 Task: Compose an email with the signature Ellie Thompson with the subject Job offer and the message Could you please provide a breakdown of the pricing? from softage.1@softage.net to softage.9@softage.net with an attached document Risk_management_plan.pdf Undo the message and rewrite the message as I will need to consult with my team before making a decision. Send the email. Finally, move the email from Sent Items to the label Equipment
Action: Mouse moved to (353, 592)
Screenshot: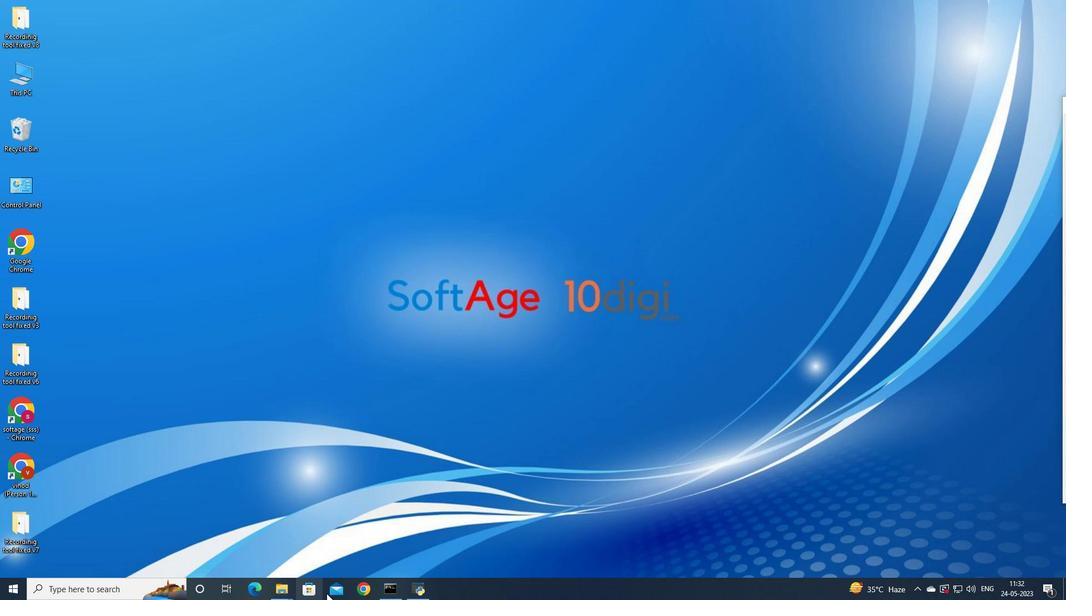 
Action: Mouse pressed left at (353, 592)
Screenshot: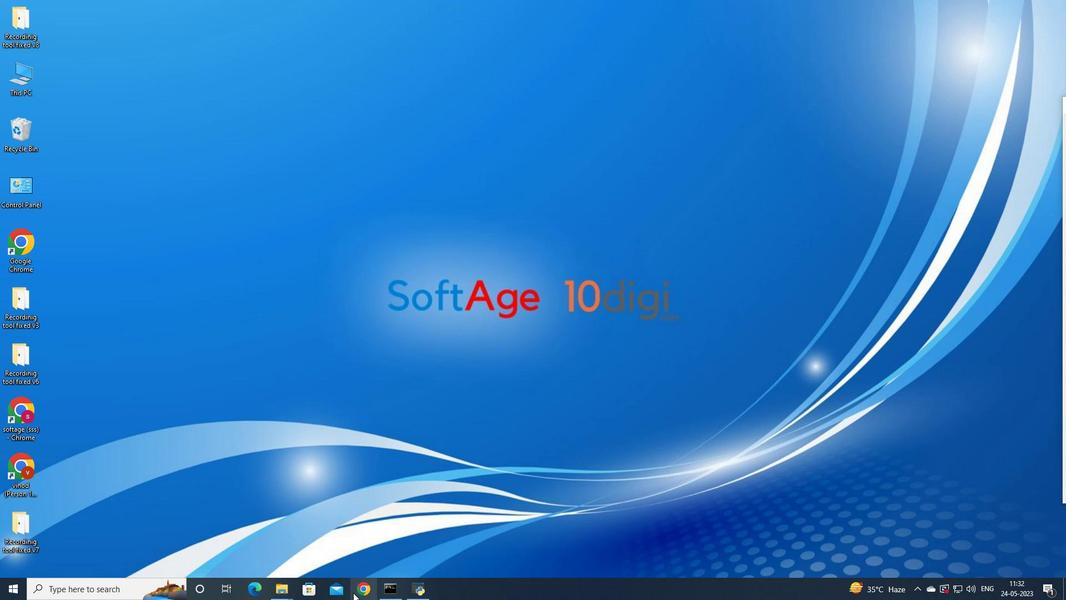 
Action: Mouse moved to (499, 358)
Screenshot: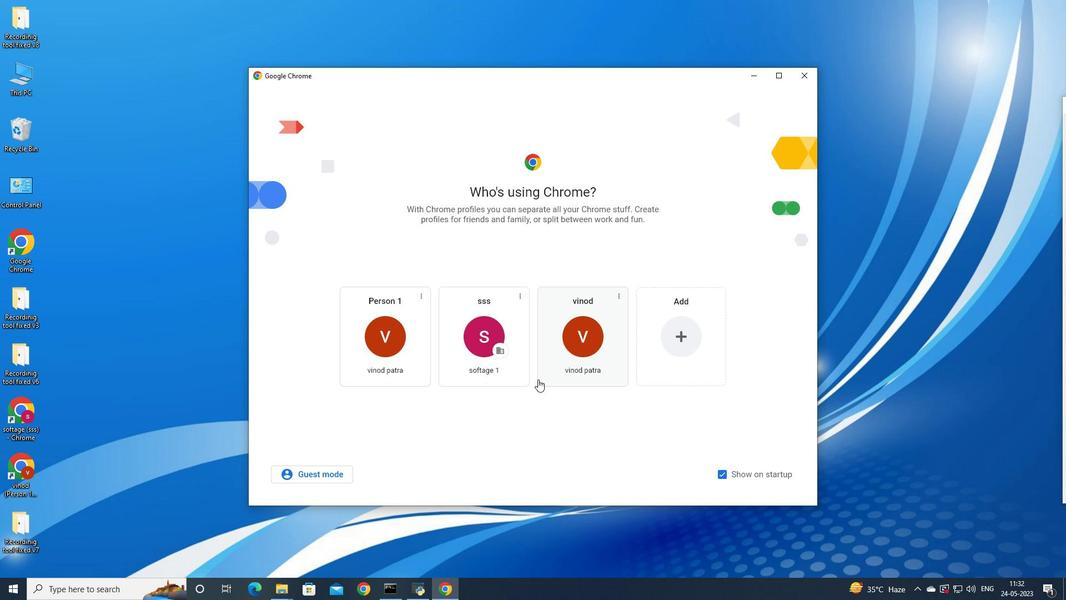 
Action: Mouse pressed left at (499, 358)
Screenshot: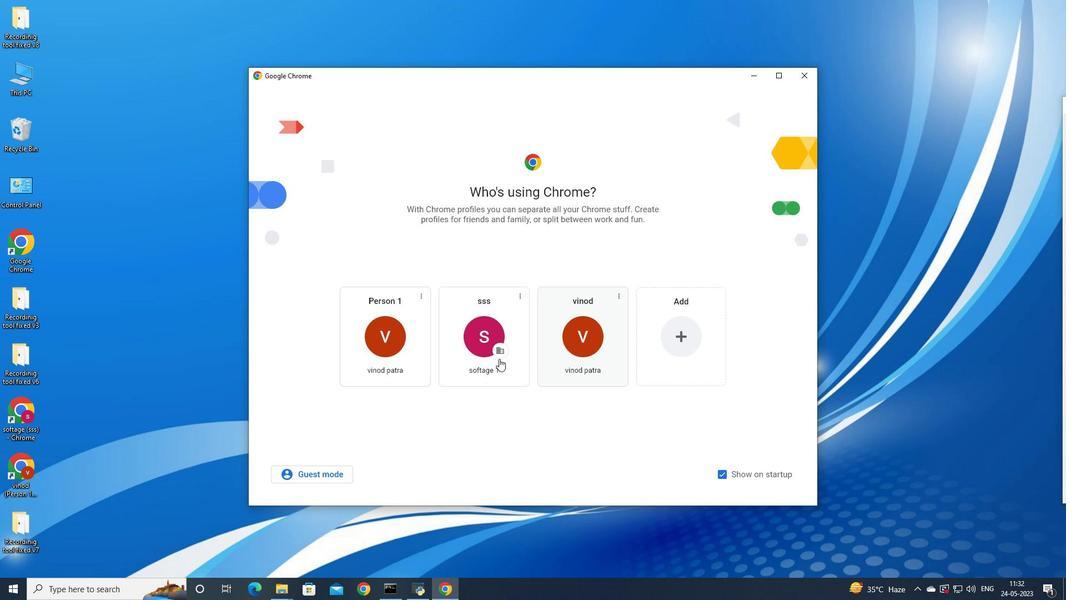 
Action: Mouse moved to (962, 60)
Screenshot: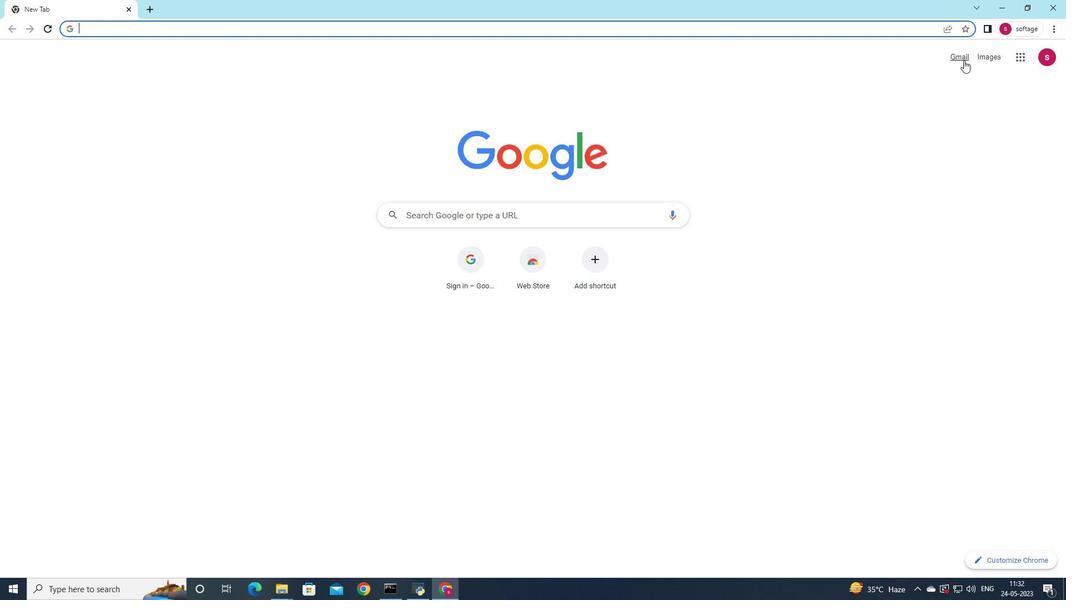 
Action: Mouse pressed left at (962, 60)
Screenshot: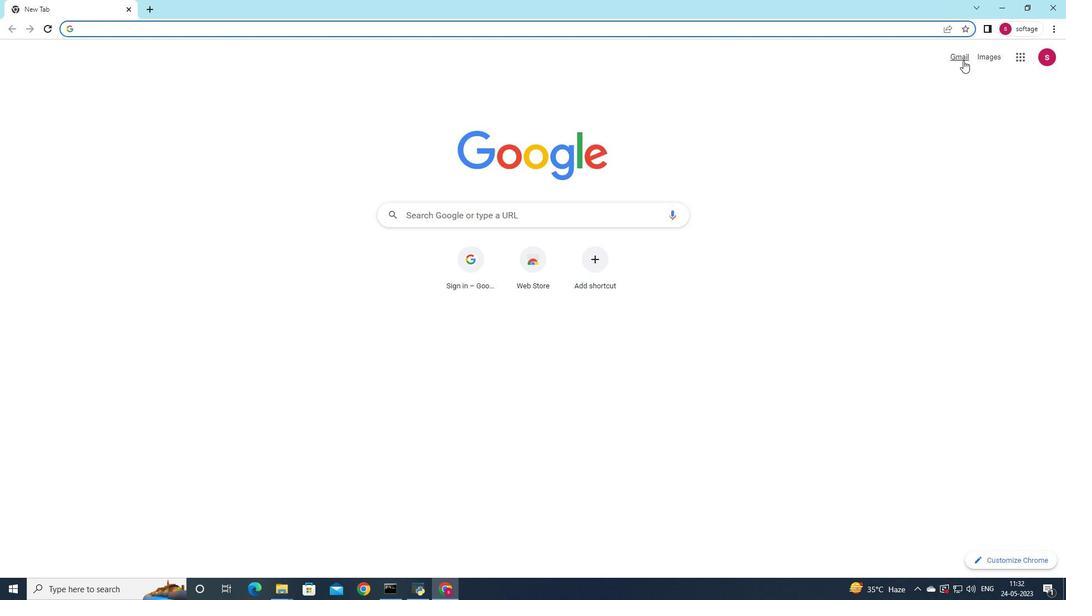 
Action: Mouse moved to (947, 80)
Screenshot: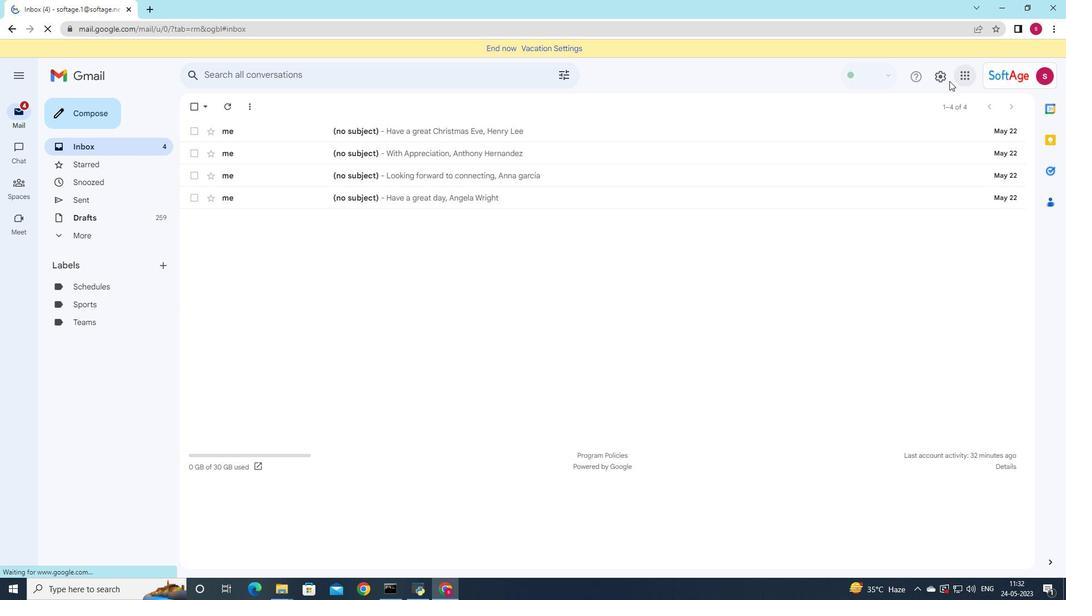 
Action: Mouse pressed left at (947, 80)
Screenshot: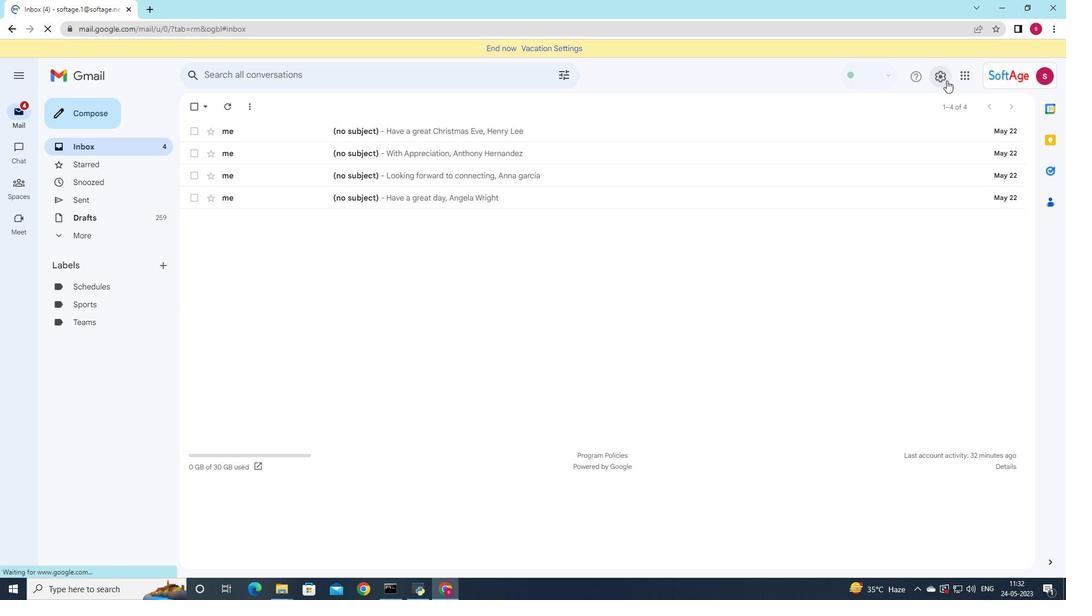 
Action: Mouse moved to (951, 132)
Screenshot: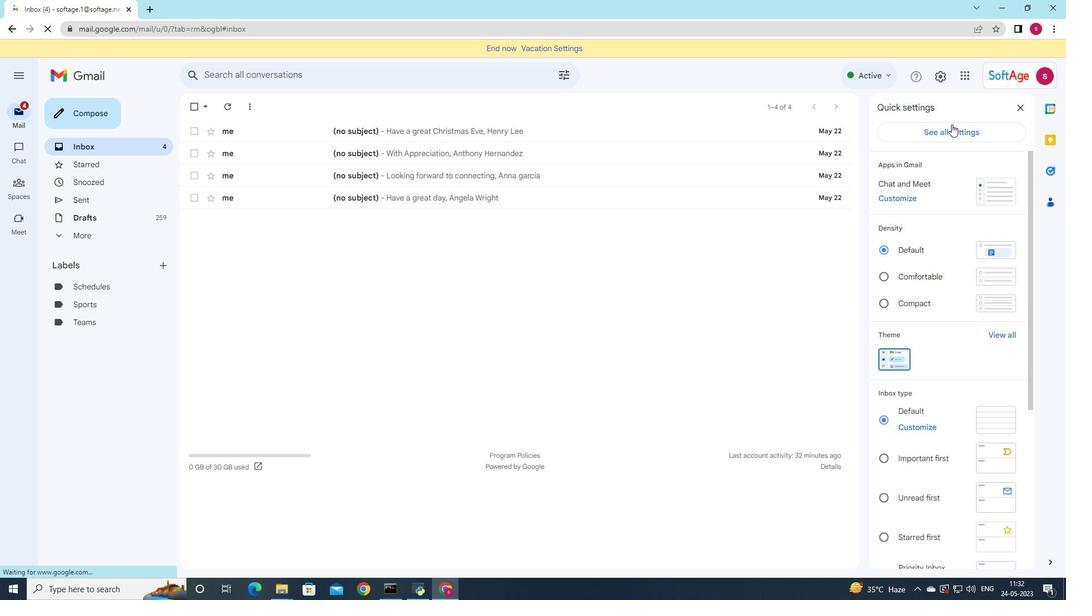 
Action: Mouse pressed left at (951, 132)
Screenshot: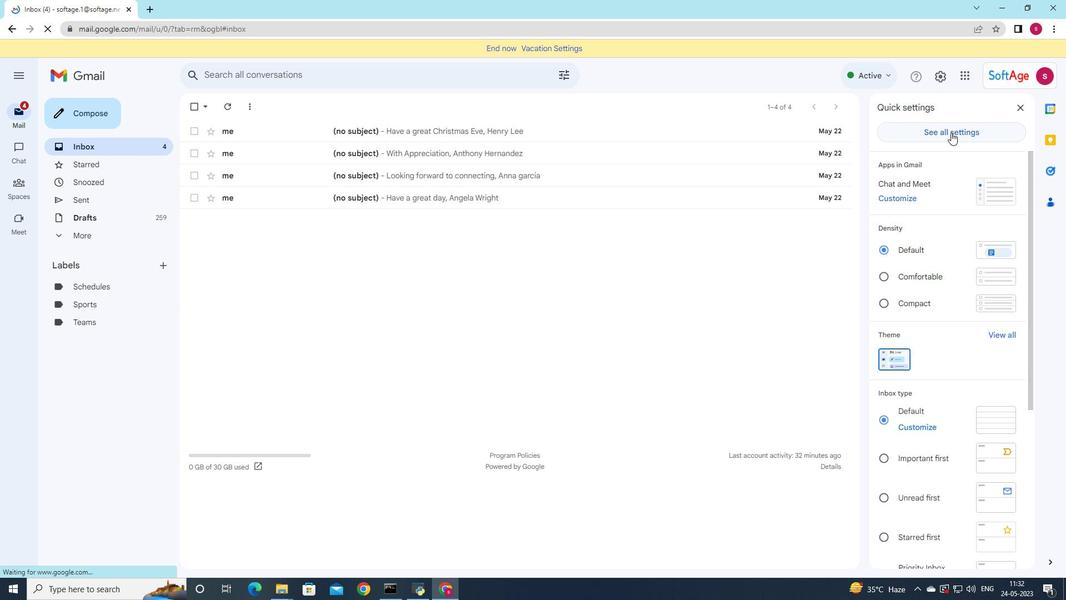 
Action: Mouse pressed left at (951, 132)
Screenshot: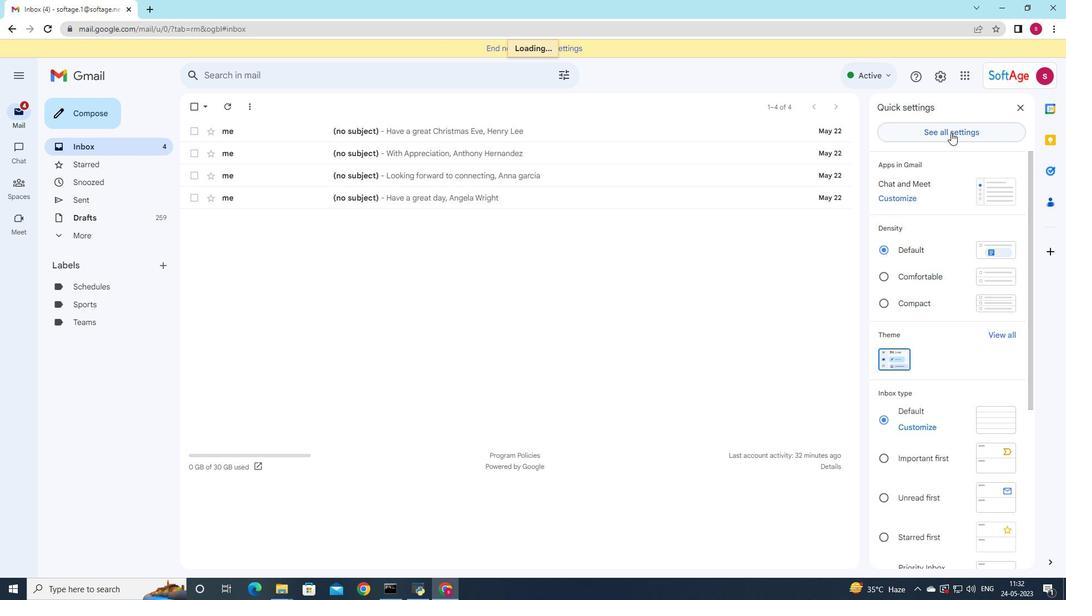 
Action: Mouse moved to (492, 277)
Screenshot: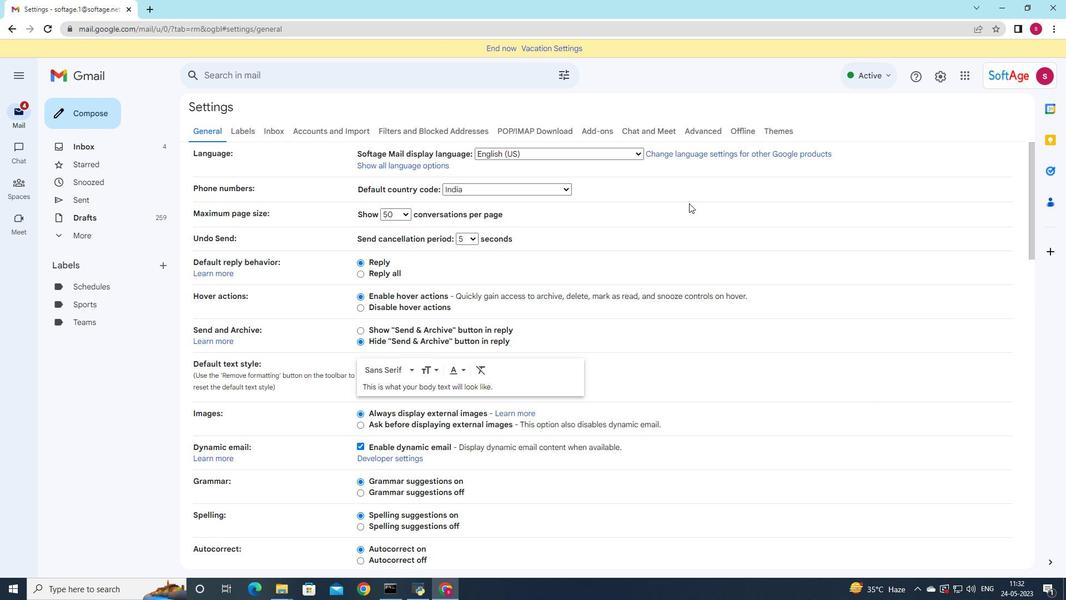 
Action: Mouse scrolled (492, 276) with delta (0, 0)
Screenshot: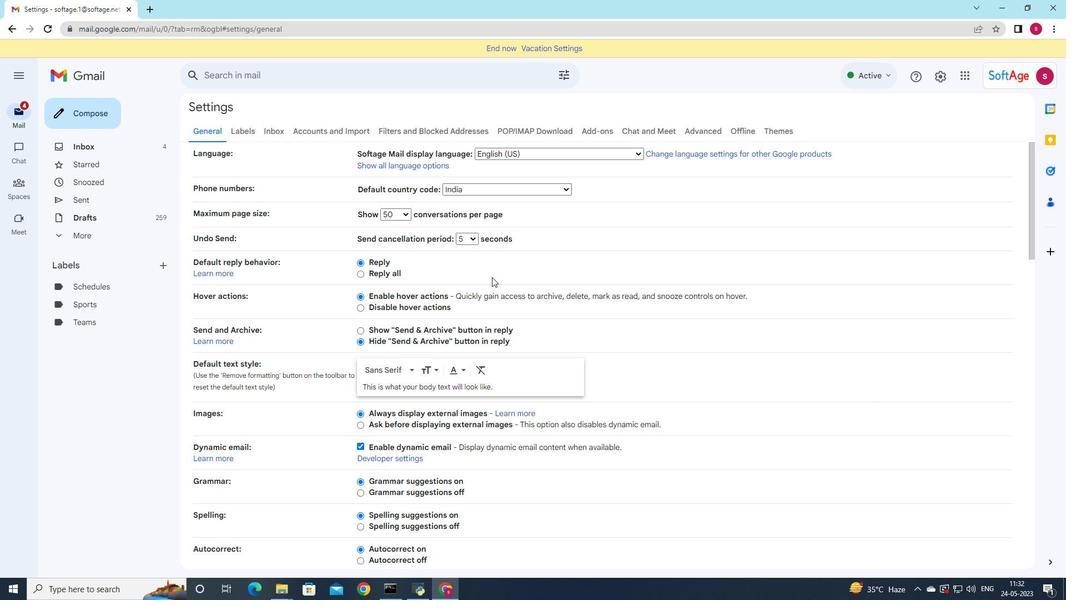 
Action: Mouse scrolled (492, 276) with delta (0, 0)
Screenshot: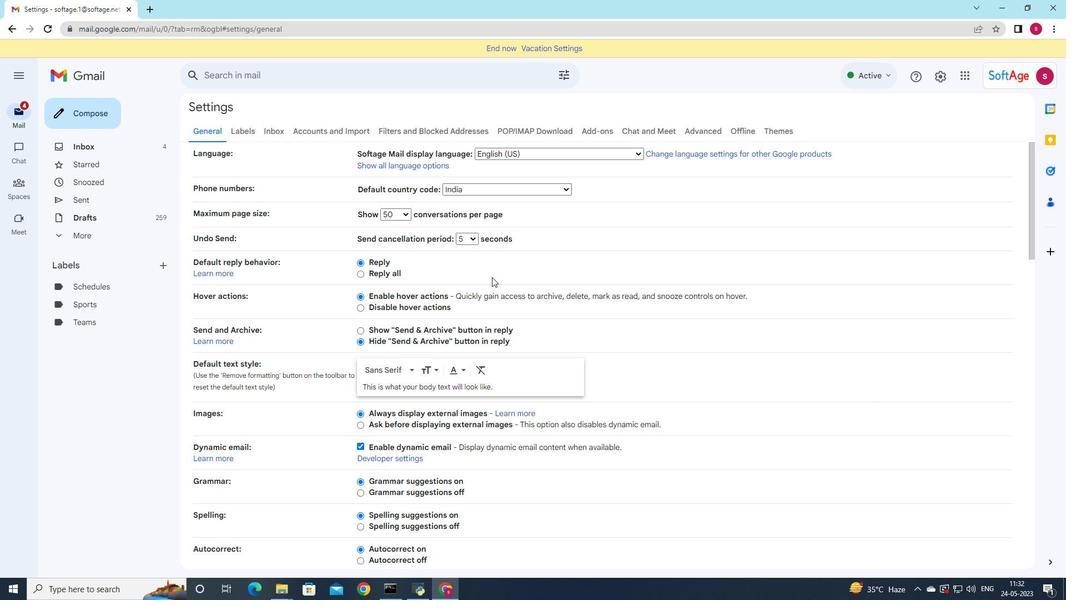 
Action: Mouse scrolled (492, 276) with delta (0, 0)
Screenshot: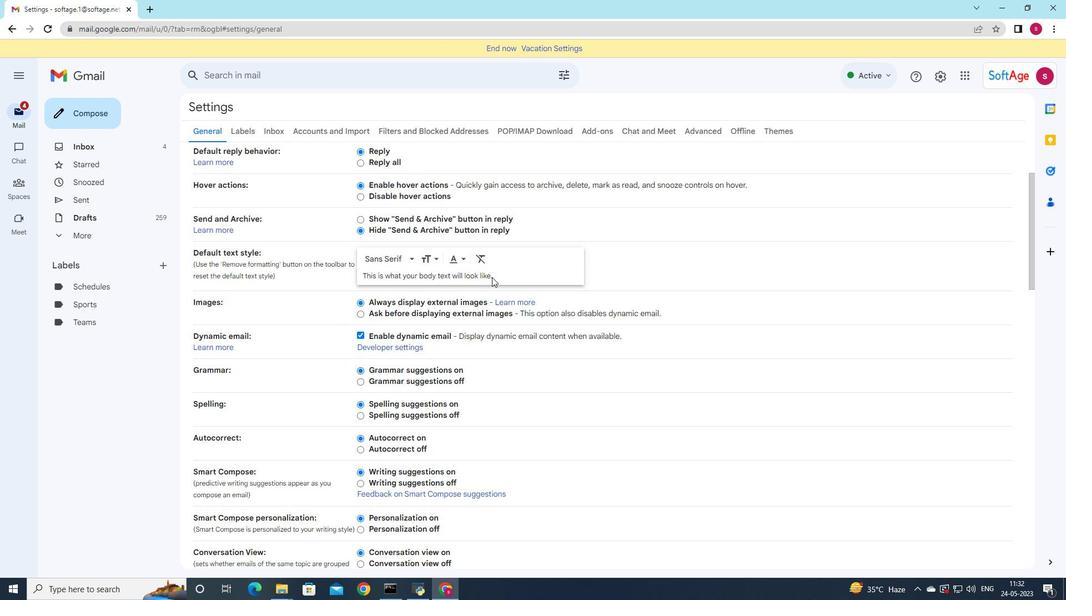 
Action: Mouse scrolled (492, 276) with delta (0, 0)
Screenshot: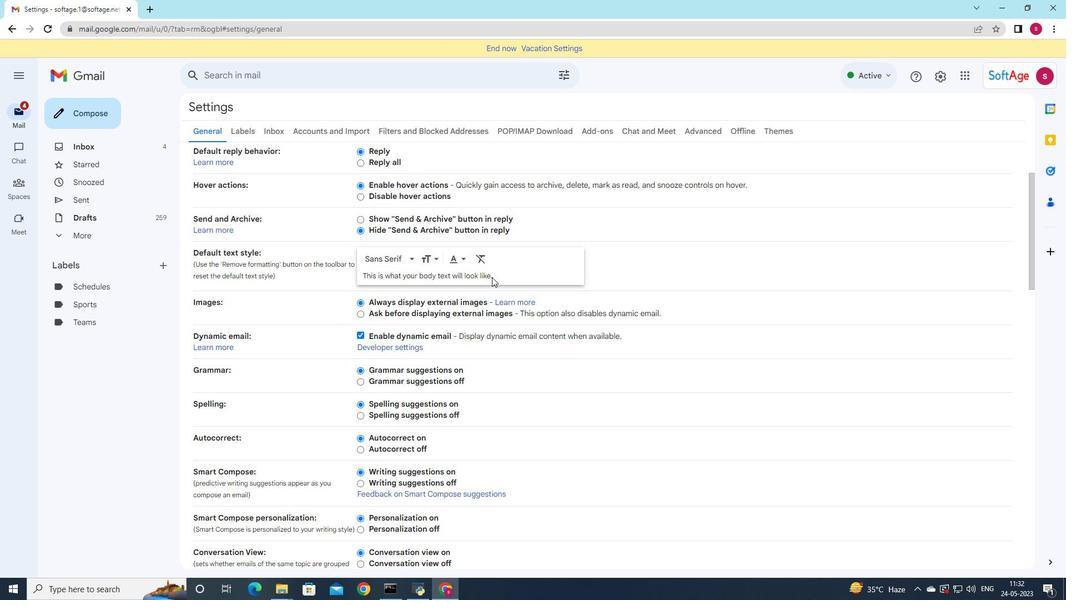 
Action: Mouse scrolled (492, 276) with delta (0, 0)
Screenshot: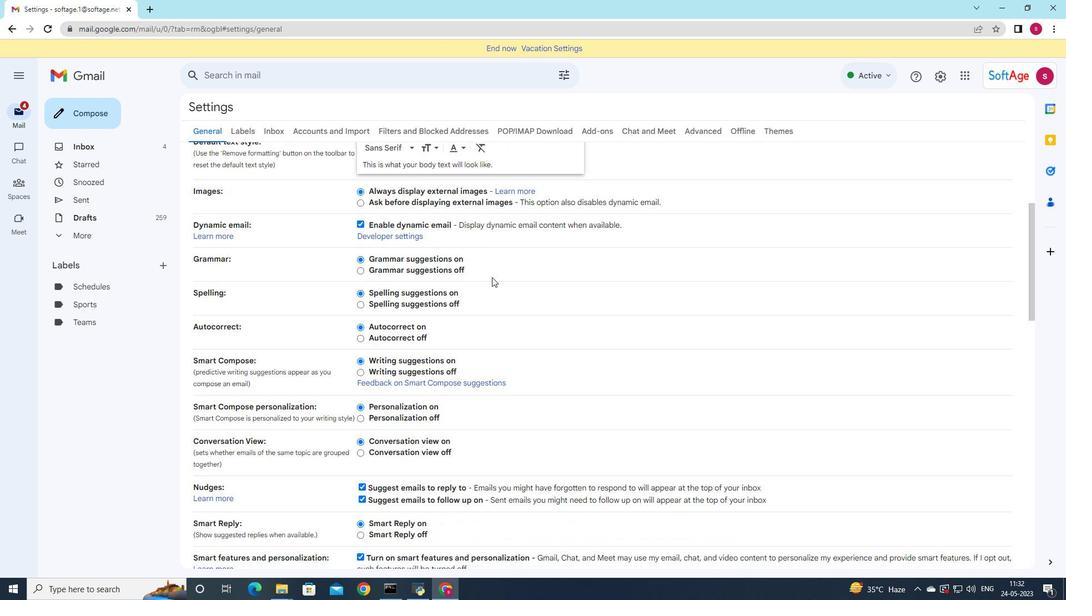 
Action: Mouse scrolled (492, 276) with delta (0, 0)
Screenshot: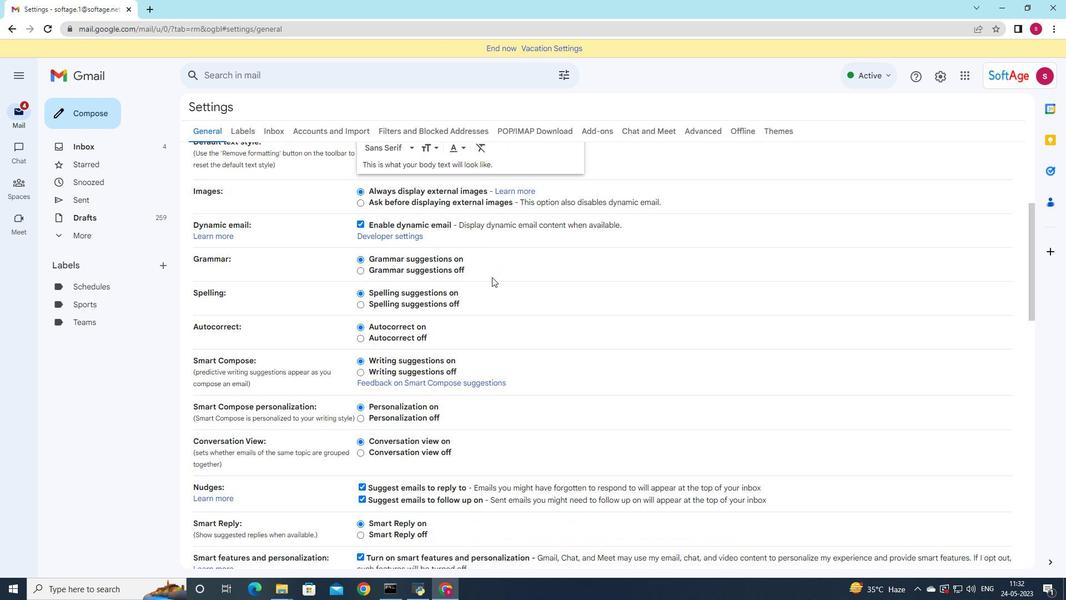
Action: Mouse scrolled (492, 276) with delta (0, 0)
Screenshot: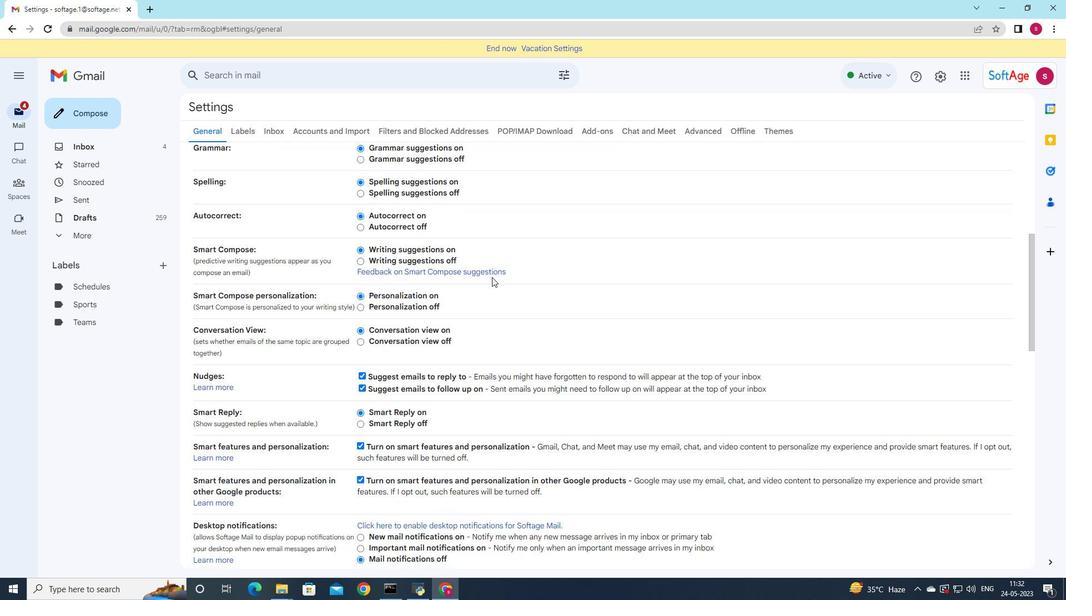 
Action: Mouse scrolled (492, 276) with delta (0, 0)
Screenshot: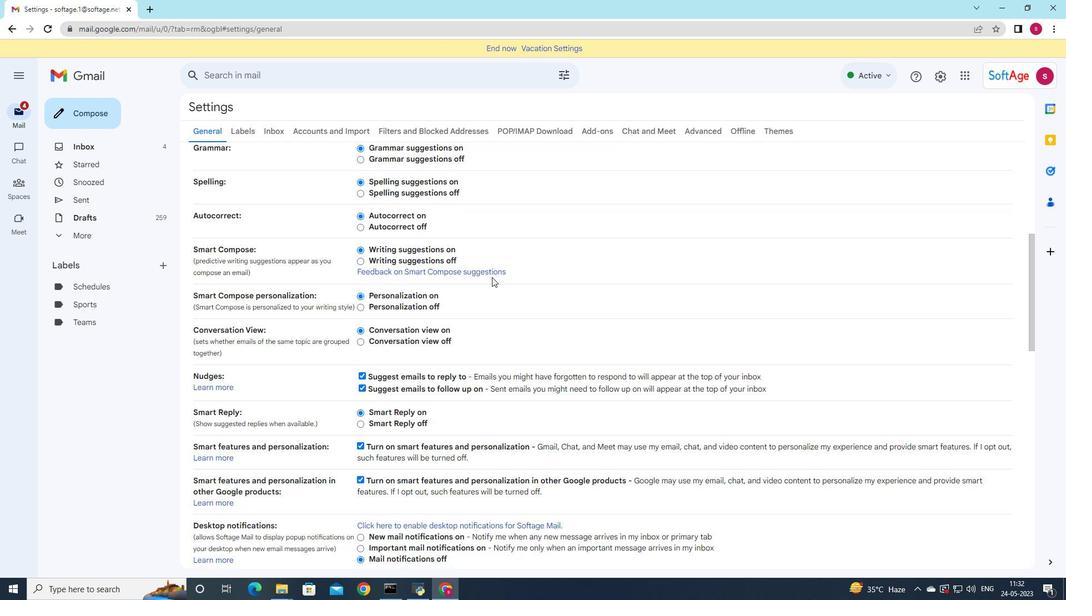 
Action: Mouse scrolled (492, 276) with delta (0, 0)
Screenshot: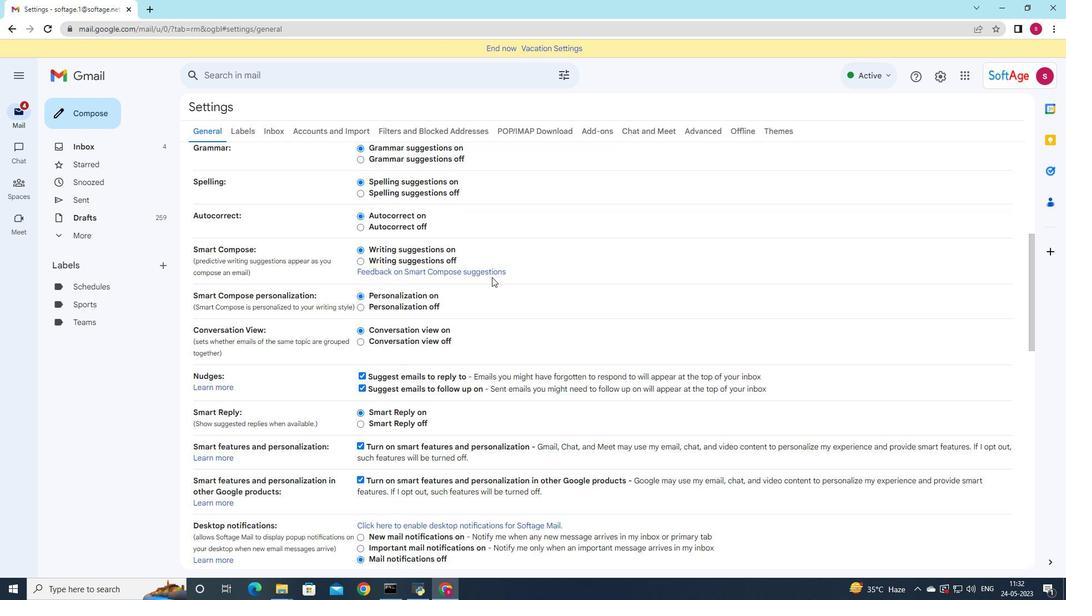 
Action: Mouse scrolled (492, 276) with delta (0, 0)
Screenshot: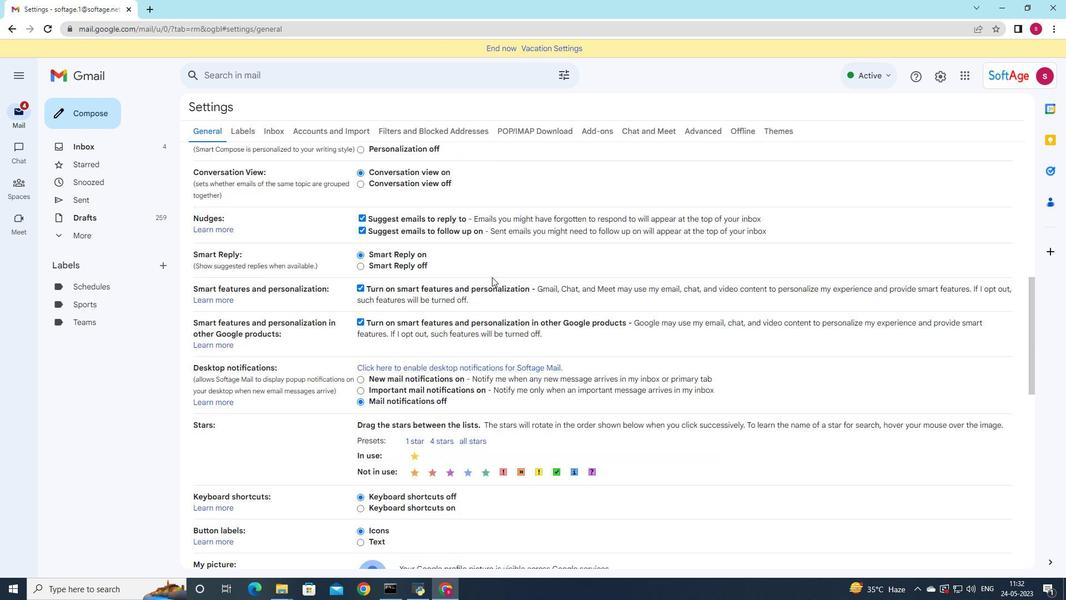 
Action: Mouse scrolled (492, 276) with delta (0, 0)
Screenshot: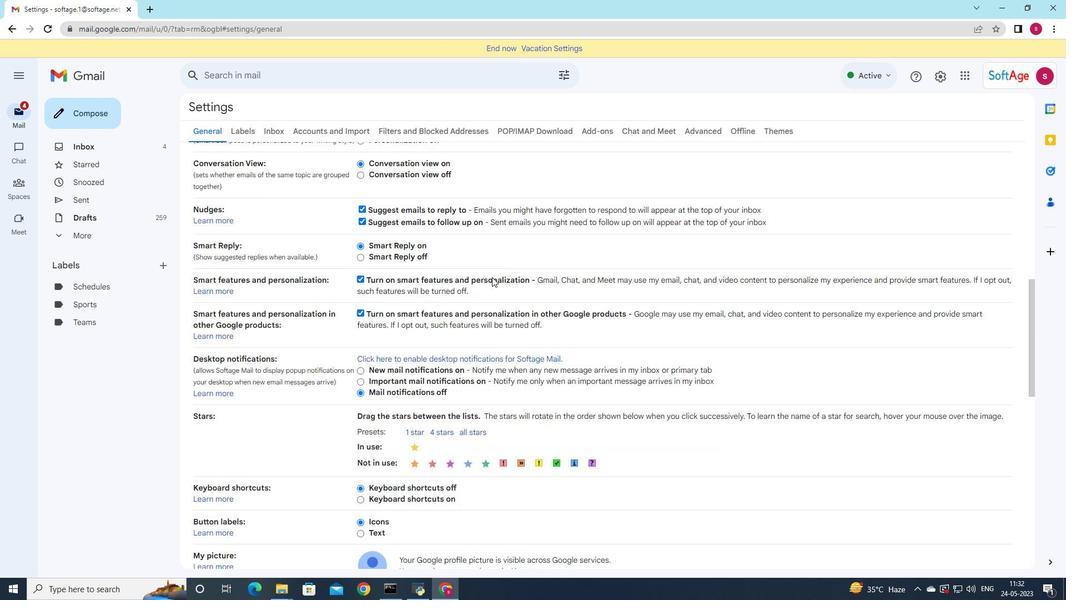 
Action: Mouse scrolled (492, 276) with delta (0, 0)
Screenshot: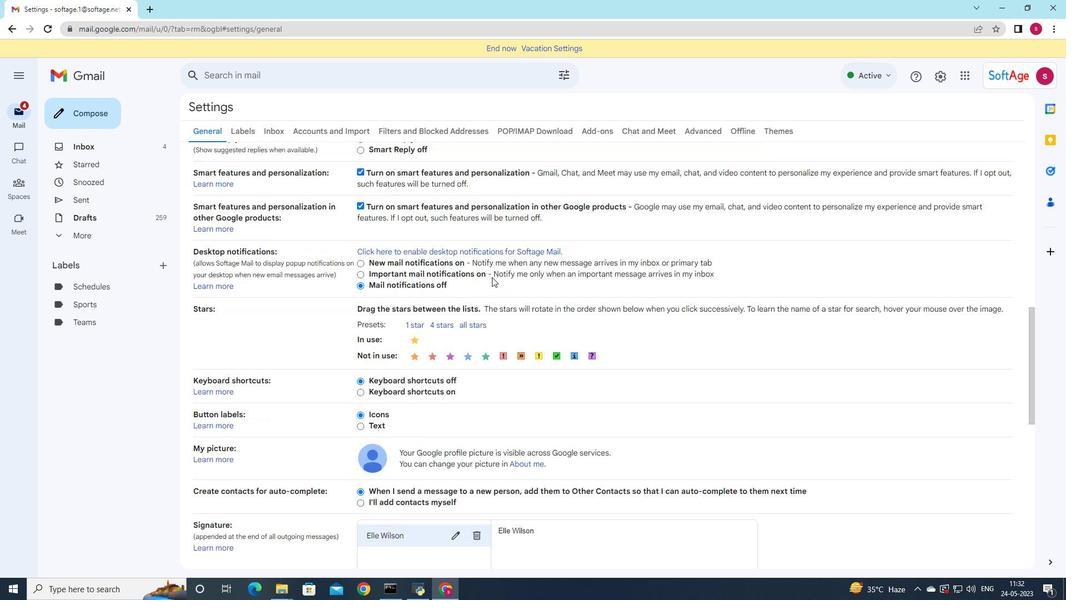 
Action: Mouse scrolled (492, 276) with delta (0, 0)
Screenshot: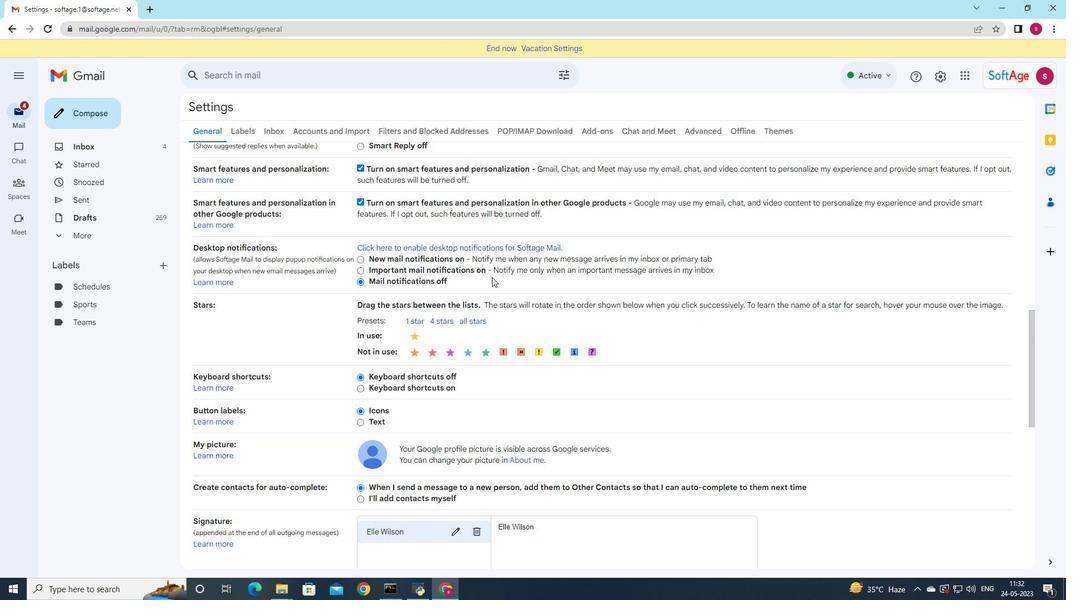 
Action: Mouse scrolled (492, 276) with delta (0, 0)
Screenshot: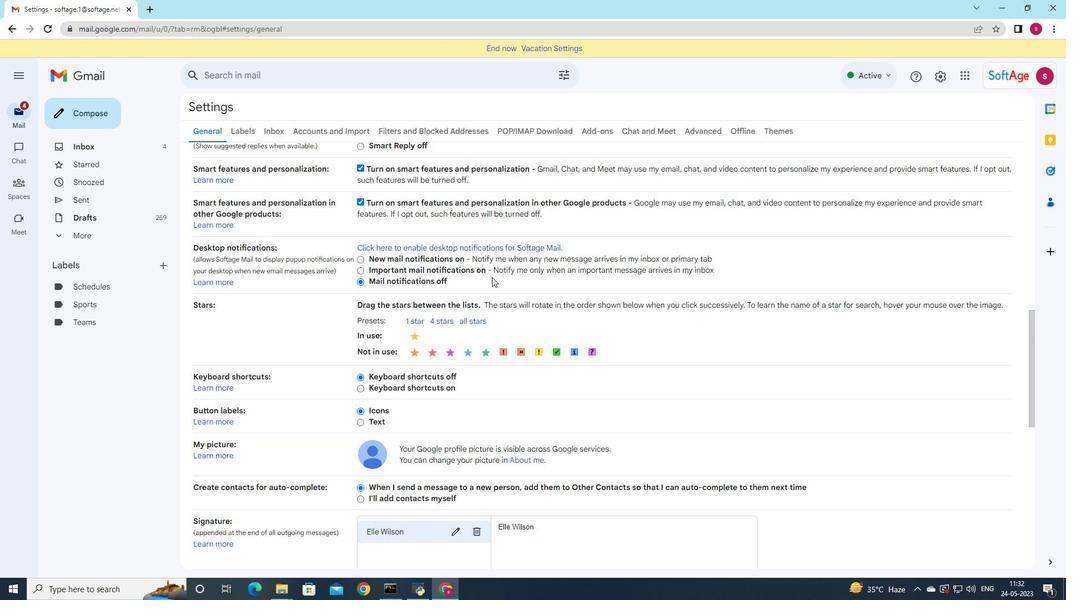 
Action: Mouse moved to (496, 279)
Screenshot: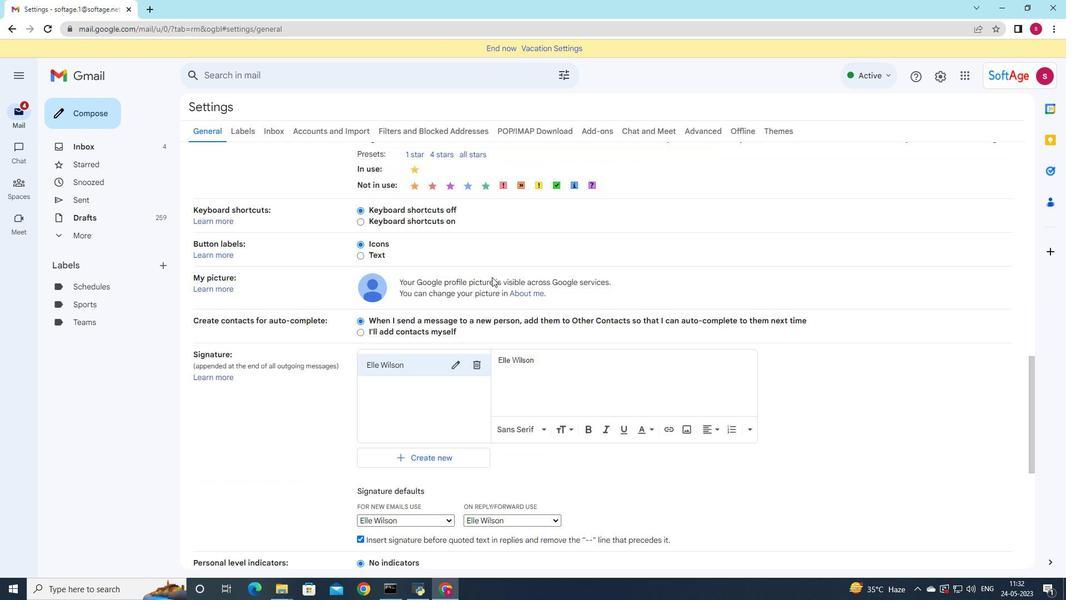 
Action: Mouse scrolled (496, 278) with delta (0, 0)
Screenshot: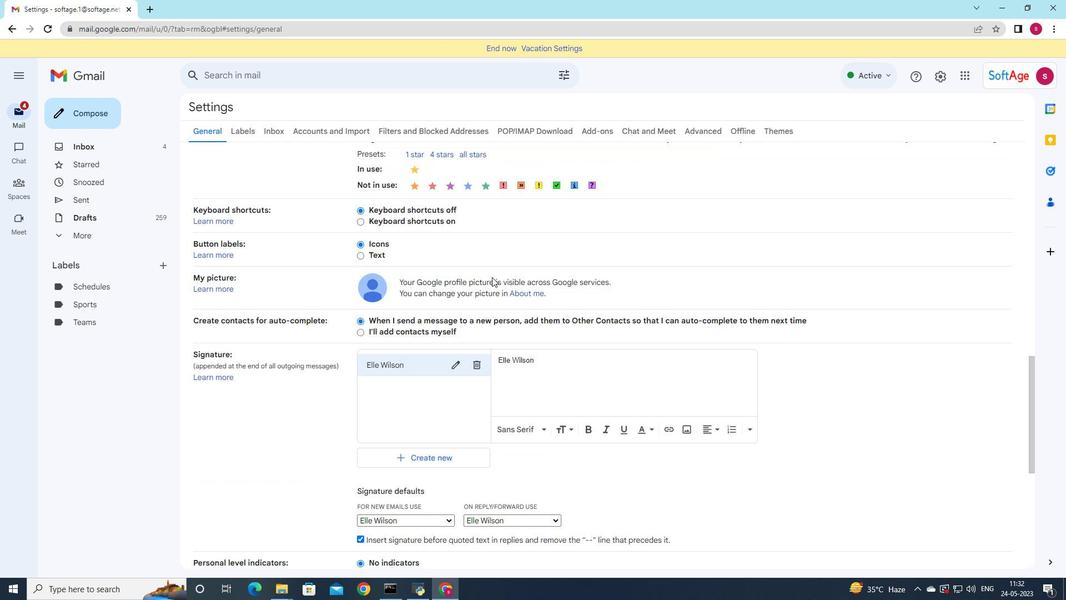 
Action: Mouse moved to (480, 308)
Screenshot: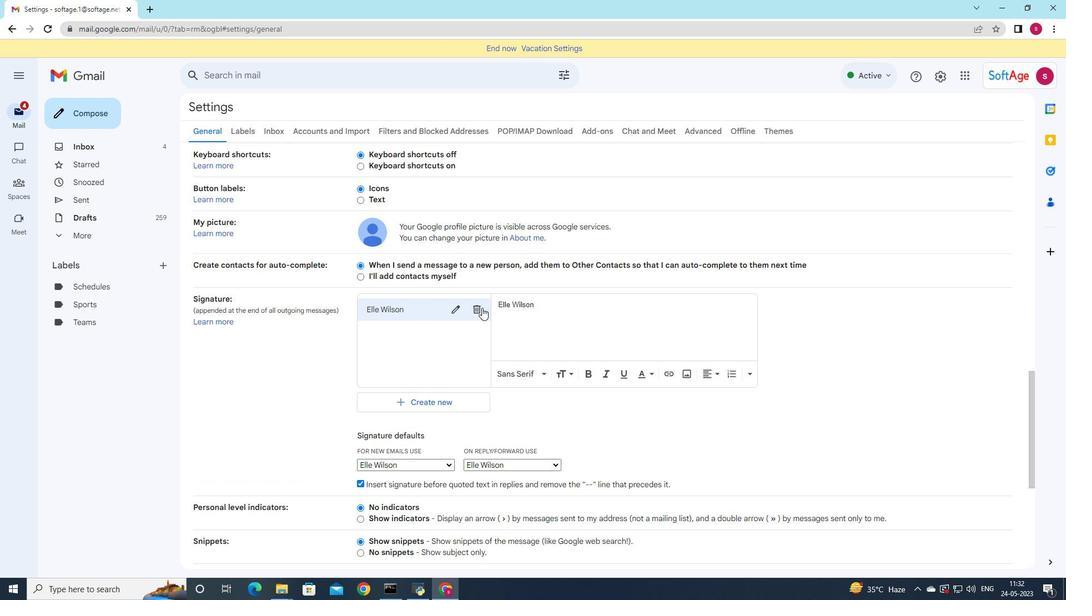
Action: Mouse pressed left at (480, 308)
Screenshot: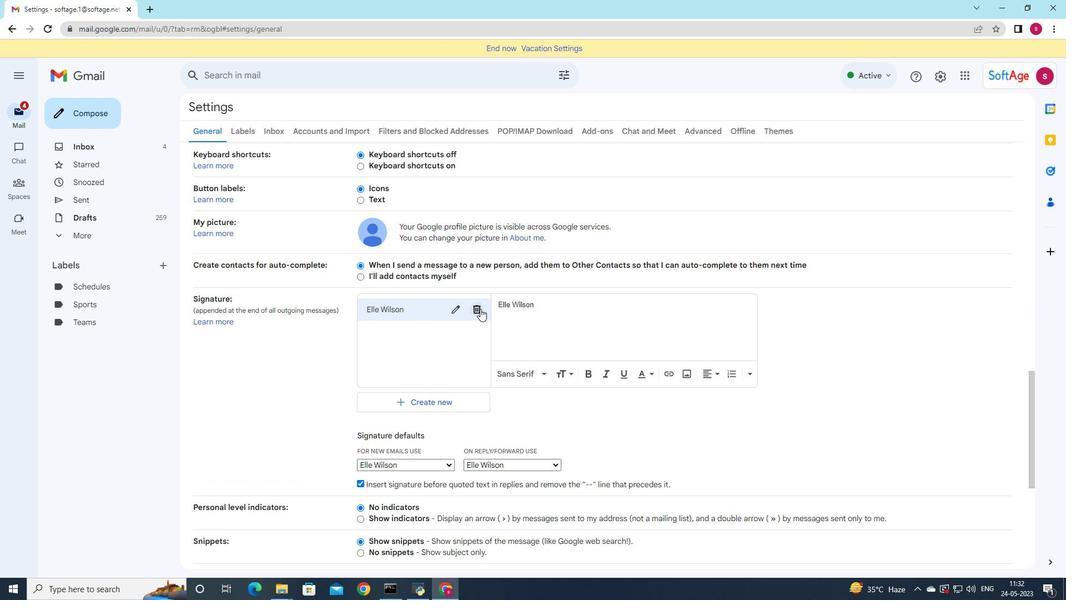 
Action: Mouse moved to (615, 335)
Screenshot: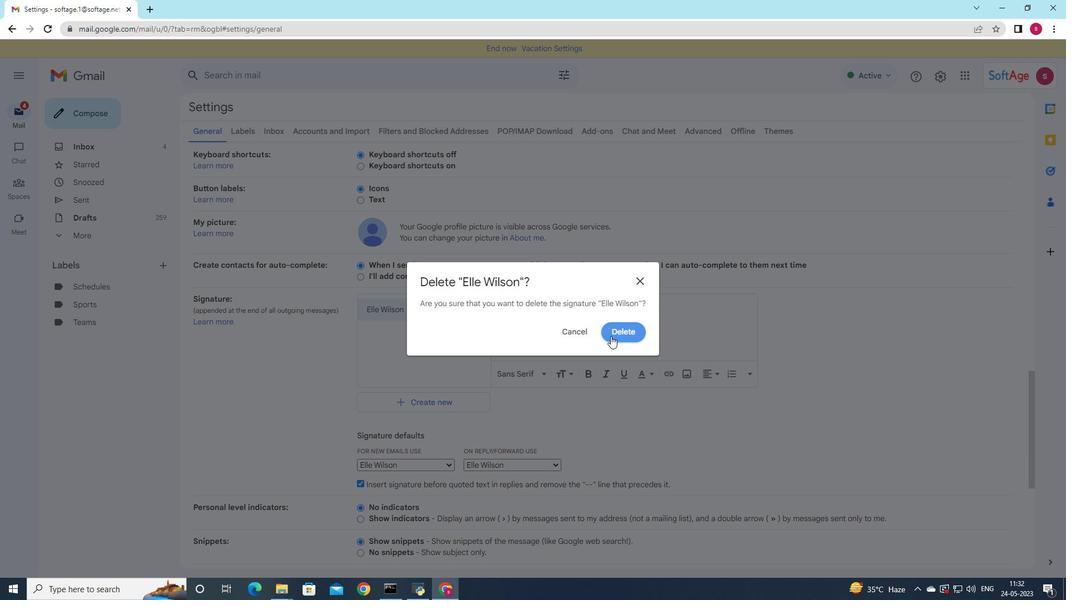 
Action: Mouse pressed left at (615, 335)
Screenshot: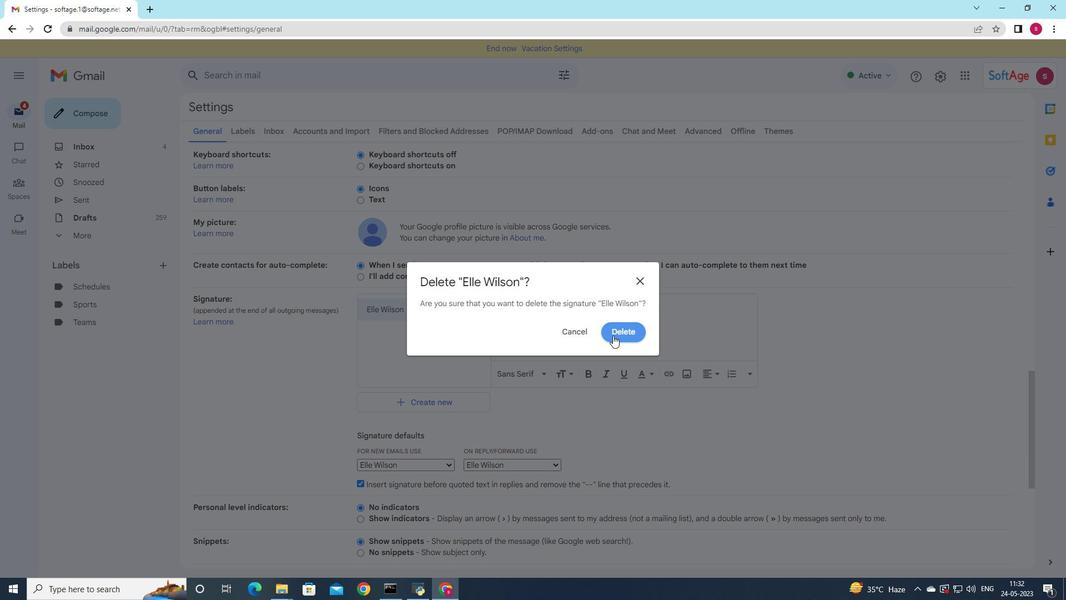 
Action: Mouse moved to (411, 322)
Screenshot: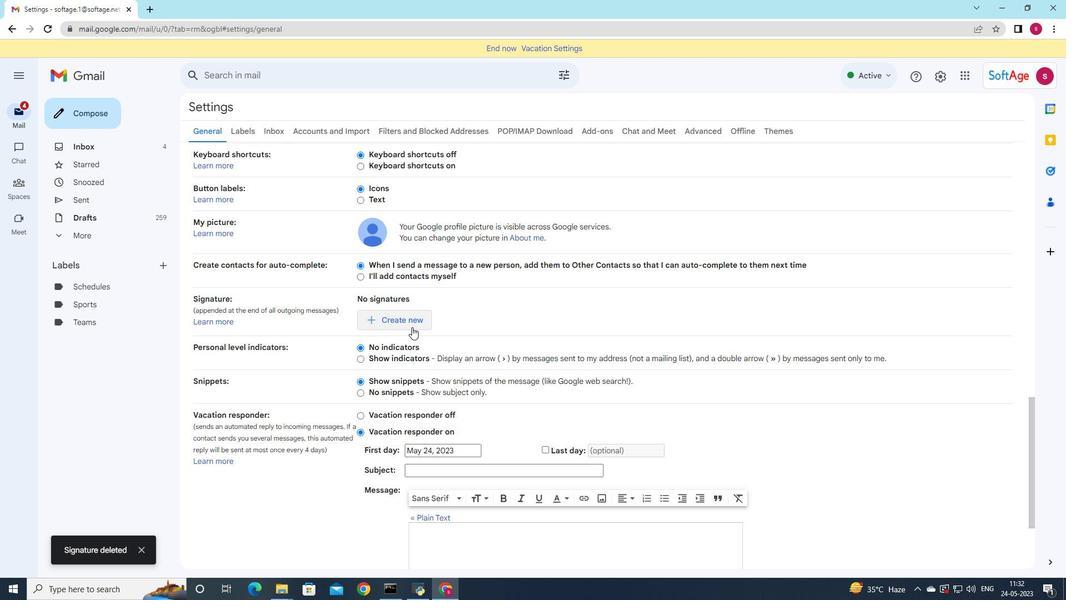
Action: Mouse pressed left at (411, 322)
Screenshot: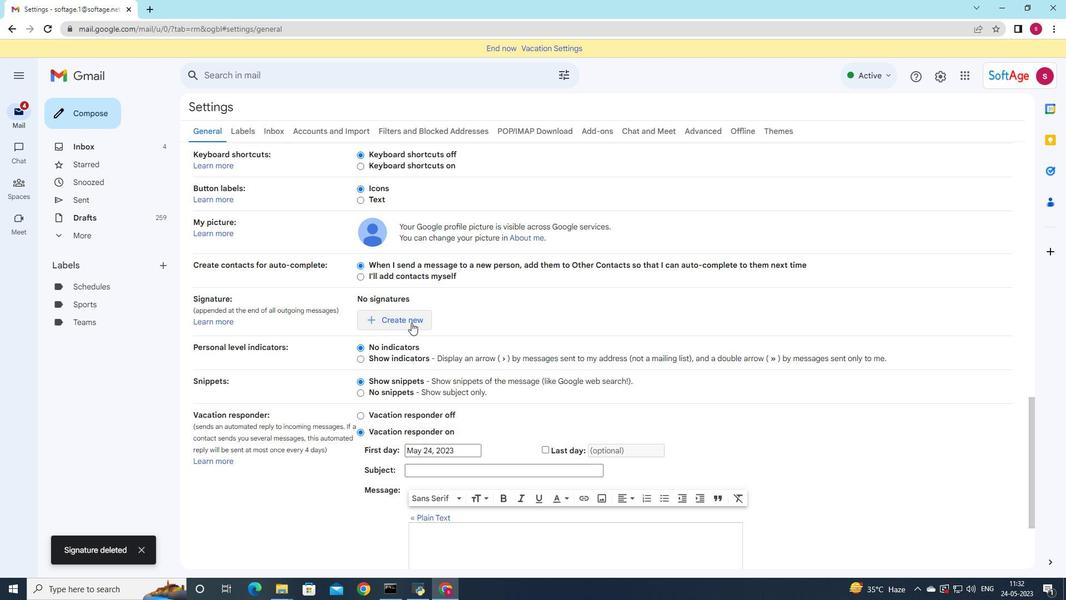 
Action: Mouse moved to (577, 315)
Screenshot: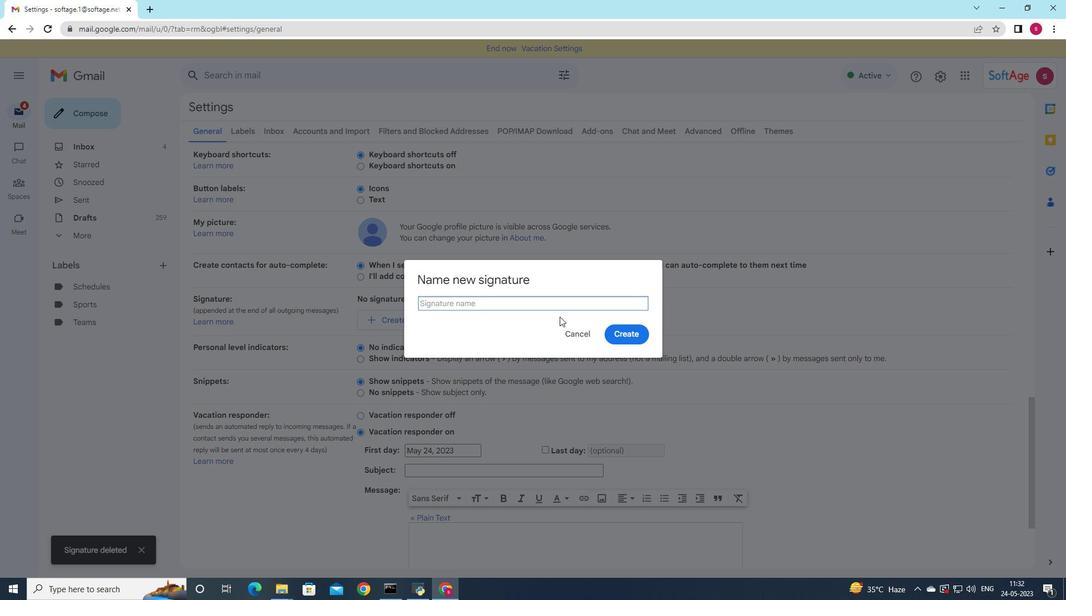 
Action: Key pressed <Key.shift>Elle<Key.space><Key.shift>Thompson
Screenshot: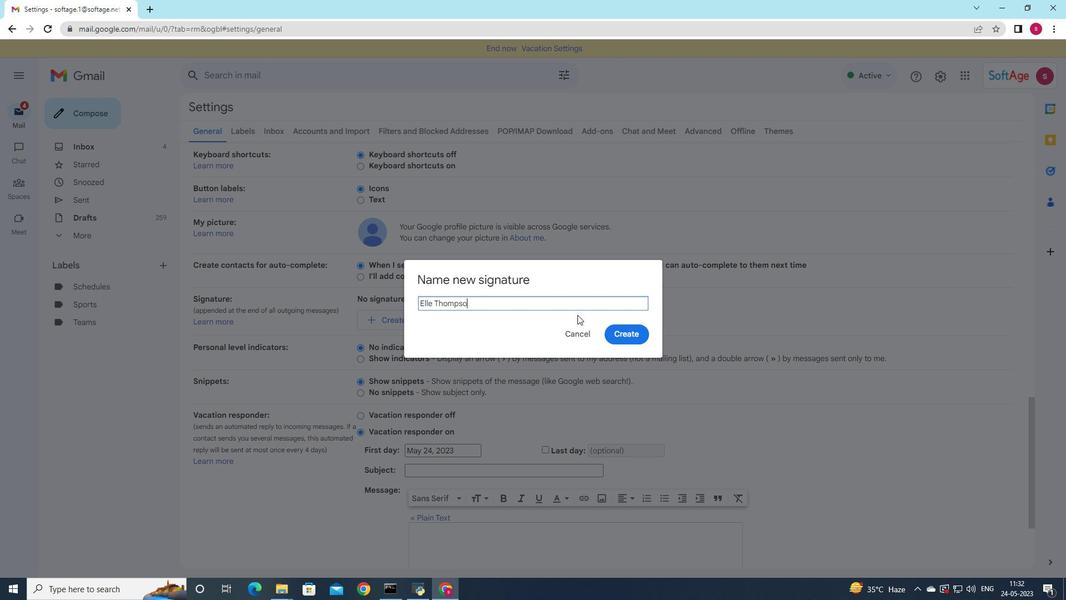 
Action: Mouse moved to (618, 318)
Screenshot: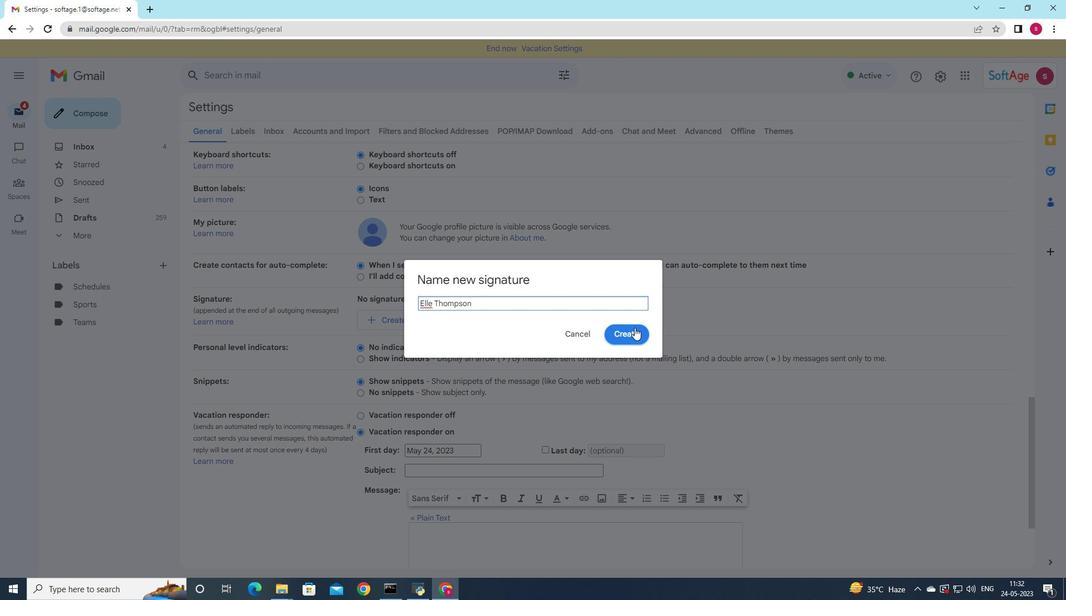 
Action: Mouse pressed left at (618, 318)
Screenshot: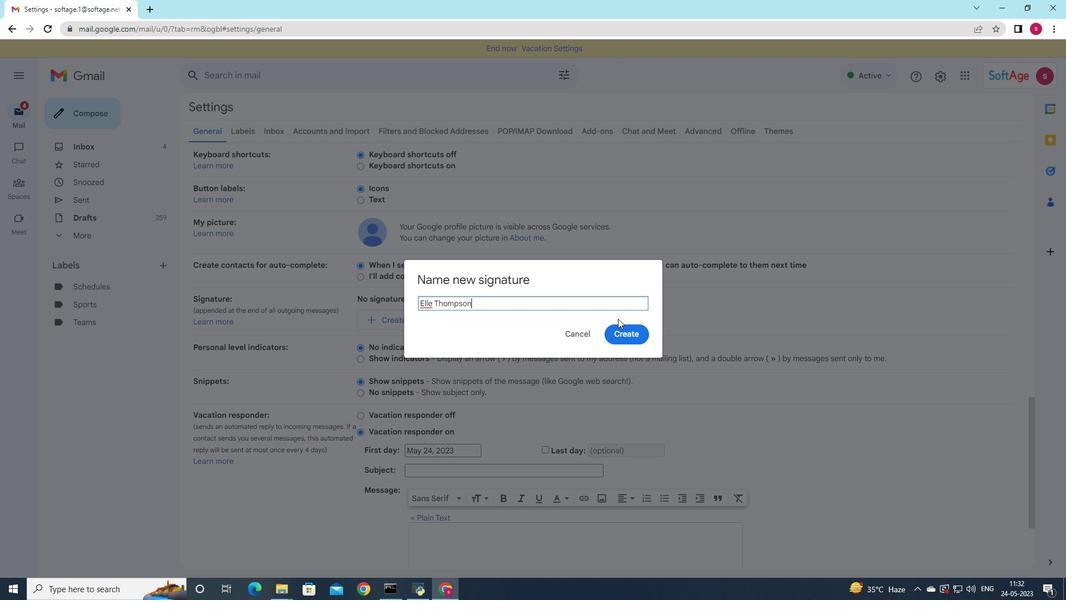 
Action: Mouse moved to (622, 333)
Screenshot: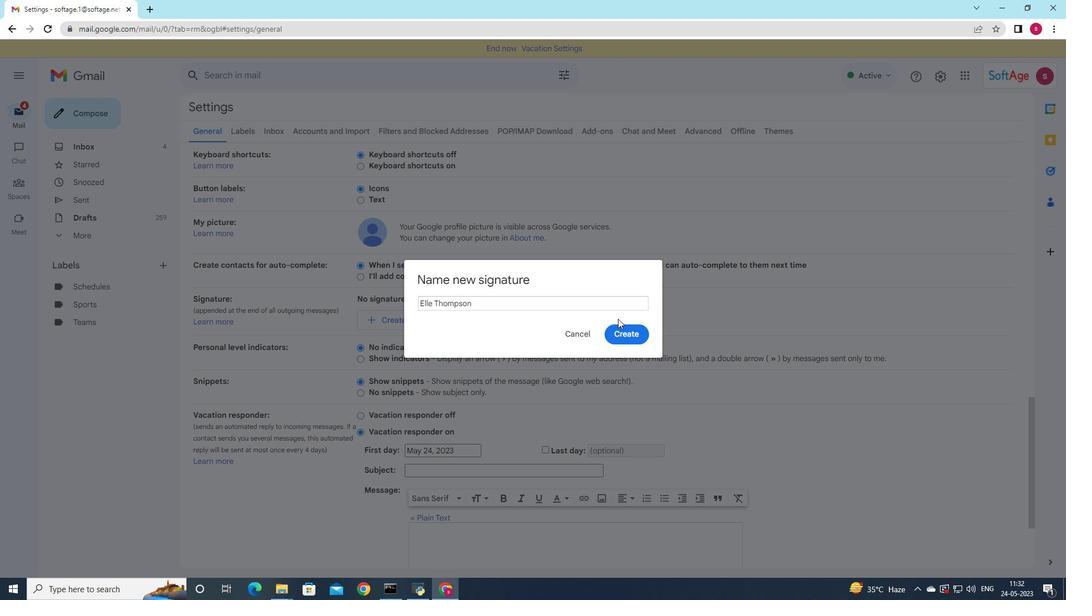
Action: Mouse pressed left at (622, 333)
Screenshot: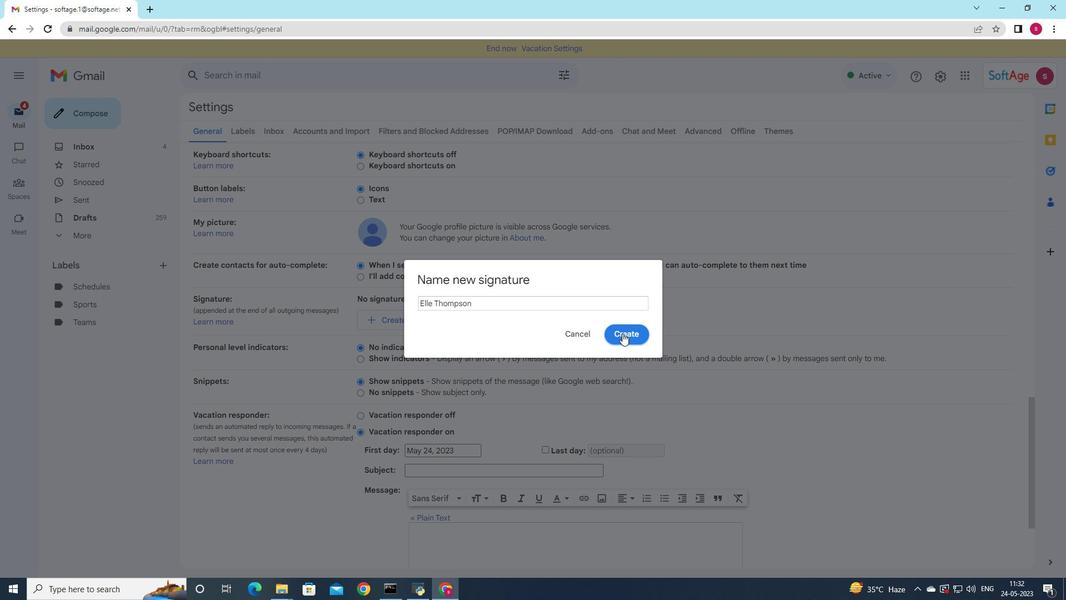 
Action: Mouse moved to (574, 326)
Screenshot: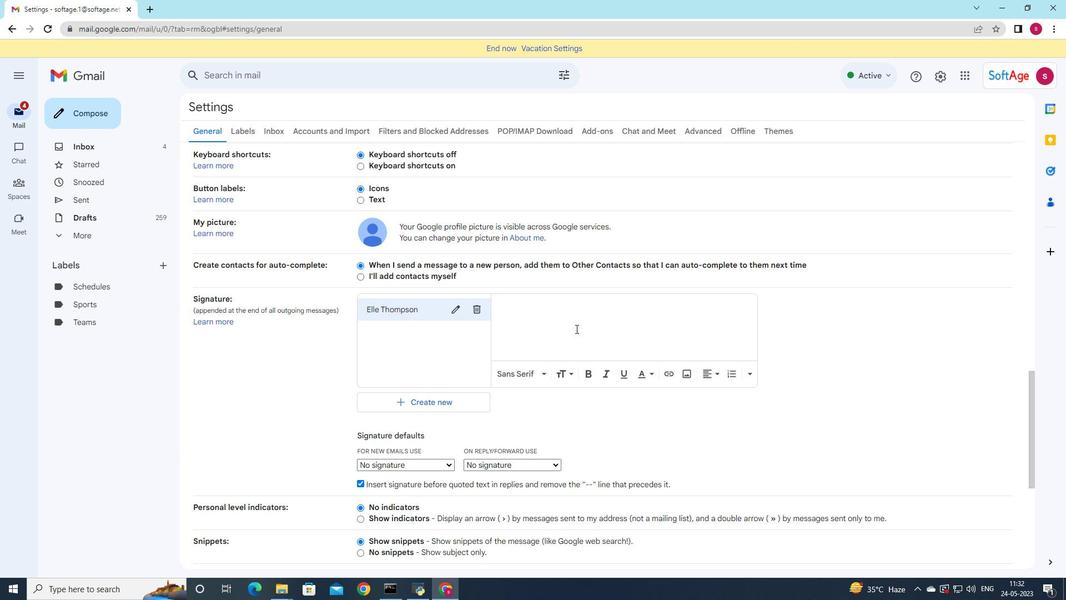 
Action: Mouse pressed left at (574, 326)
Screenshot: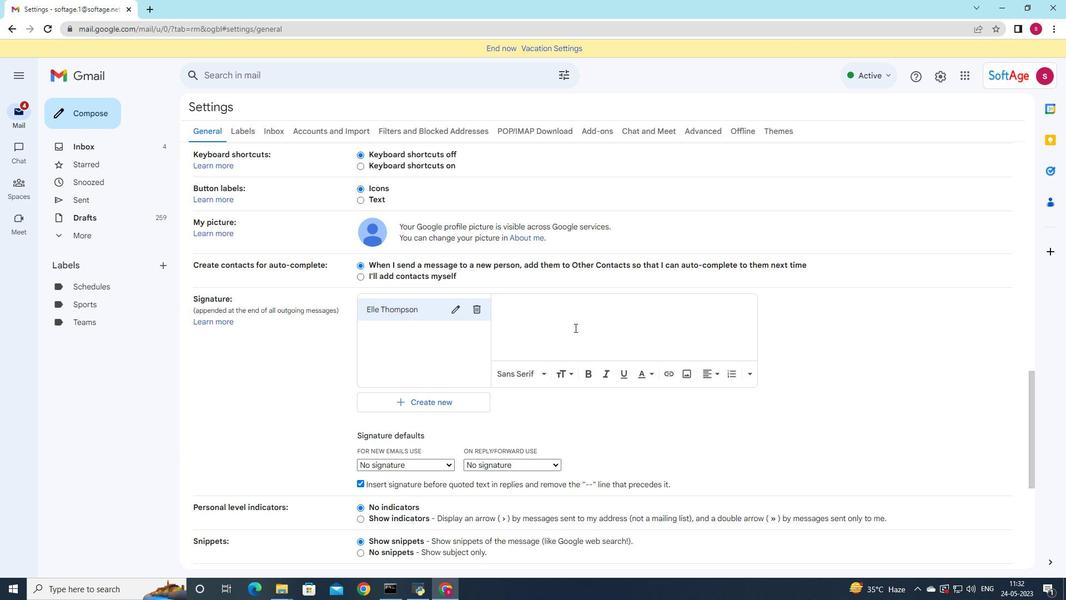 
Action: Key pressed <Key.shift>Elle<Key.space>thompson
Screenshot: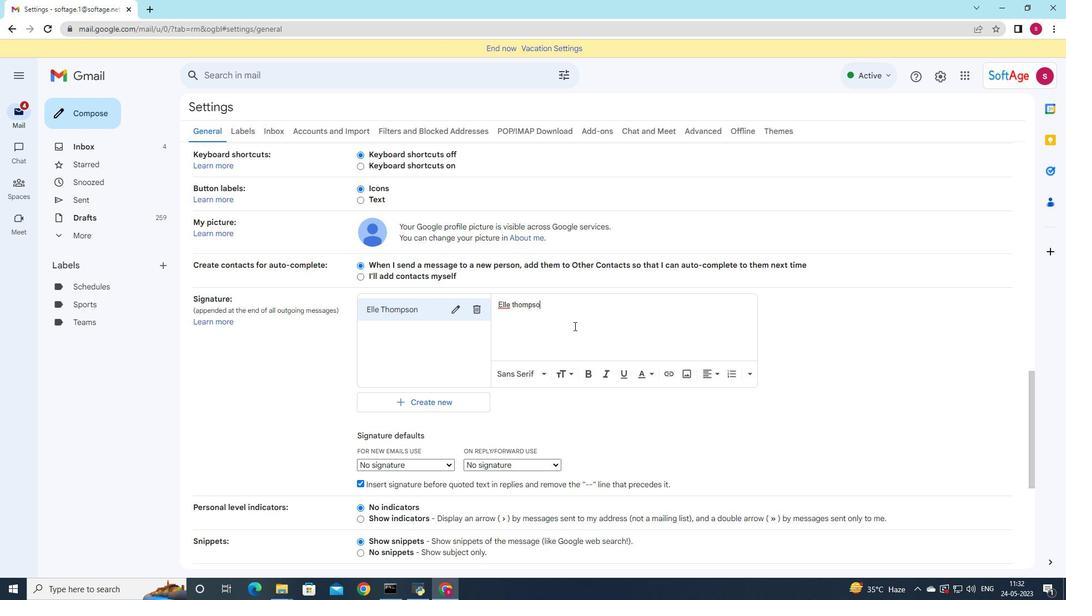 
Action: Mouse moved to (437, 459)
Screenshot: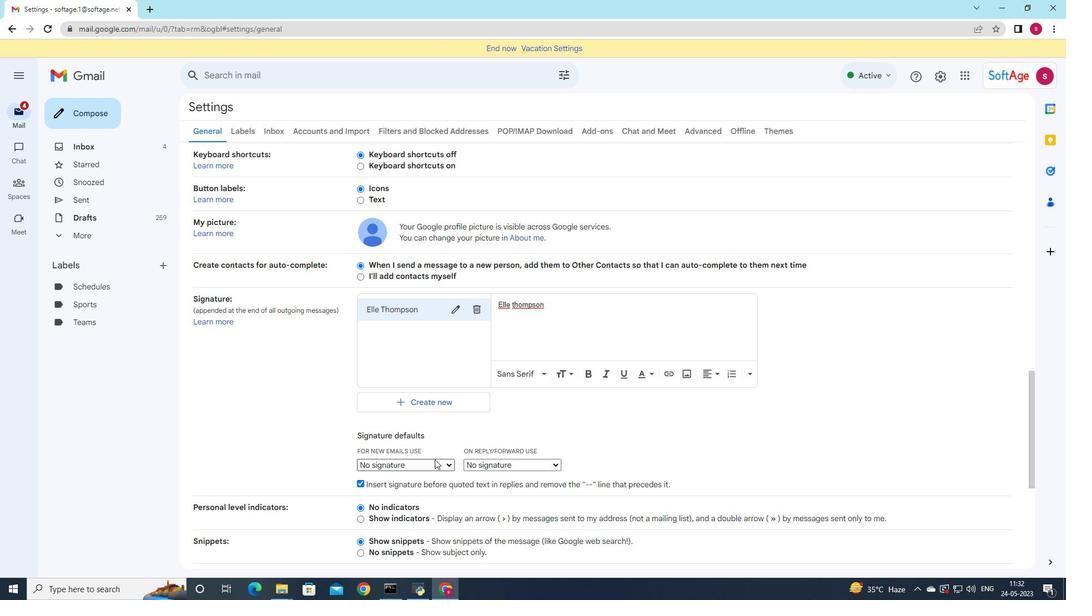 
Action: Mouse pressed left at (437, 459)
Screenshot: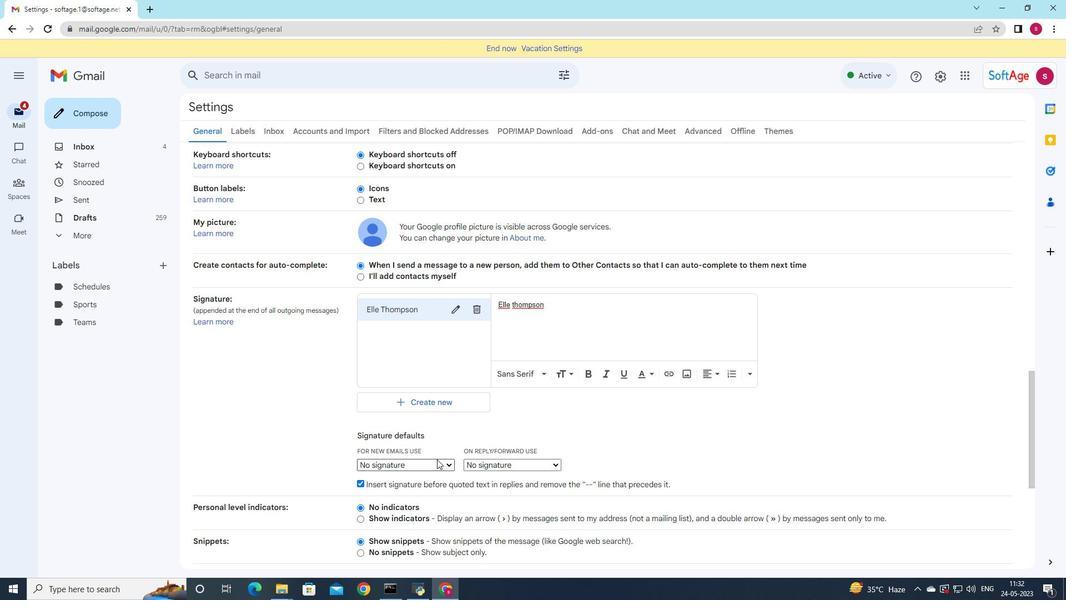 
Action: Mouse moved to (435, 485)
Screenshot: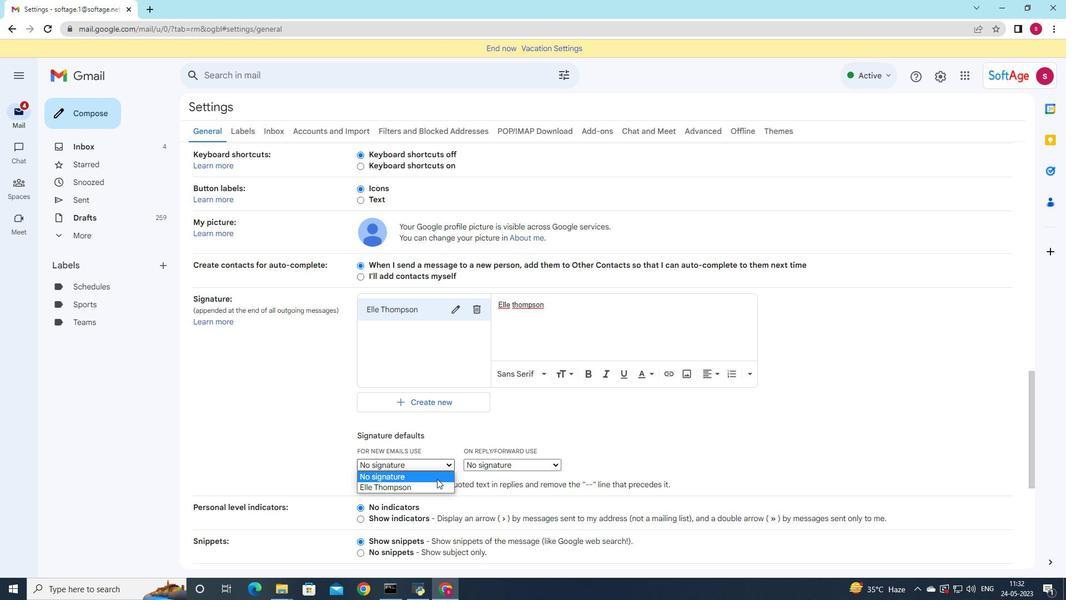
Action: Mouse pressed left at (435, 485)
Screenshot: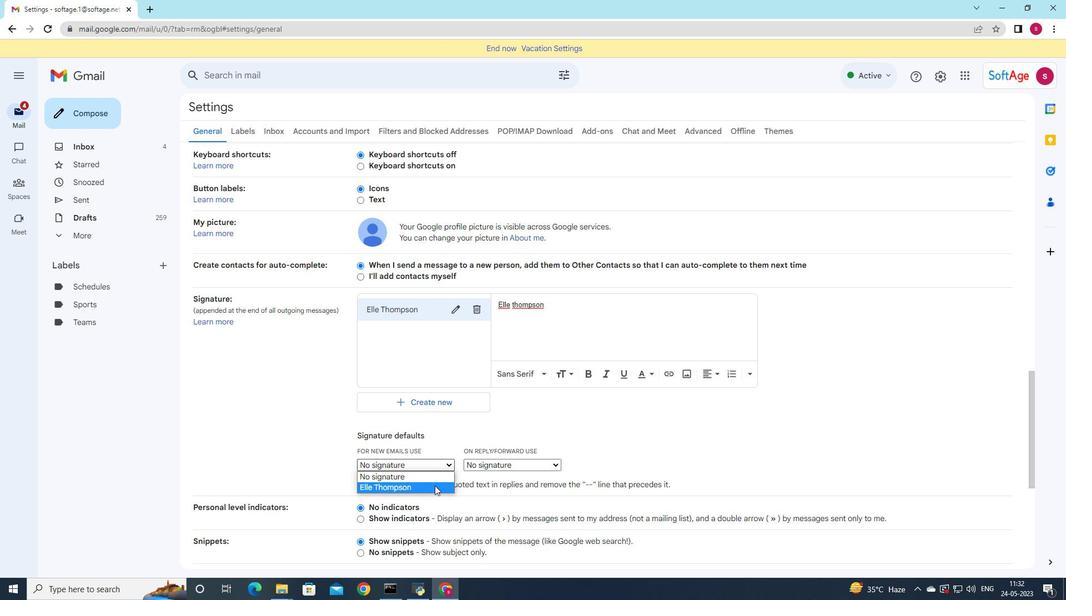 
Action: Mouse moved to (540, 468)
Screenshot: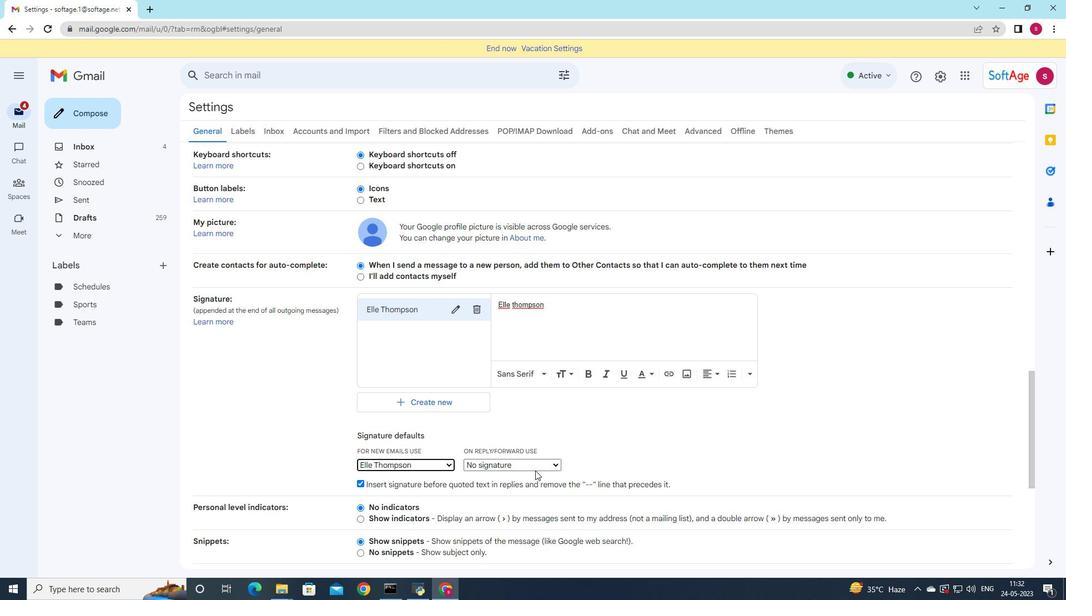 
Action: Mouse pressed left at (540, 468)
Screenshot: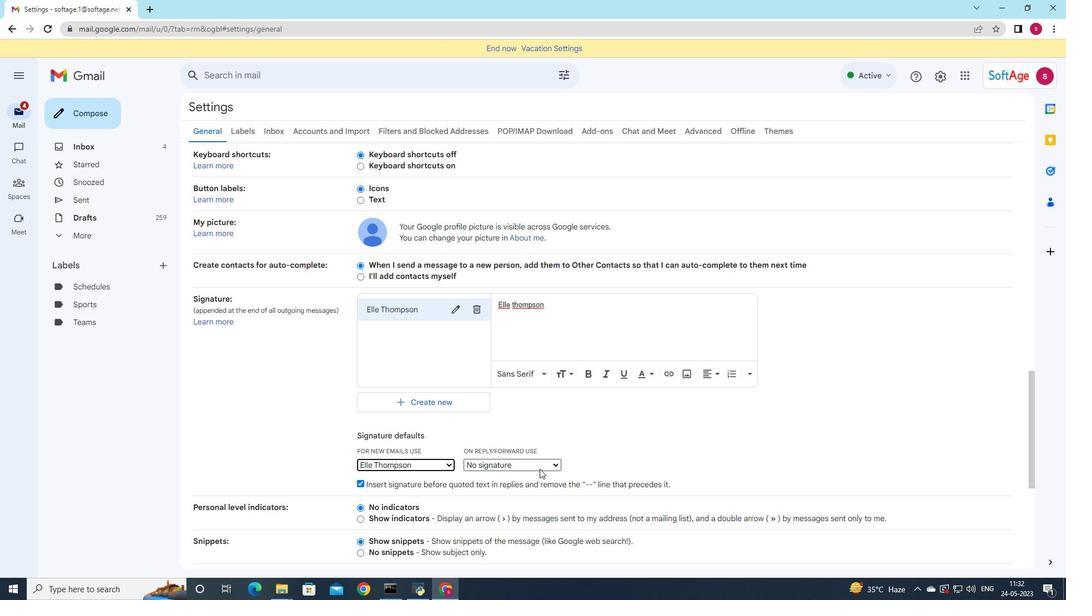 
Action: Mouse moved to (542, 487)
Screenshot: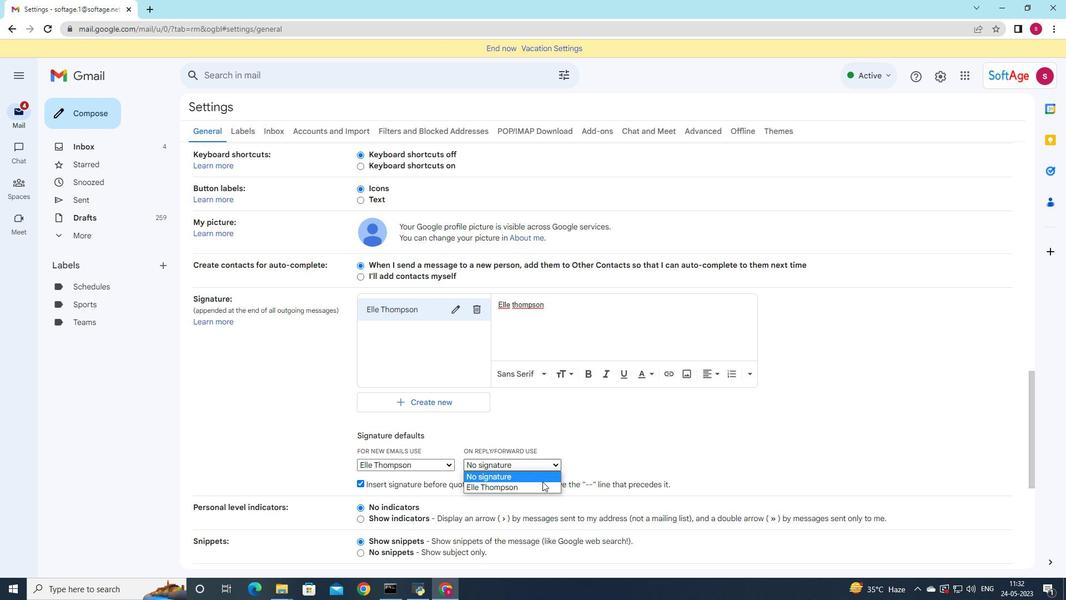 
Action: Mouse pressed left at (542, 487)
Screenshot: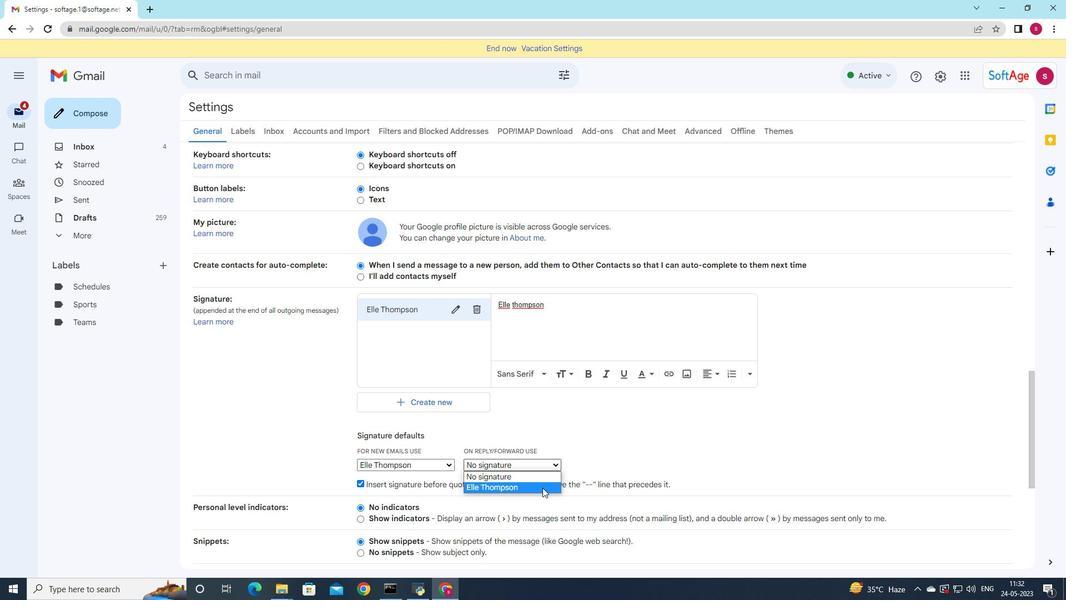
Action: Mouse moved to (529, 477)
Screenshot: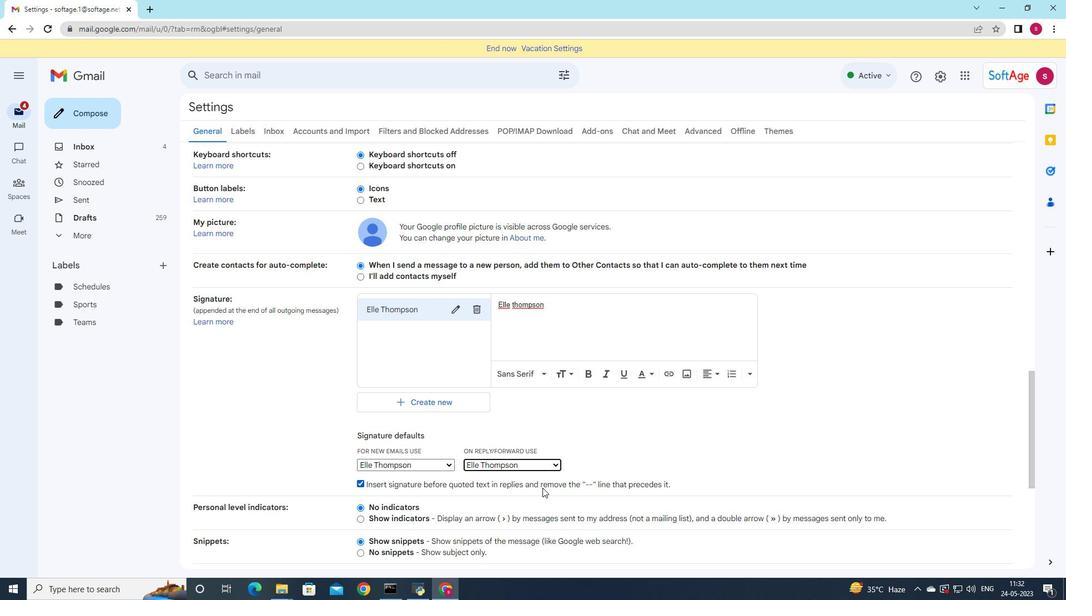 
Action: Mouse scrolled (529, 476) with delta (0, 0)
Screenshot: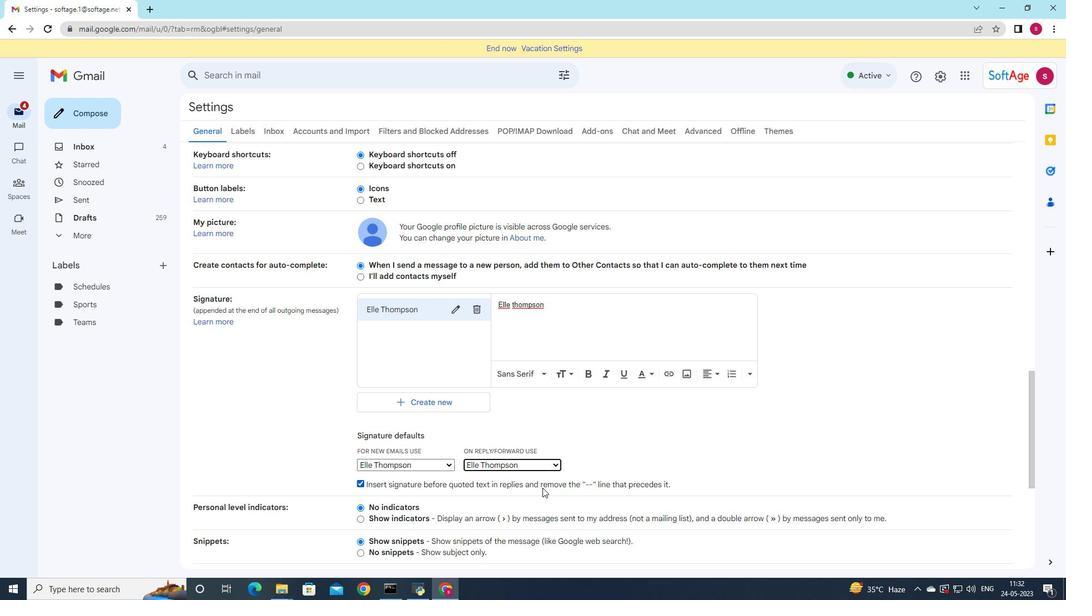 
Action: Mouse scrolled (529, 476) with delta (0, 0)
Screenshot: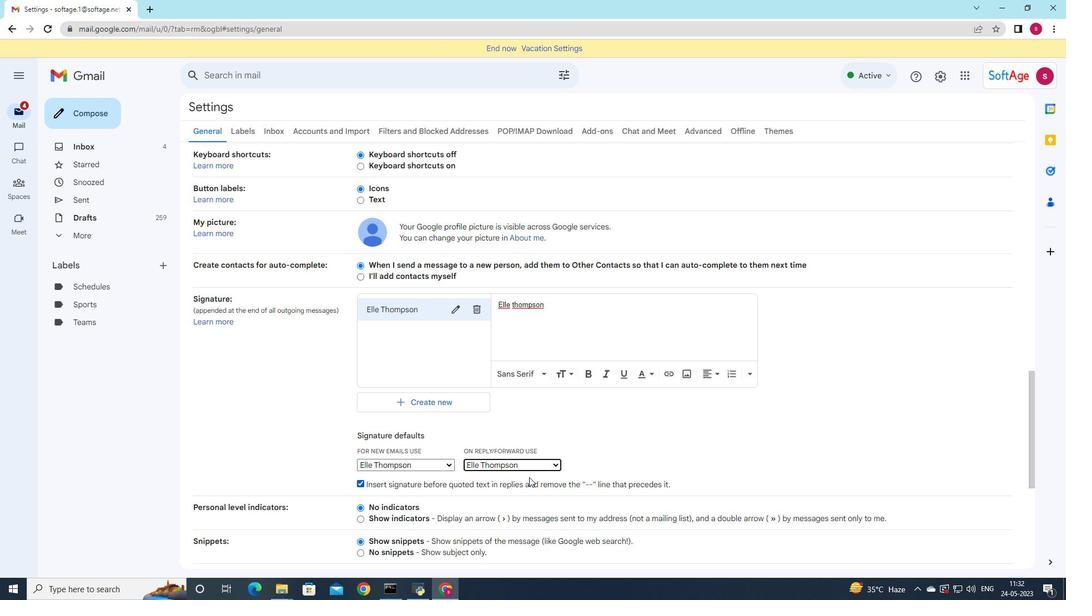 
Action: Mouse scrolled (529, 476) with delta (0, 0)
Screenshot: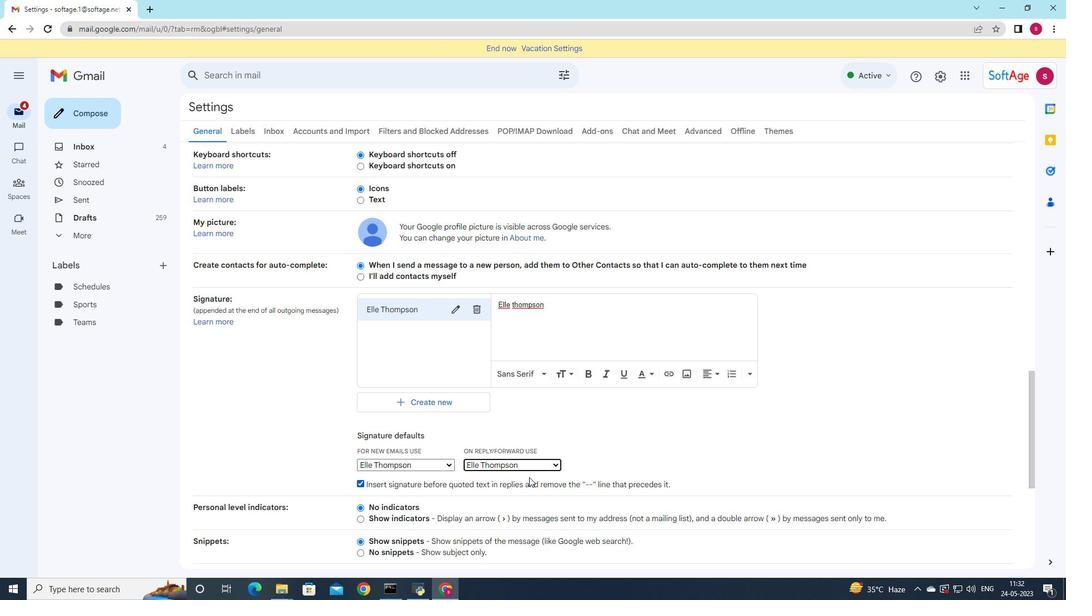
Action: Mouse scrolled (529, 476) with delta (0, 0)
Screenshot: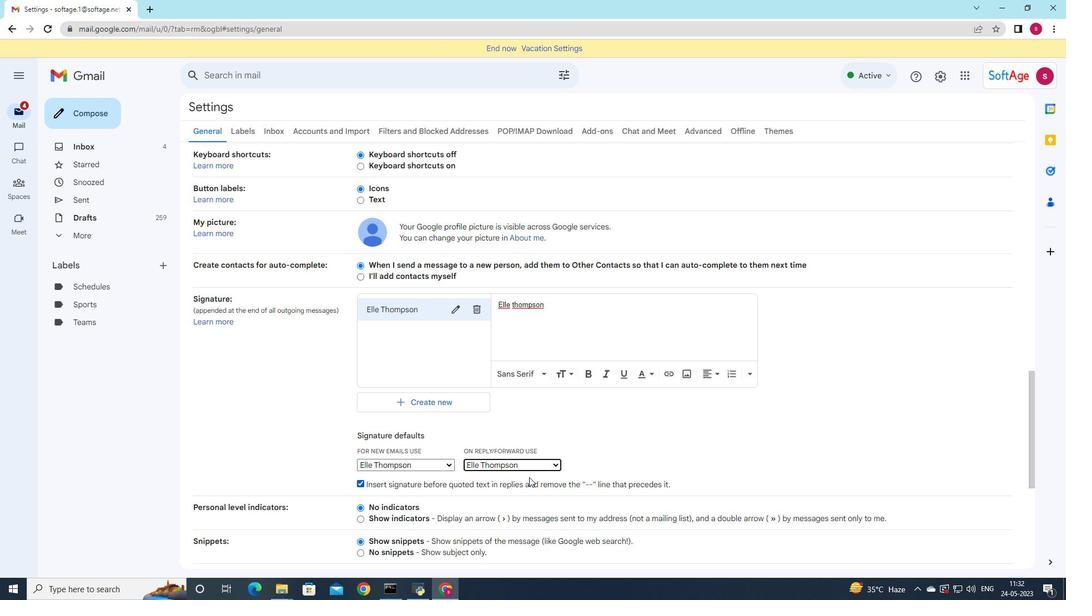 
Action: Mouse moved to (526, 471)
Screenshot: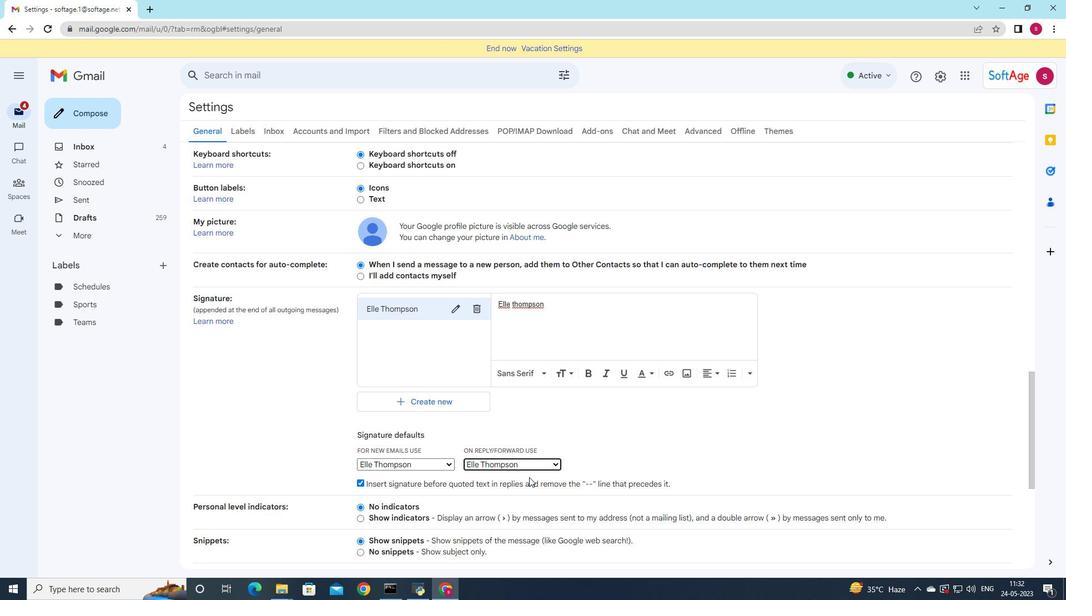 
Action: Mouse scrolled (526, 470) with delta (0, 0)
Screenshot: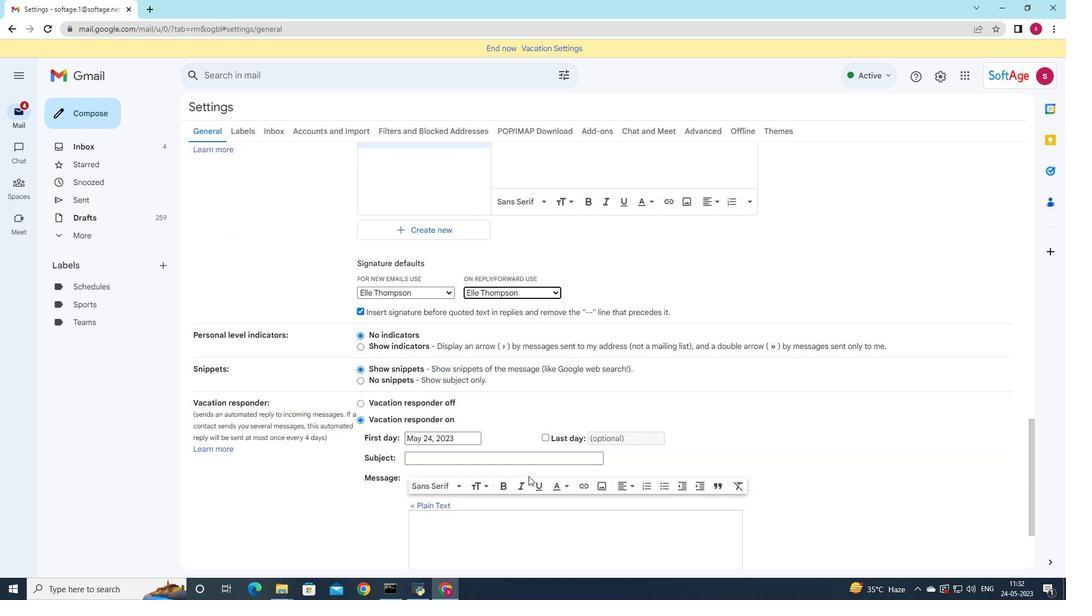 
Action: Mouse scrolled (526, 470) with delta (0, 0)
Screenshot: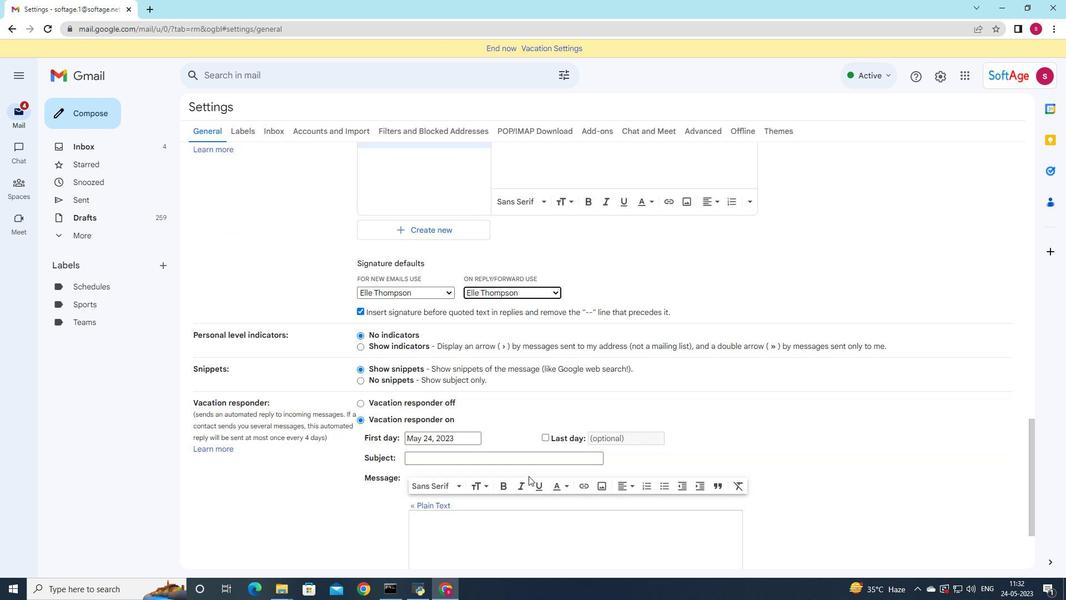 
Action: Mouse scrolled (526, 470) with delta (0, 0)
Screenshot: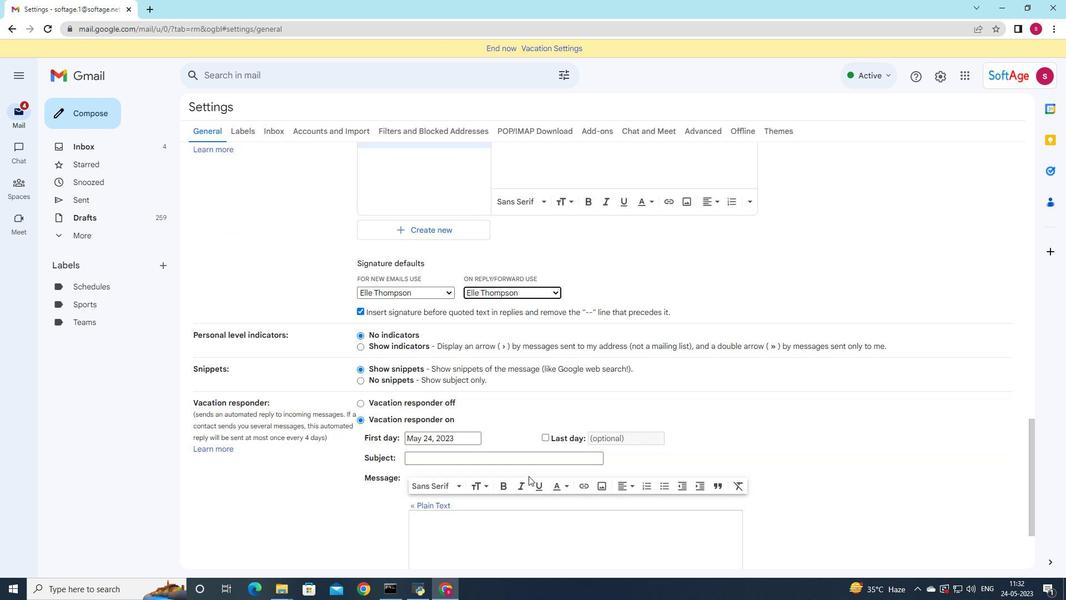 
Action: Mouse scrolled (526, 470) with delta (0, 0)
Screenshot: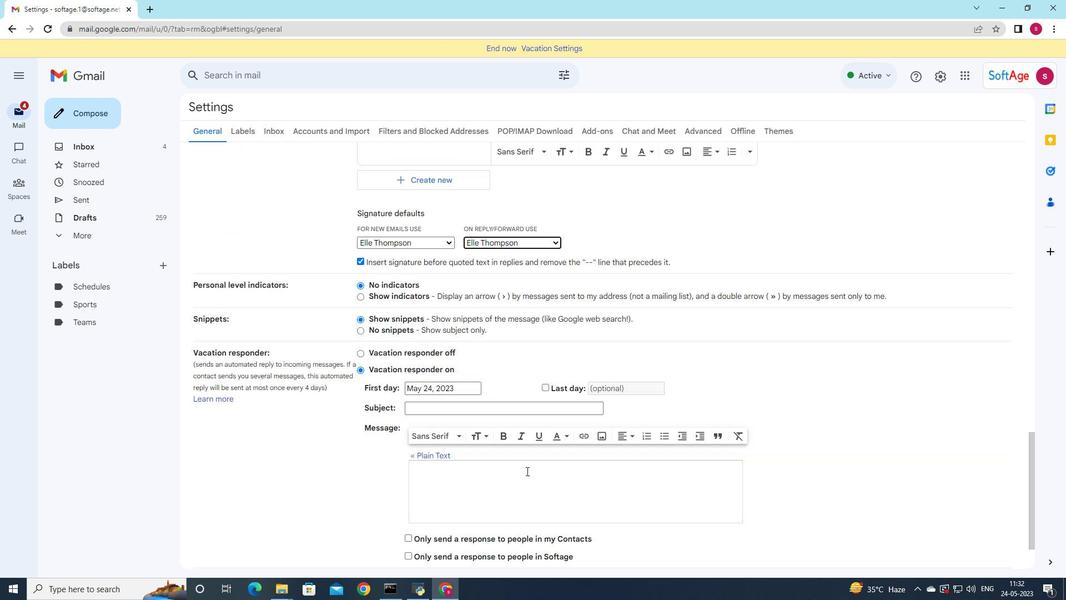 
Action: Mouse moved to (526, 471)
Screenshot: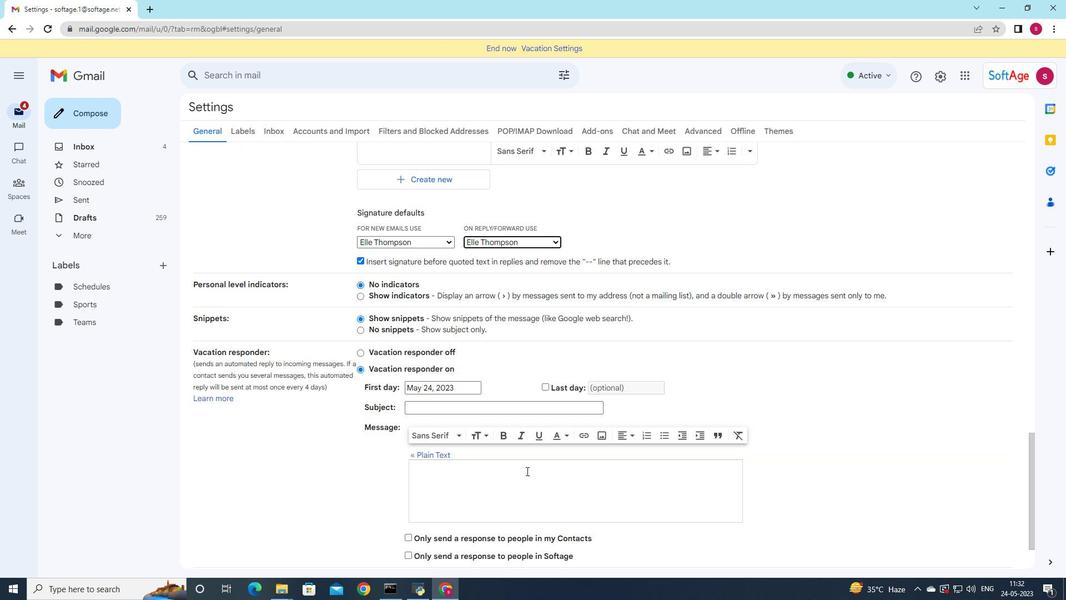 
Action: Mouse scrolled (526, 470) with delta (0, 0)
Screenshot: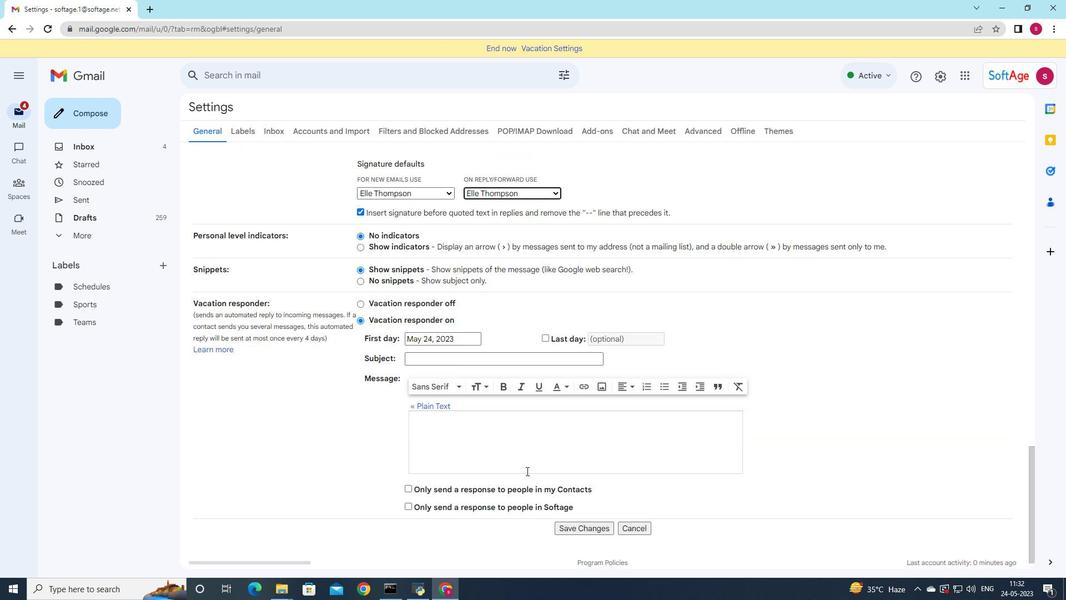 
Action: Mouse scrolled (526, 470) with delta (0, 0)
Screenshot: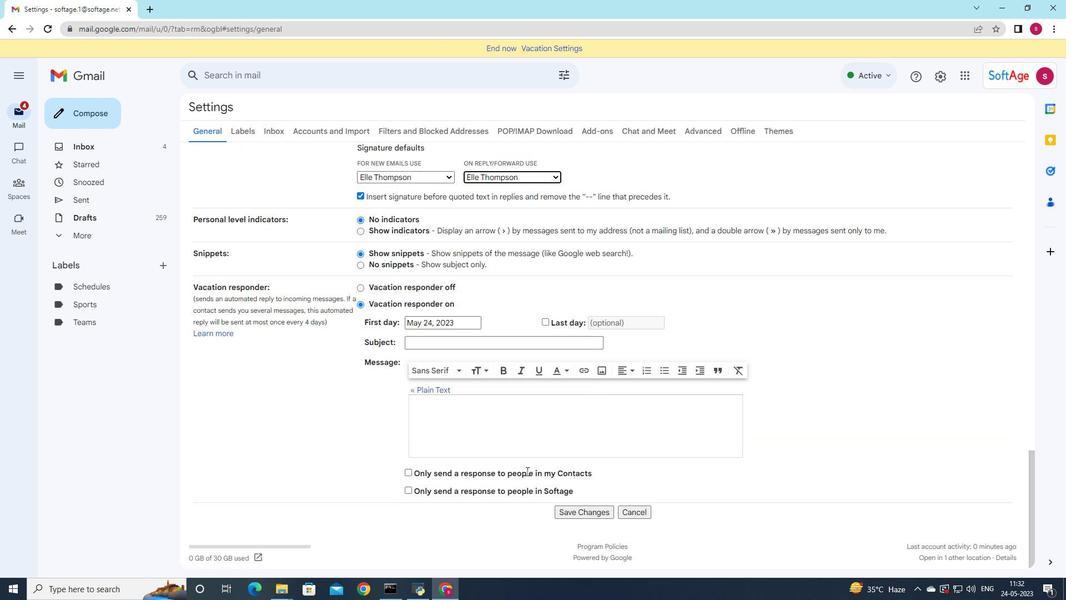
Action: Mouse scrolled (526, 470) with delta (0, 0)
Screenshot: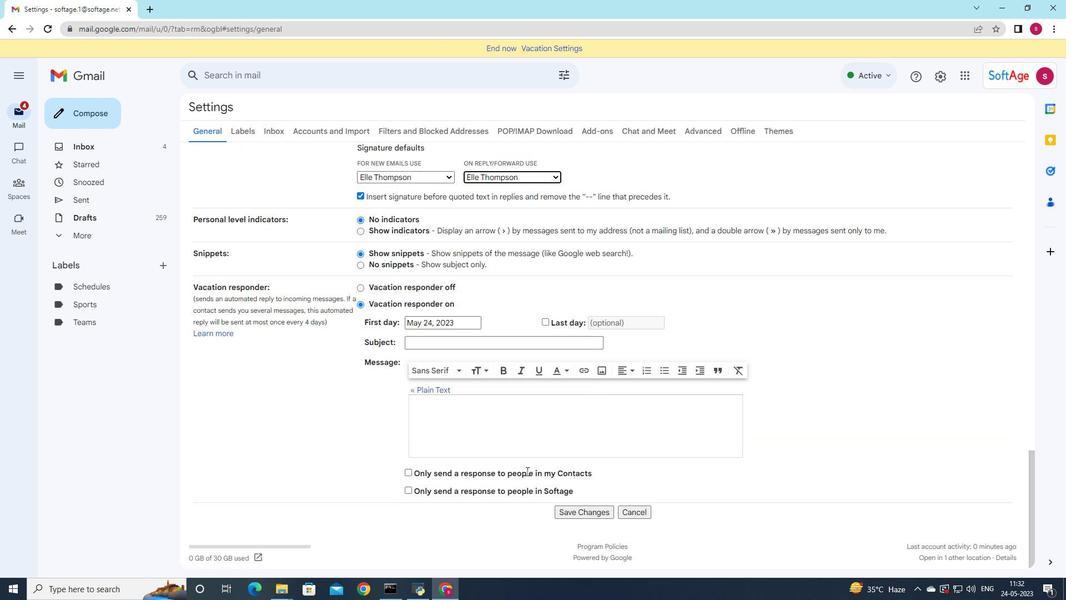 
Action: Mouse moved to (529, 473)
Screenshot: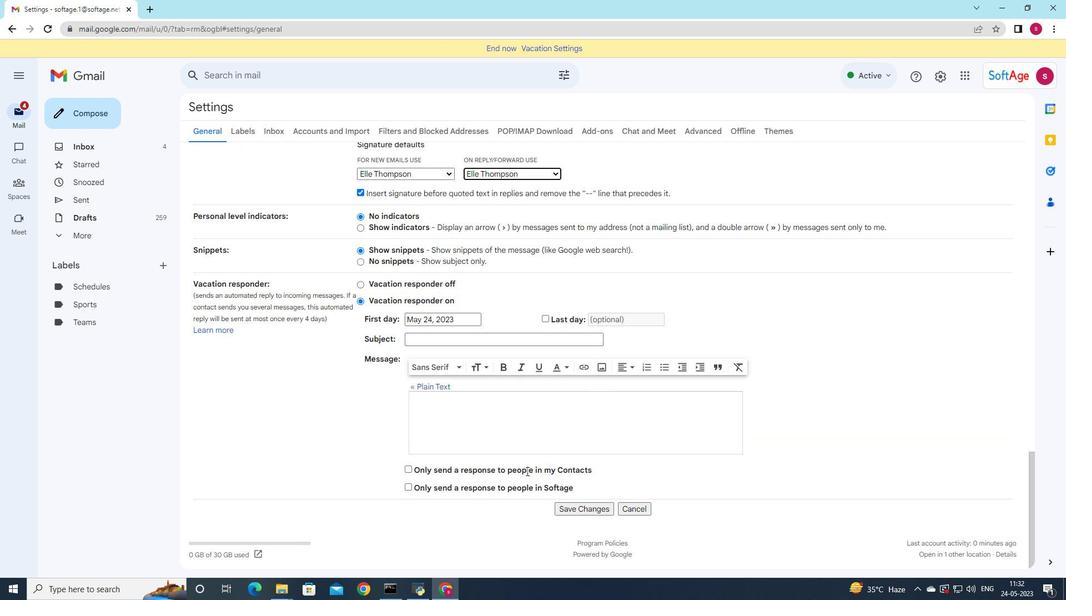 
Action: Mouse scrolled (527, 471) with delta (0, 0)
Screenshot: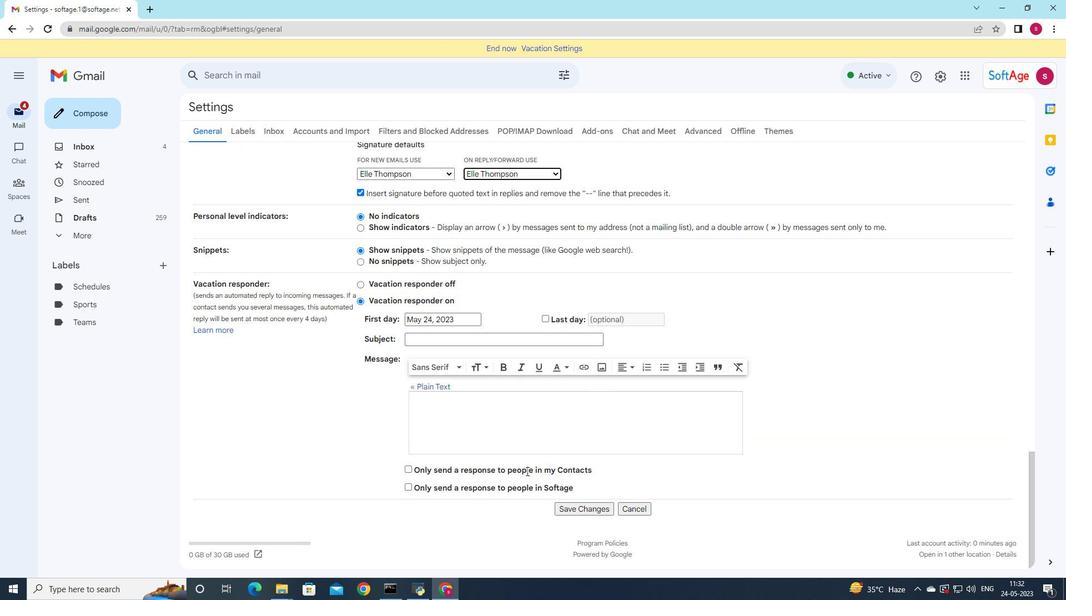 
Action: Mouse moved to (576, 509)
Screenshot: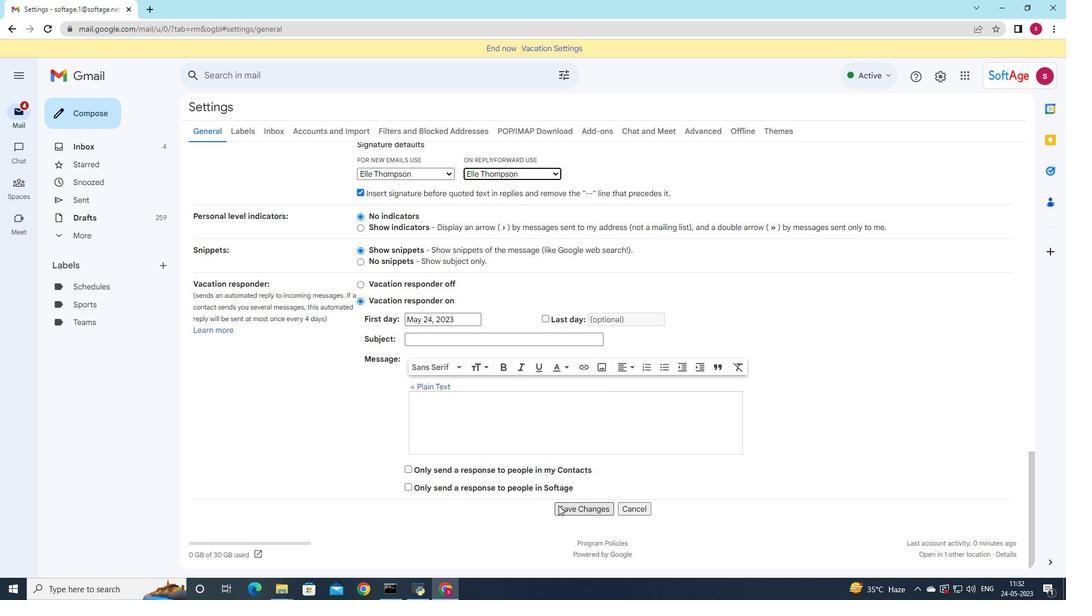 
Action: Mouse pressed left at (576, 509)
Screenshot: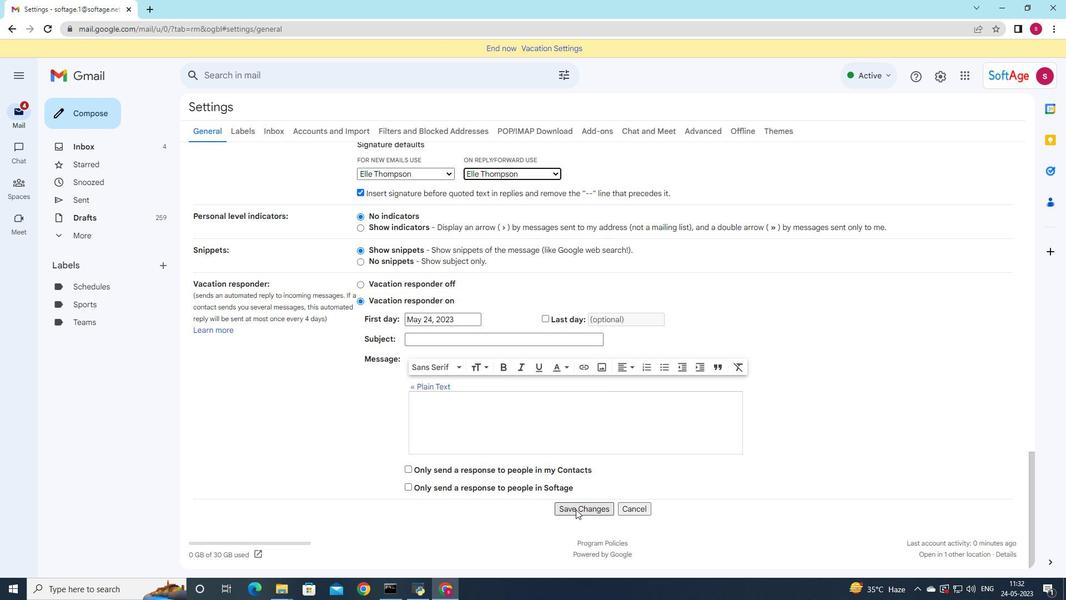 
Action: Mouse moved to (68, 115)
Screenshot: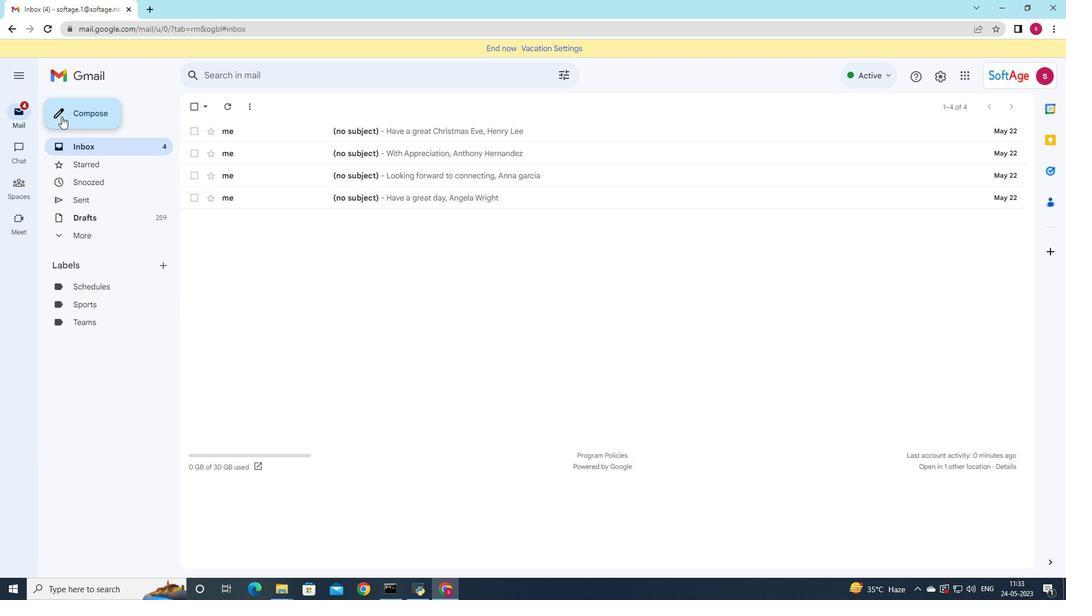 
Action: Mouse pressed left at (68, 115)
Screenshot: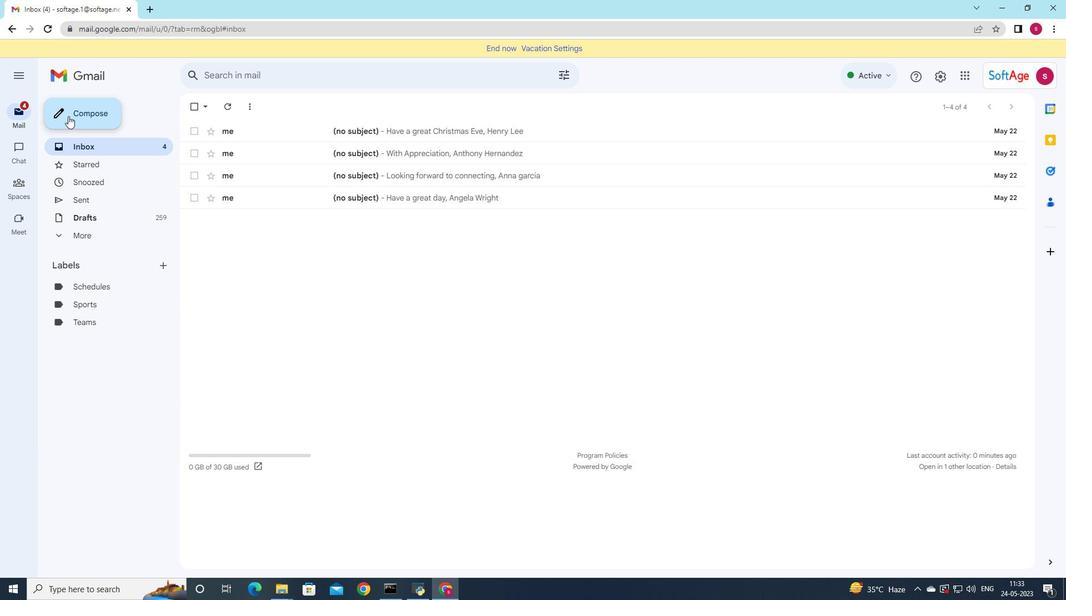 
Action: Mouse moved to (801, 256)
Screenshot: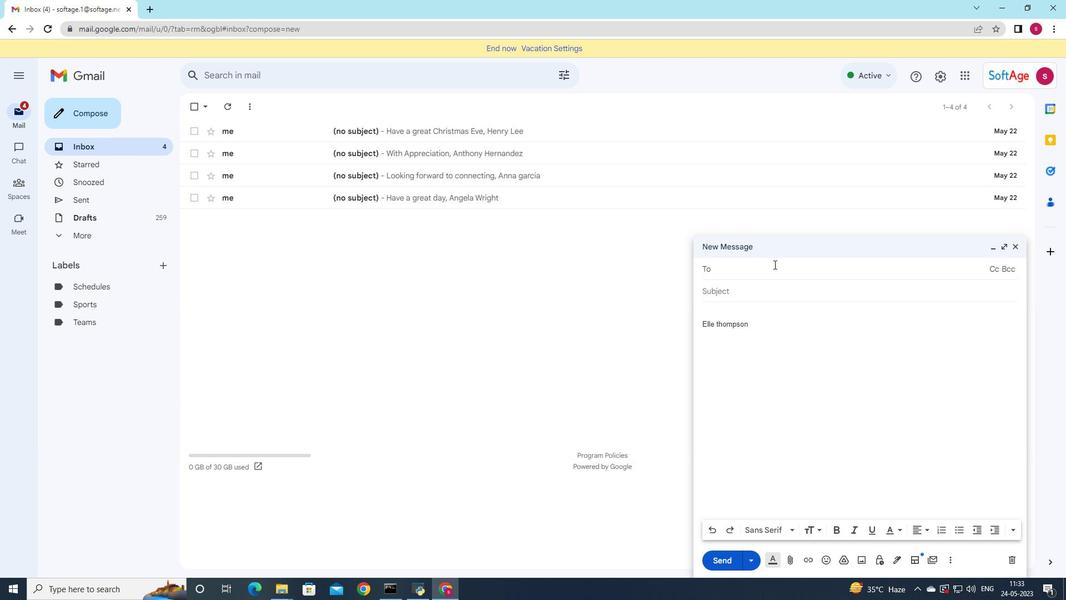 
Action: Key pressed softage.9
Screenshot: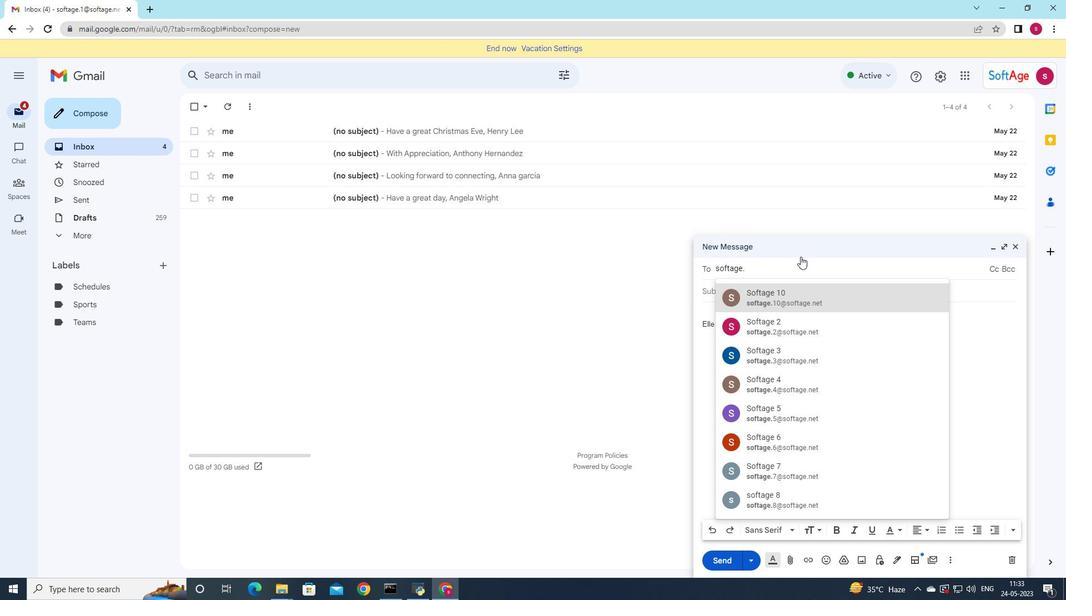 
Action: Mouse moved to (828, 305)
Screenshot: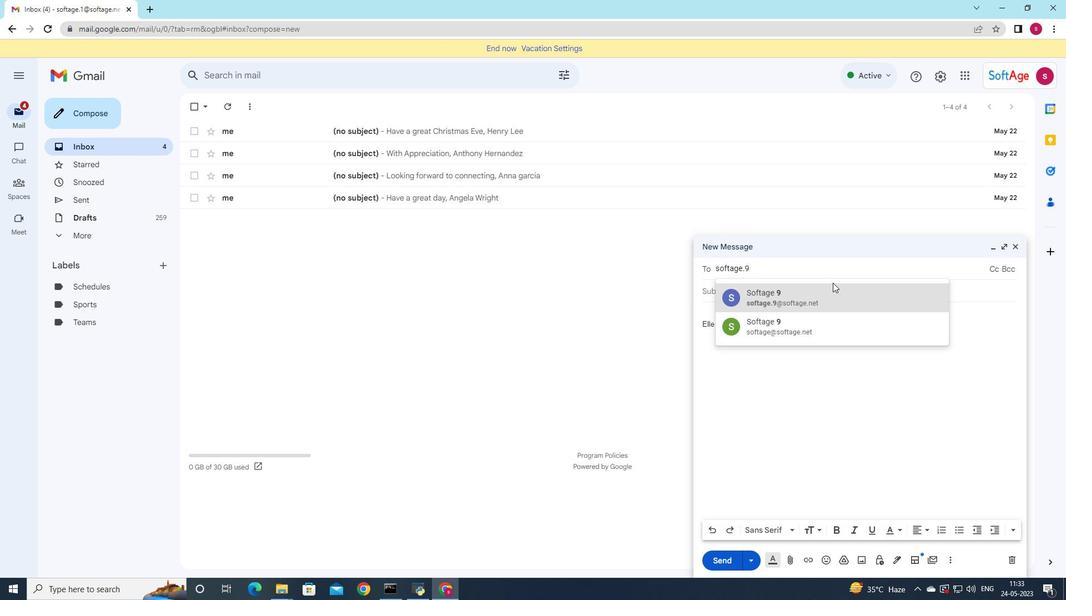 
Action: Mouse pressed left at (828, 305)
Screenshot: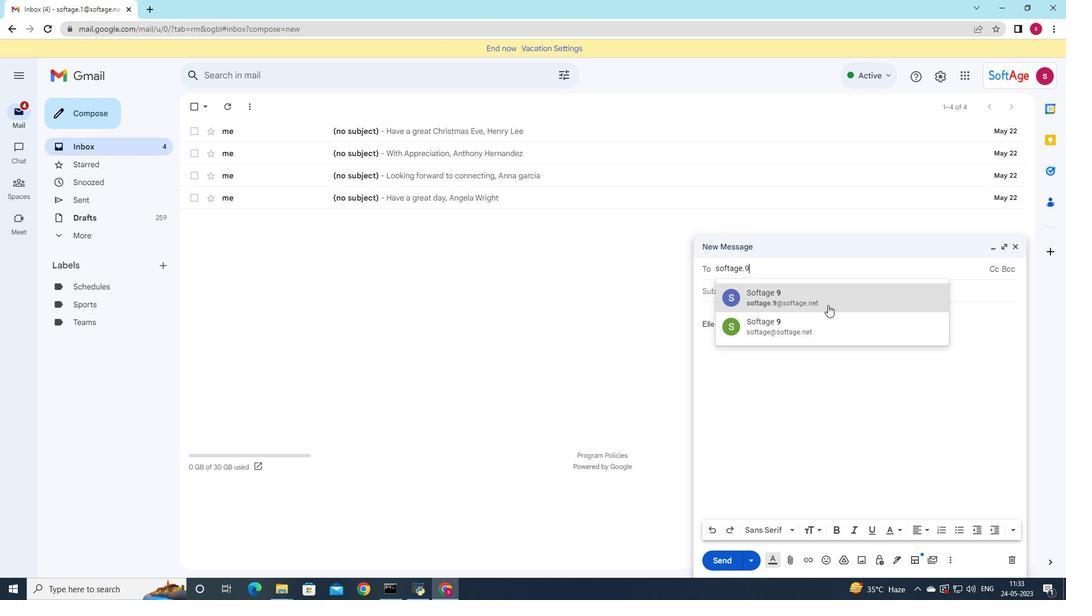 
Action: Mouse moved to (788, 561)
Screenshot: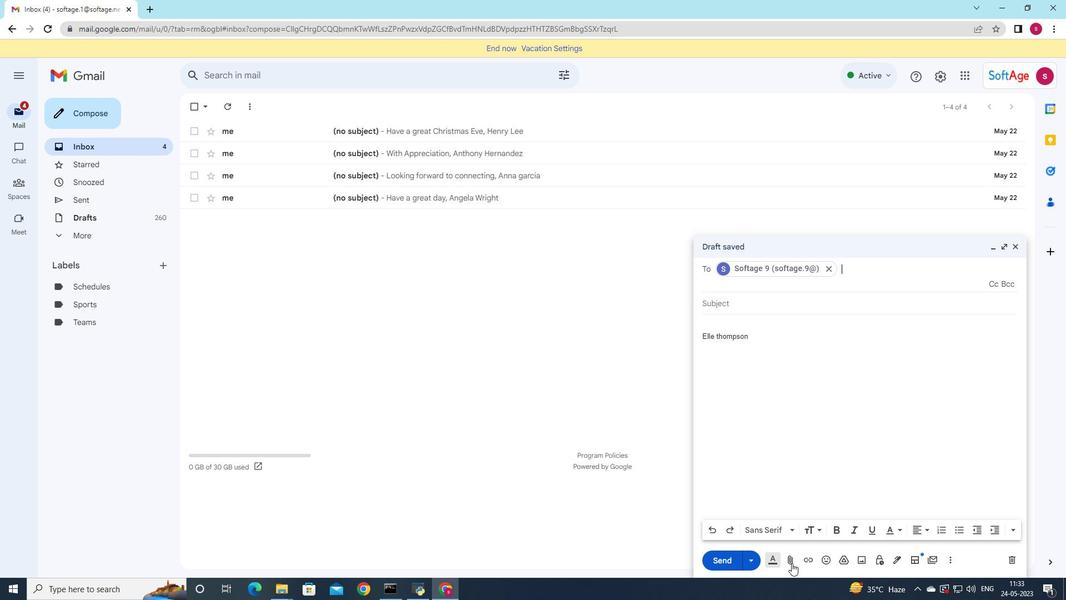 
Action: Mouse pressed left at (788, 561)
Screenshot: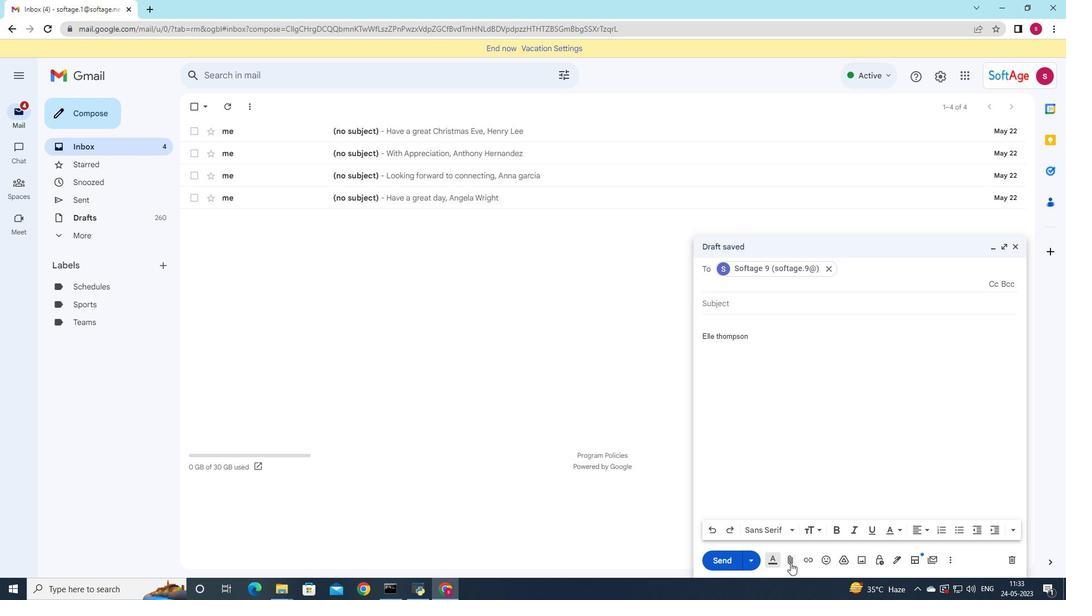 
Action: Mouse moved to (210, 81)
Screenshot: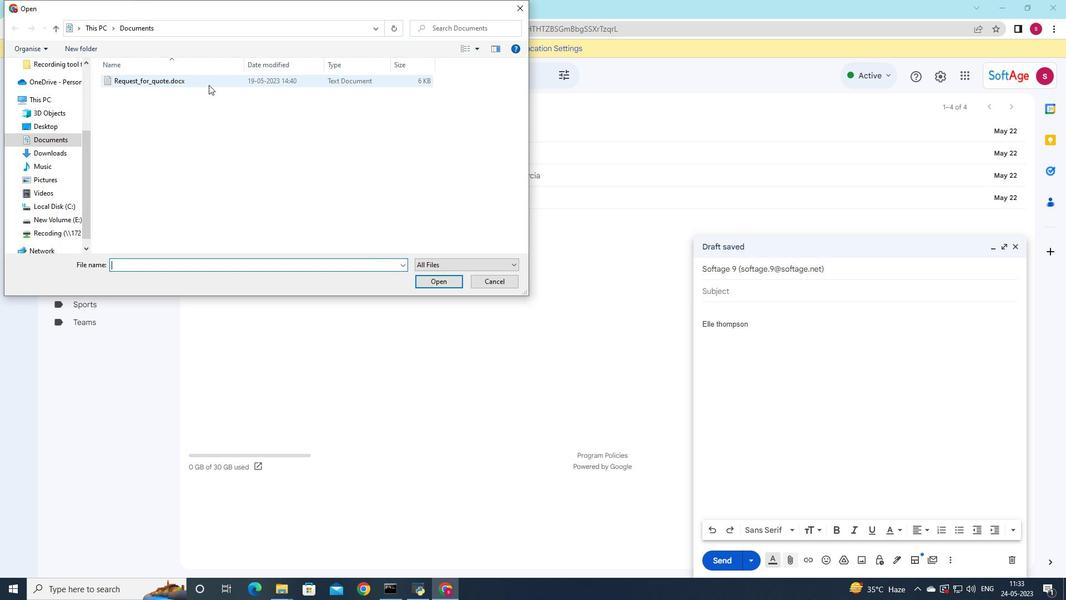 
Action: Mouse pressed left at (210, 81)
Screenshot: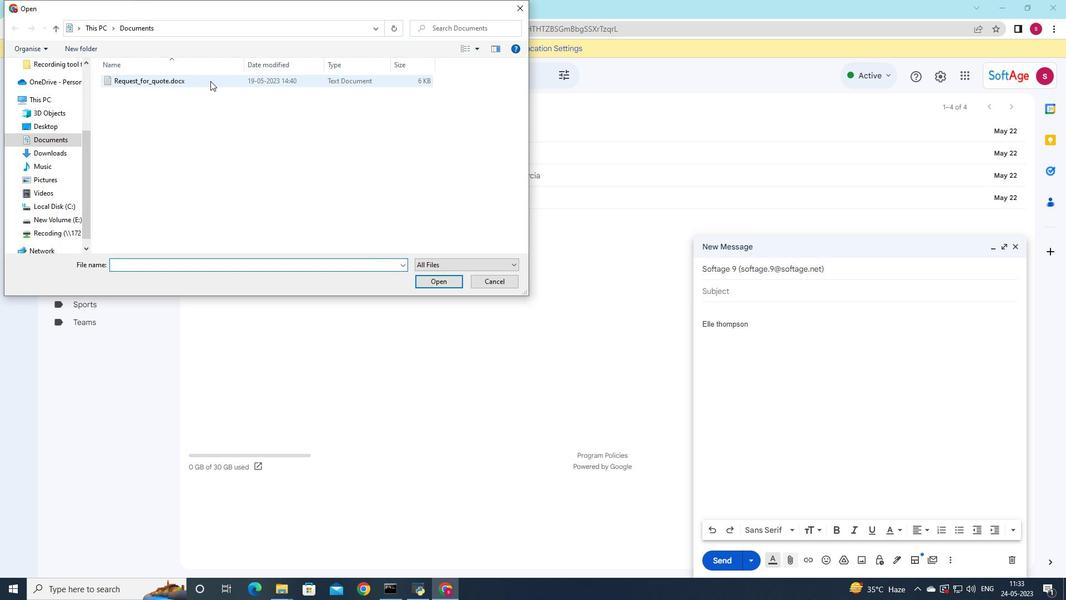 
Action: Mouse pressed left at (210, 81)
Screenshot: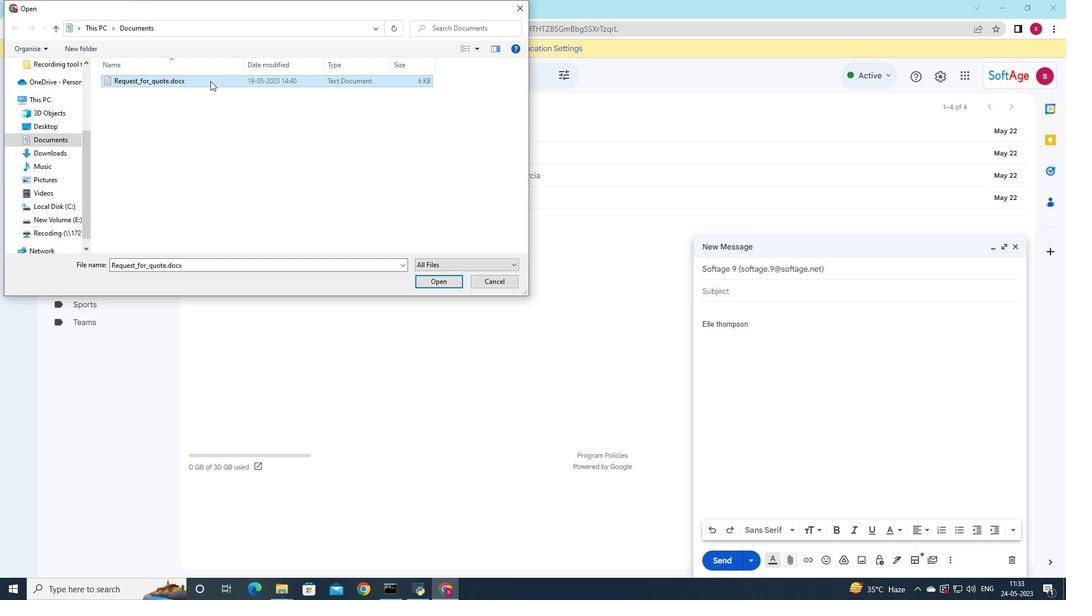 
Action: Mouse moved to (435, 114)
Screenshot: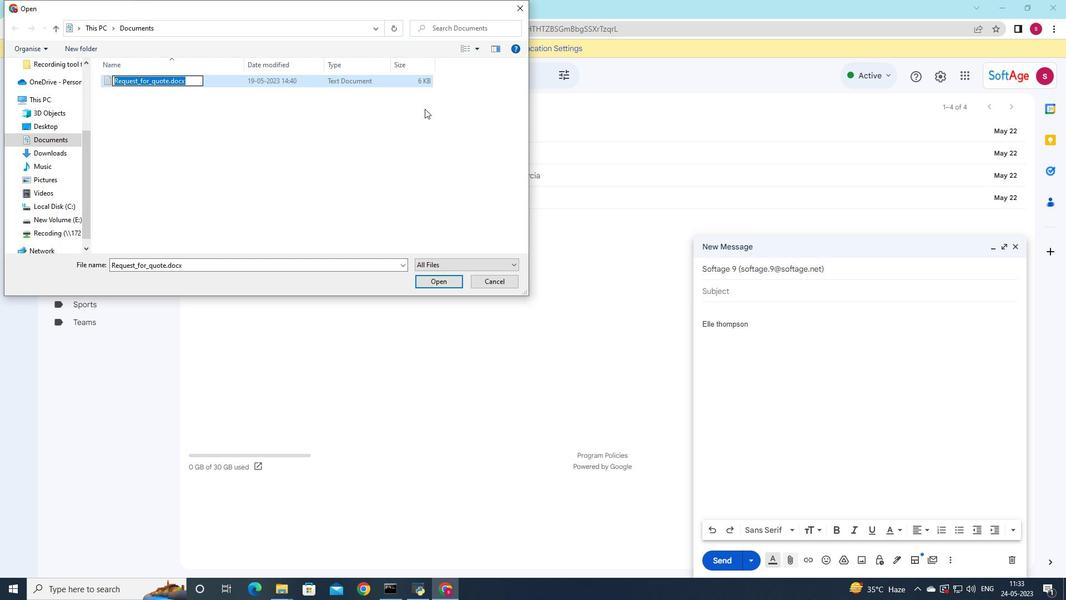 
Action: Key pressed <Key.shift>Risk<Key.shift>_management<Key.shift><Key.shift><Key.shift><Key.shift><Key.shift><Key.shift><Key.shift><Key.shift><Key.shift><Key.shift><Key.shift><Key.shift><Key.shift><Key.shift><Key.shift><Key.shift><Key.shift><Key.shift><Key.shift><Key.shift><Key.shift><Key.shift><Key.shift><Key.shift><Key.shift><Key.shift><Key.shift><Key.shift><Key.shift>_plan.pdf
Screenshot: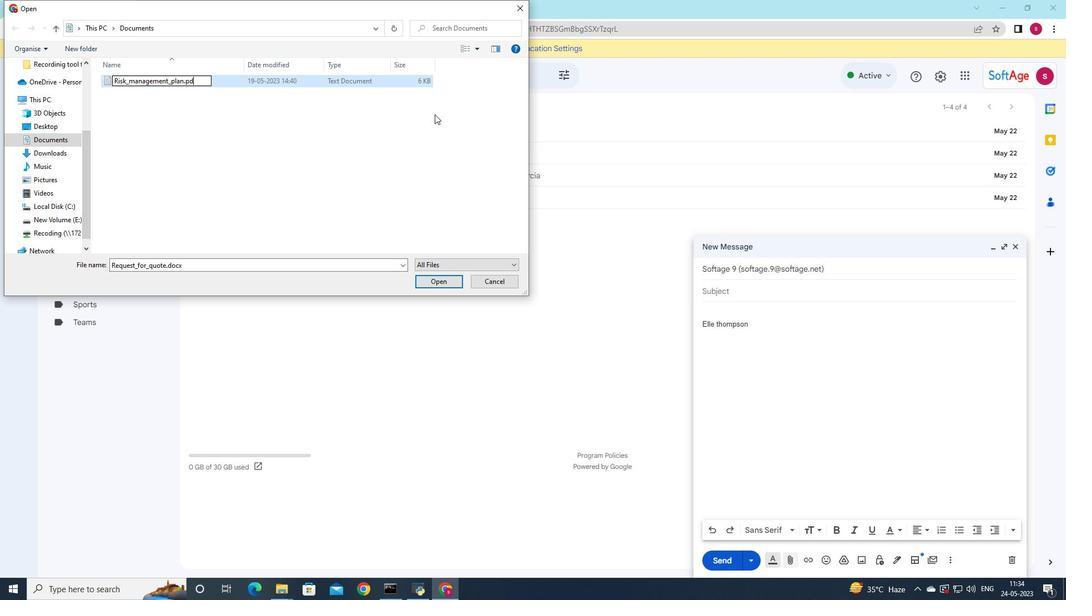 
Action: Mouse moved to (271, 85)
Screenshot: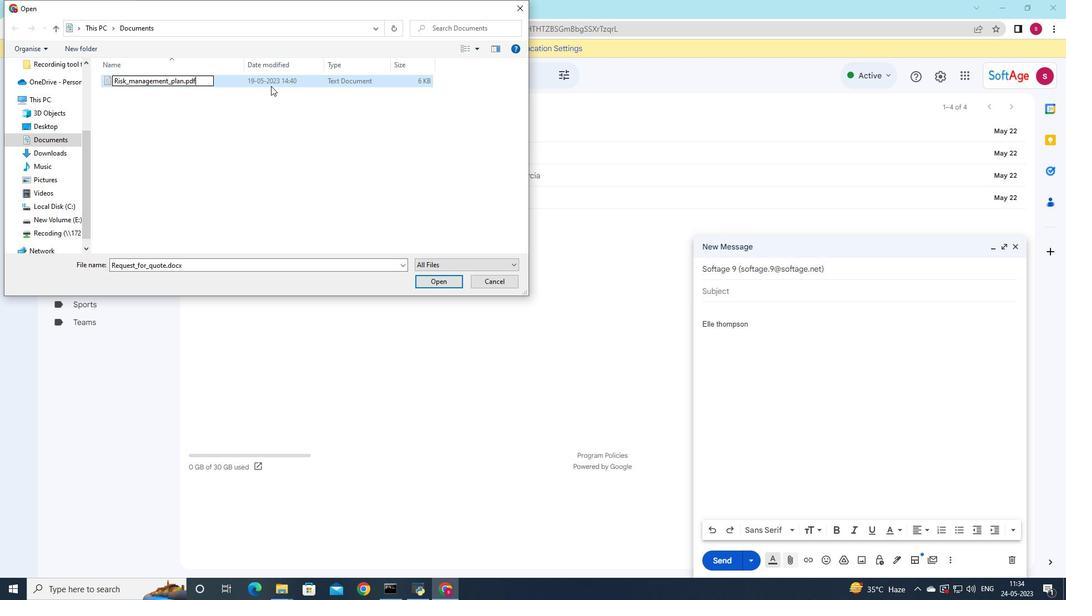 
Action: Mouse pressed left at (271, 85)
Screenshot: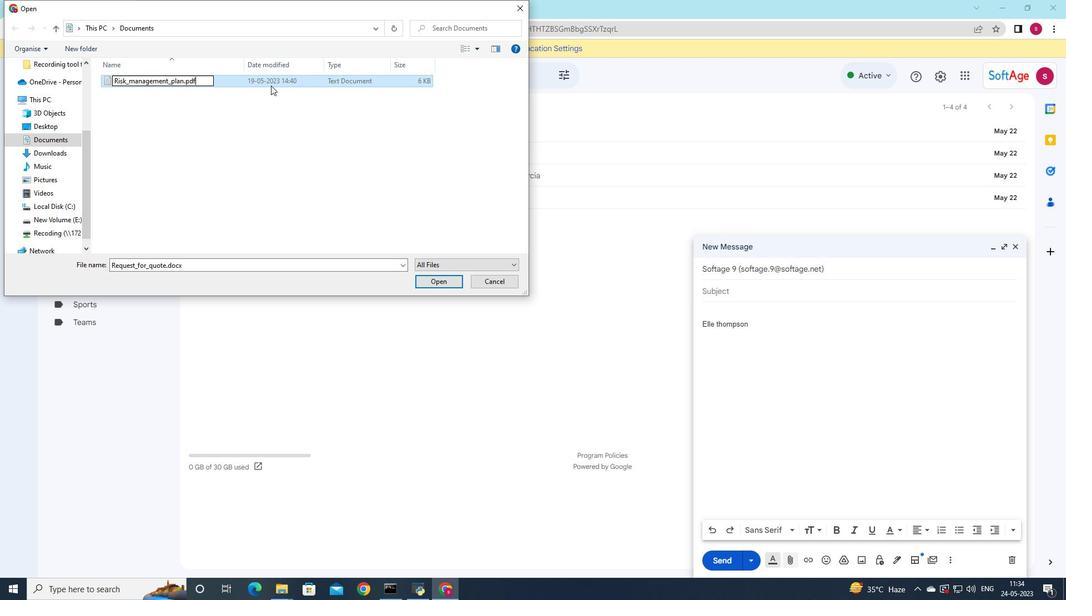 
Action: Mouse moved to (452, 289)
Screenshot: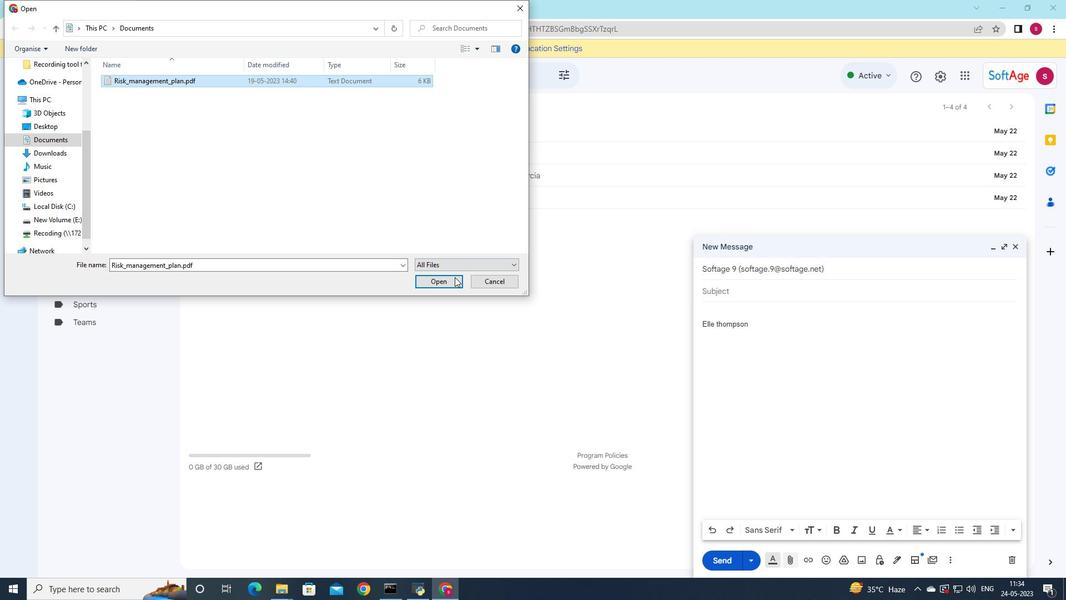 
Action: Mouse pressed left at (452, 289)
Screenshot: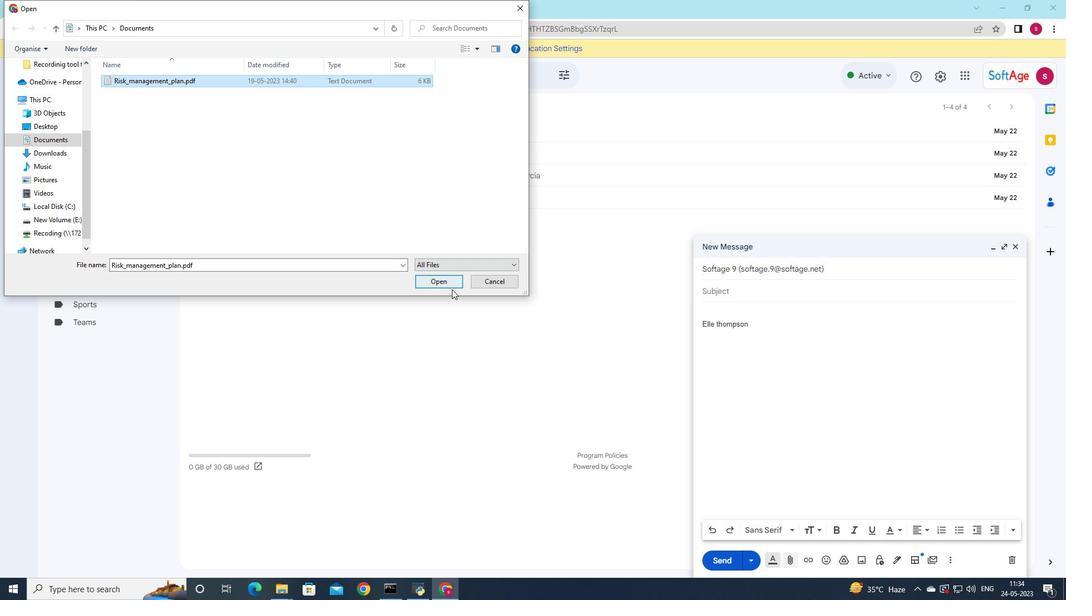 
Action: Mouse moved to (438, 278)
Screenshot: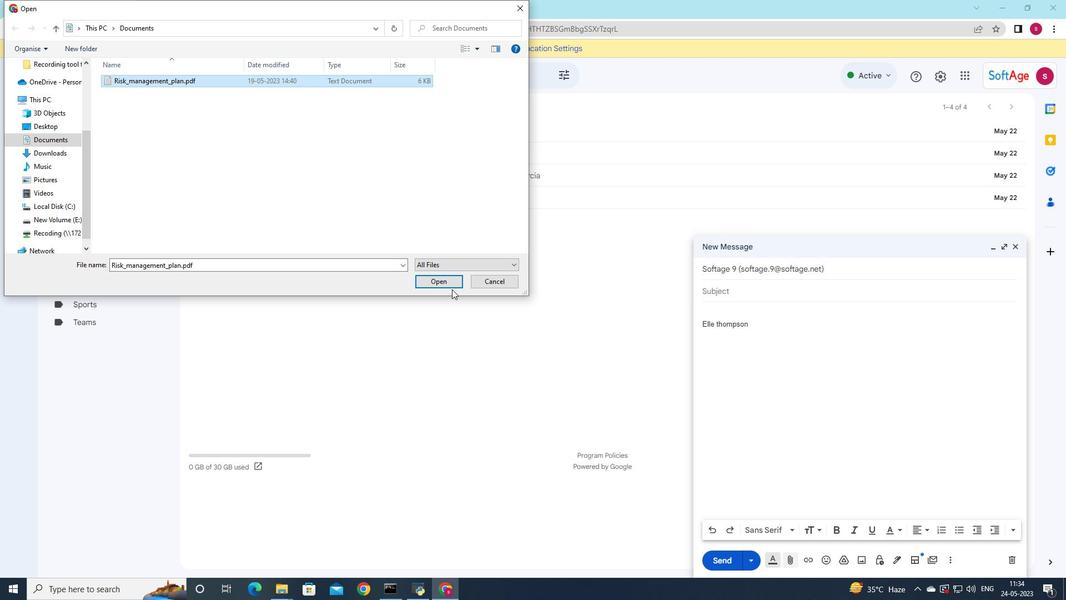
Action: Mouse pressed left at (438, 278)
Screenshot: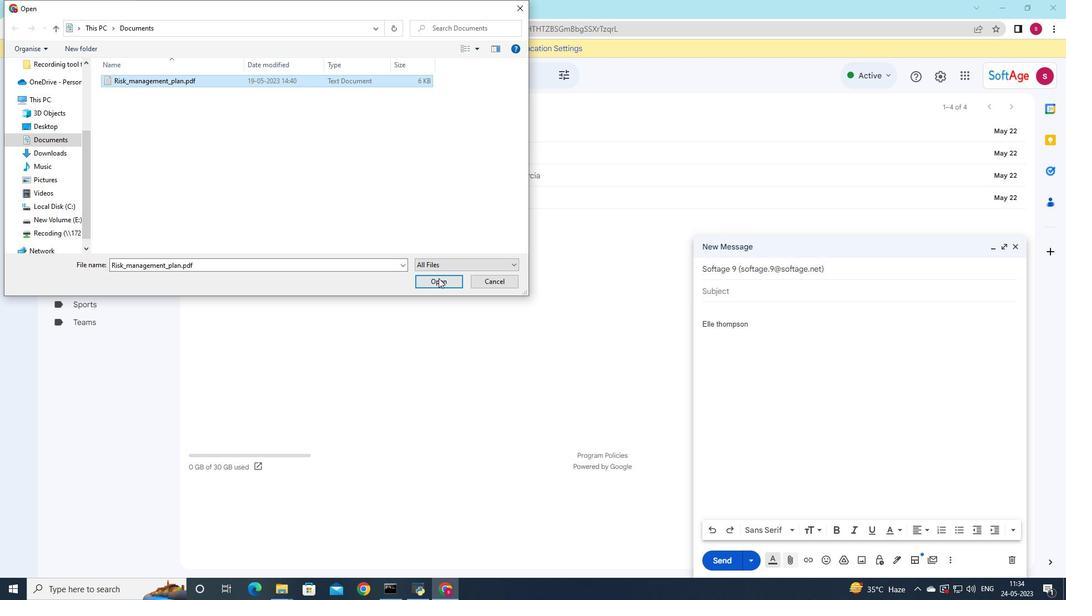 
Action: Mouse moved to (722, 288)
Screenshot: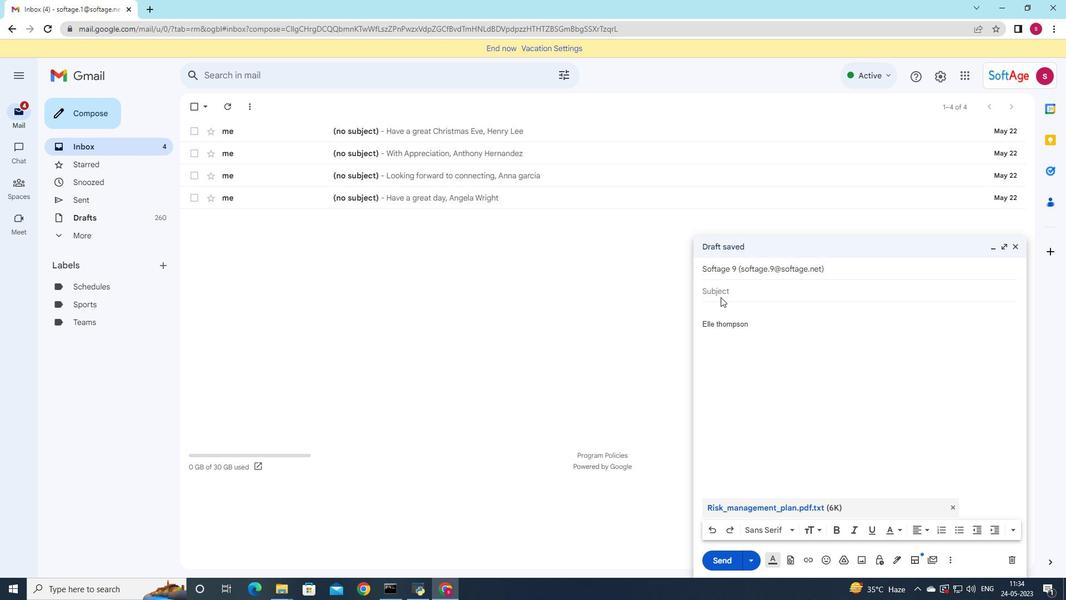 
Action: Mouse pressed left at (722, 288)
Screenshot: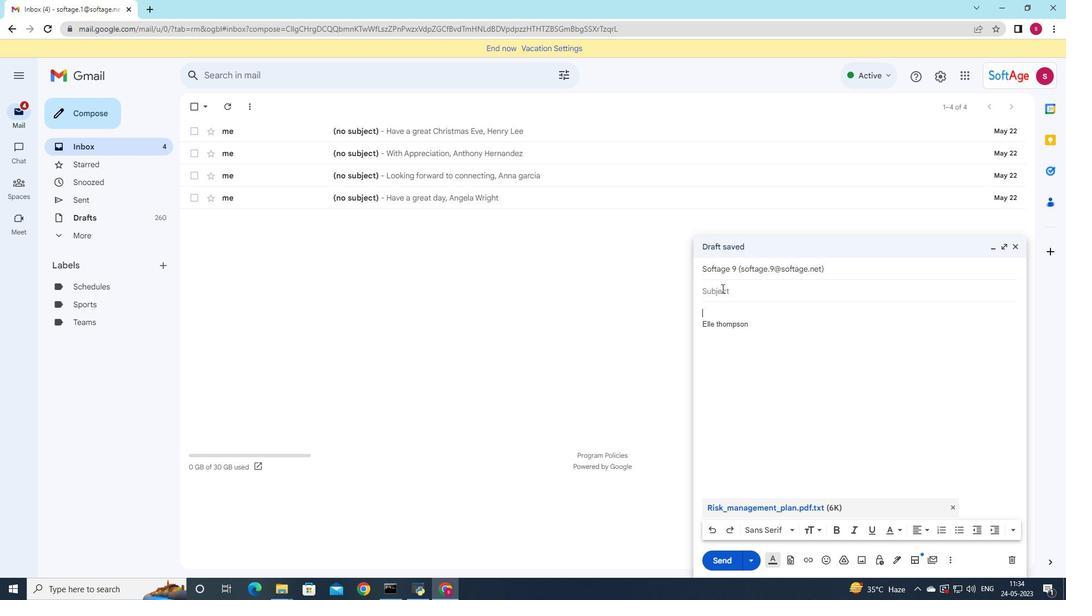 
Action: Key pressed <Key.shift><Key.shift><Key.shift><Key.shift><Key.shift><Key.shift><Key.shift><Key.shift>Job<Key.space><Key.shift><Key.shift>offer
Screenshot: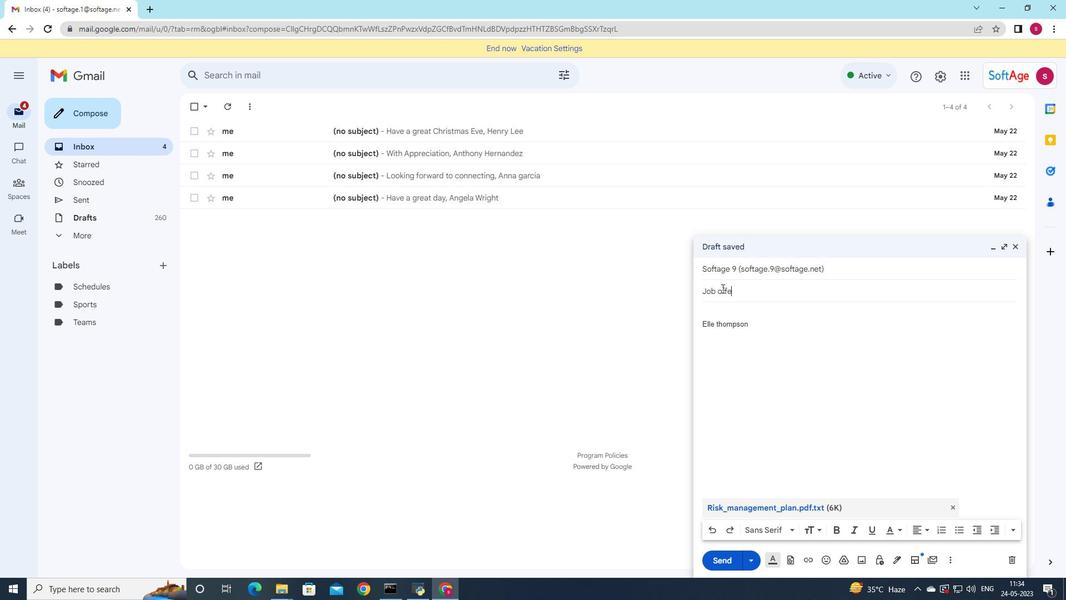 
Action: Mouse moved to (705, 311)
Screenshot: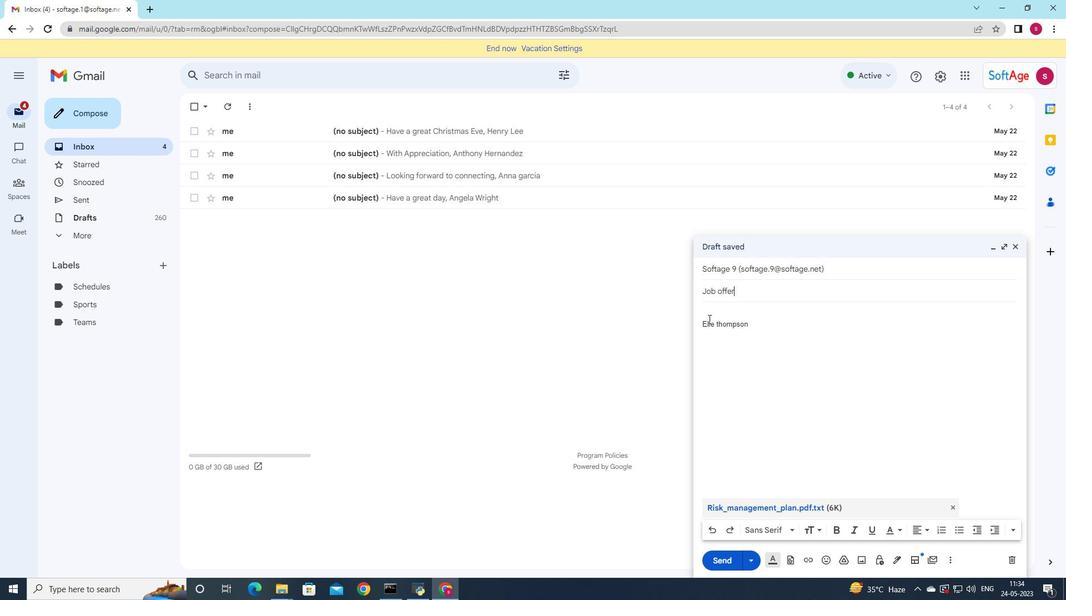 
Action: Mouse pressed left at (705, 311)
Screenshot: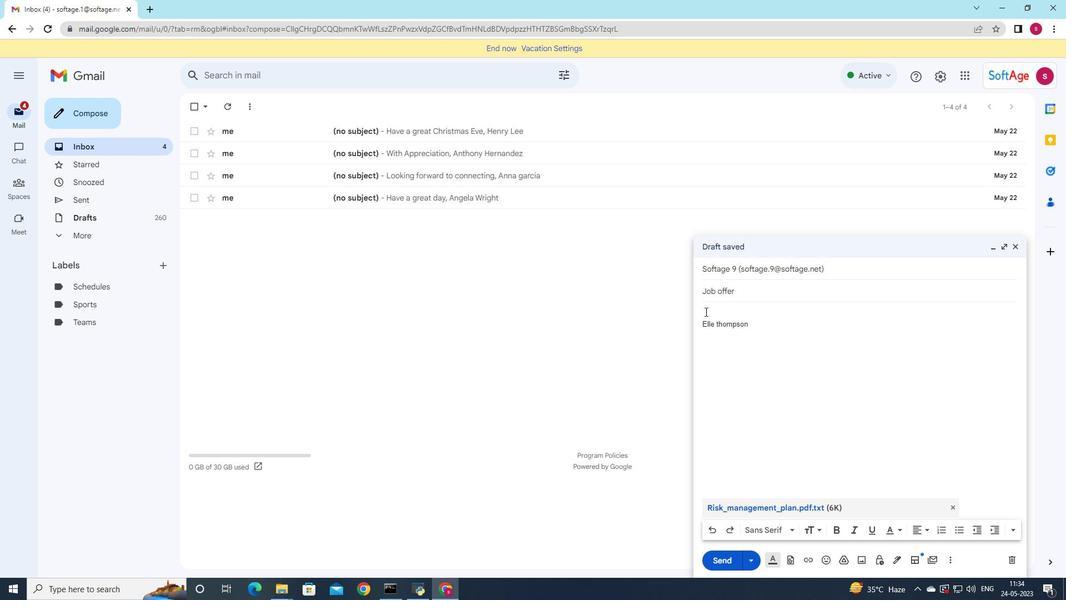 
Action: Mouse moved to (766, 313)
Screenshot: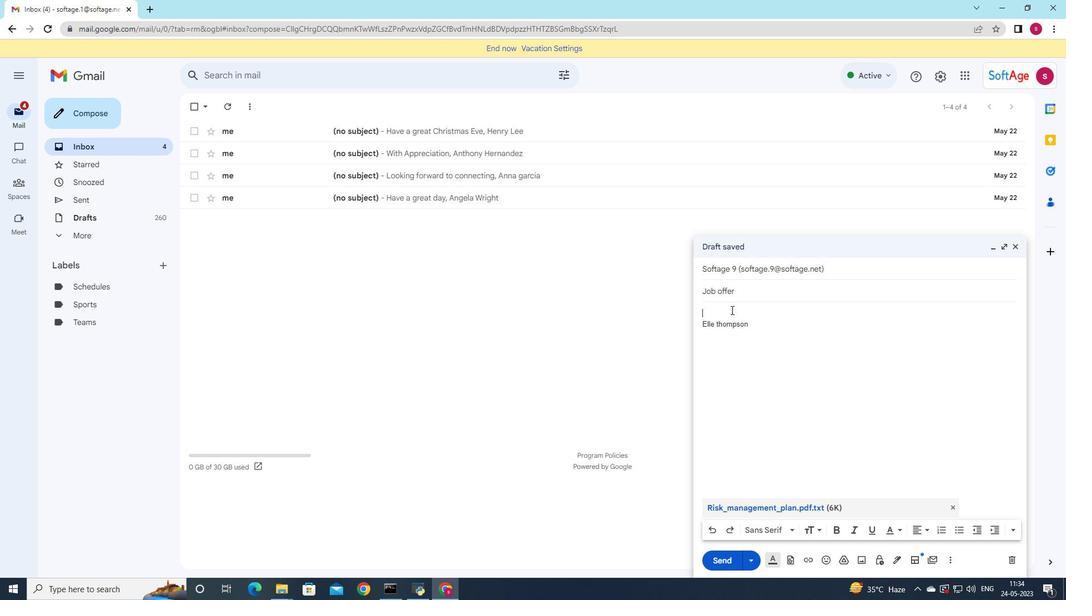 
Action: Key pressed <Key.shift>Could<Key.space>yp<Key.backspace>ou<Key.space>please<Key.space>provide<Key.space>a<Key.space>breakdown<Key.space>of<Key.space>the<Key.space>pricing<Key.shift_r>?
Screenshot: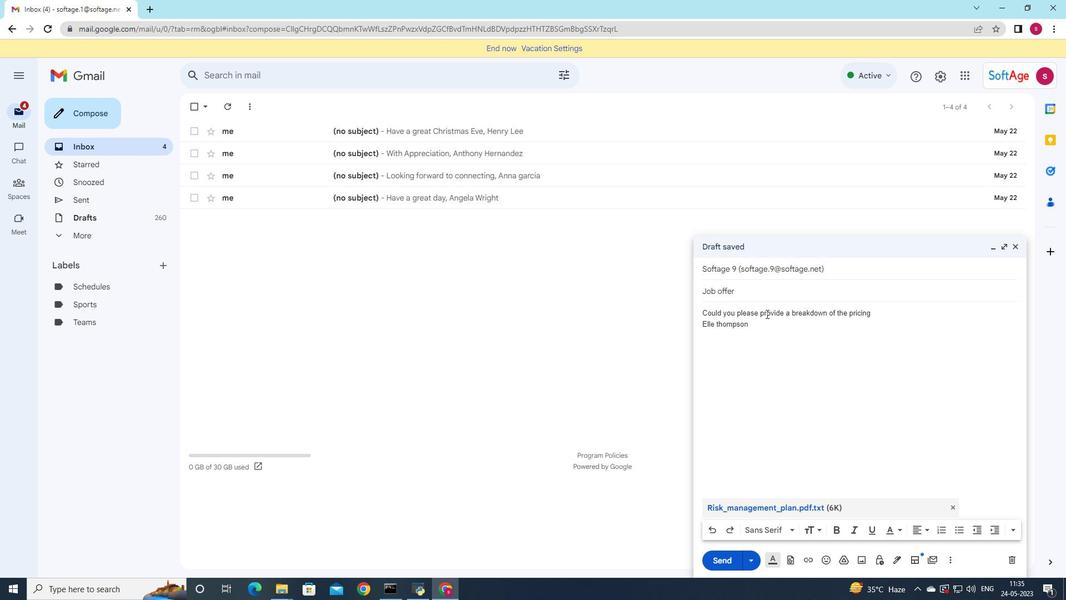 
Action: Mouse moved to (712, 529)
Screenshot: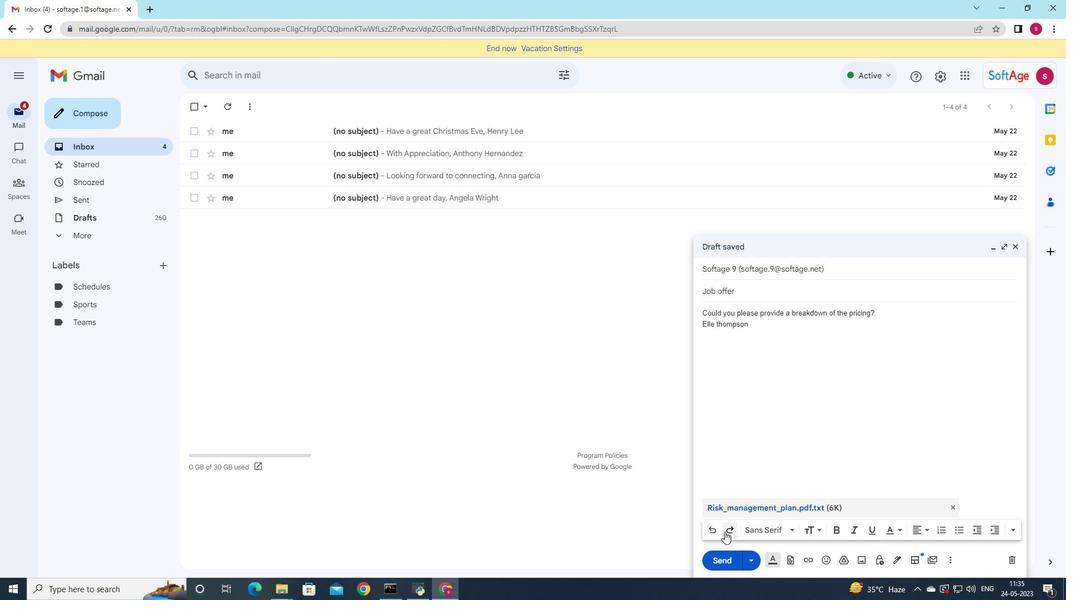 
Action: Mouse pressed left at (712, 529)
Screenshot: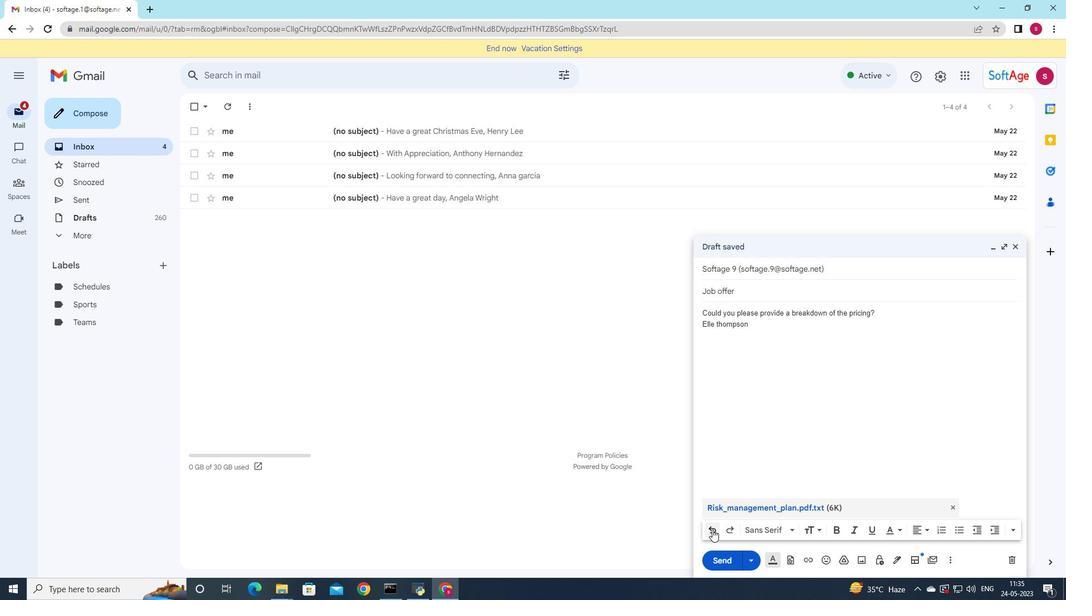 
Action: Mouse pressed left at (712, 529)
Screenshot: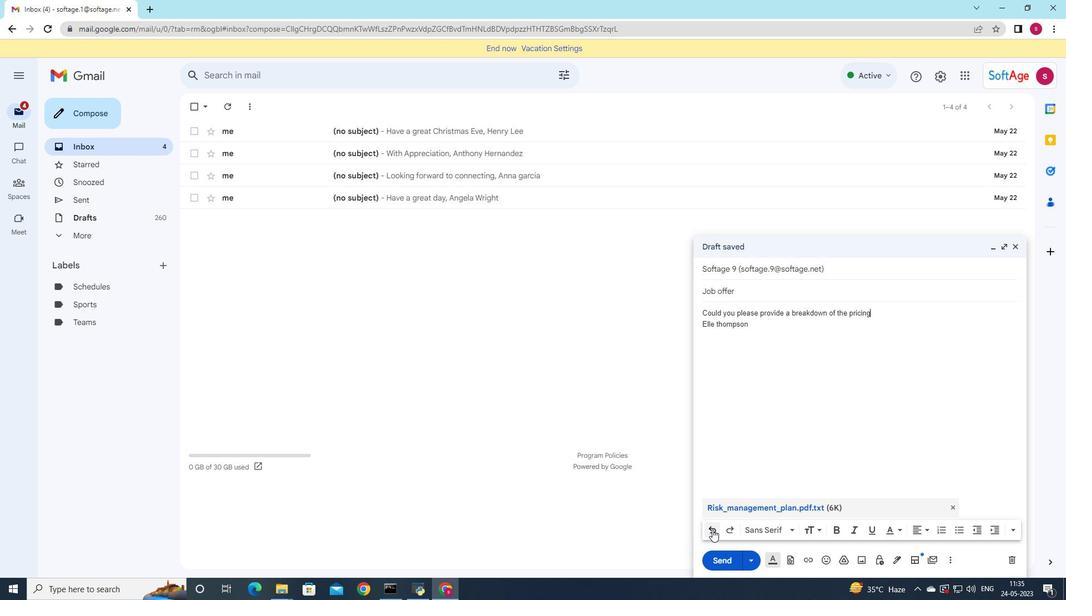 
Action: Mouse pressed left at (712, 529)
Screenshot: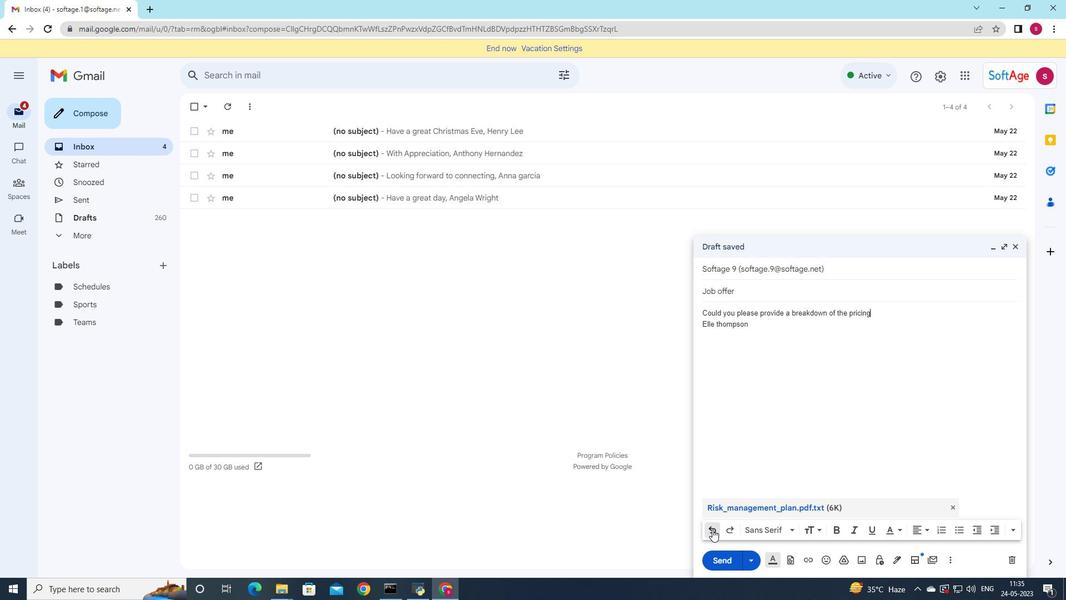 
Action: Mouse pressed left at (712, 529)
Screenshot: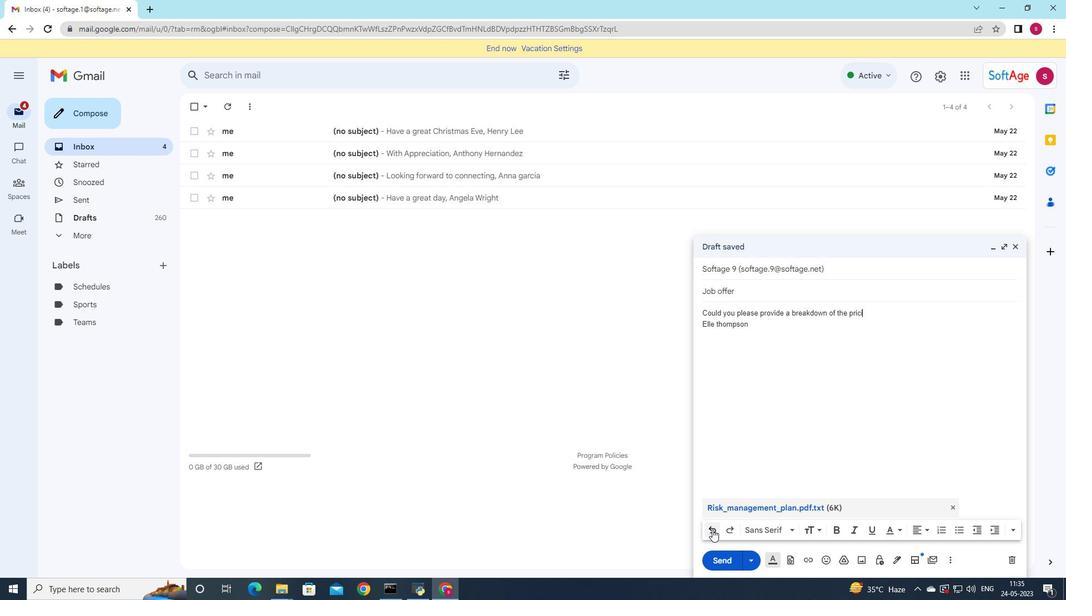 
Action: Mouse pressed left at (712, 529)
Screenshot: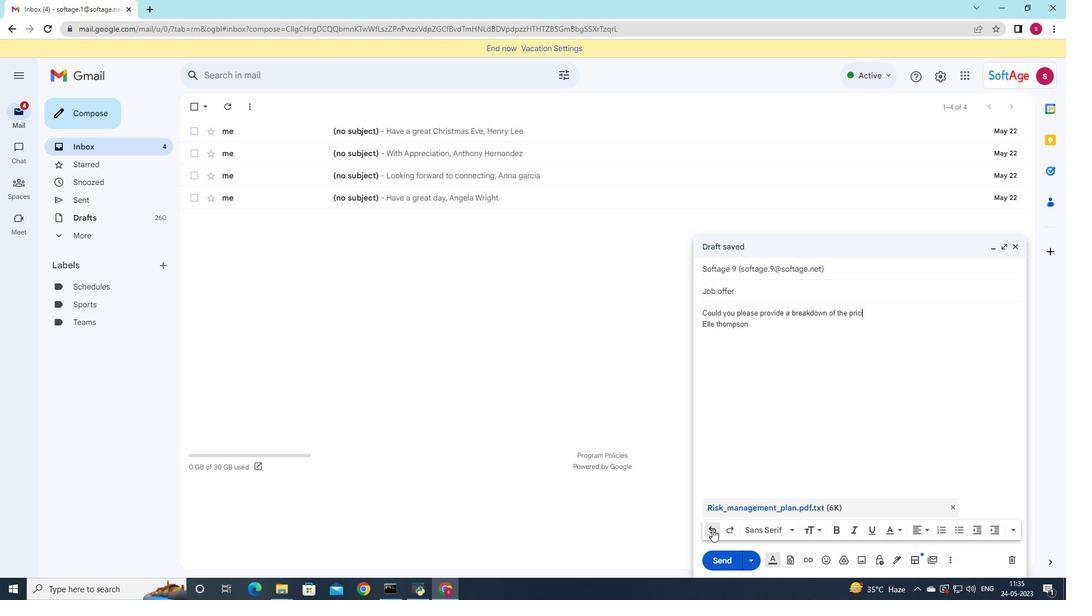 
Action: Mouse pressed left at (712, 529)
Screenshot: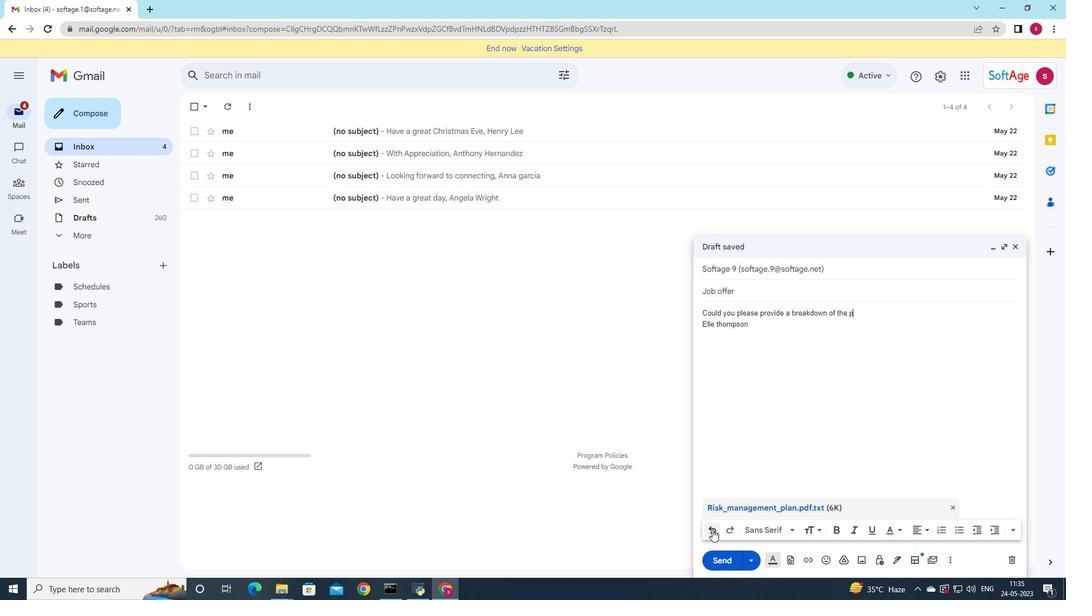 
Action: Mouse pressed left at (712, 529)
Screenshot: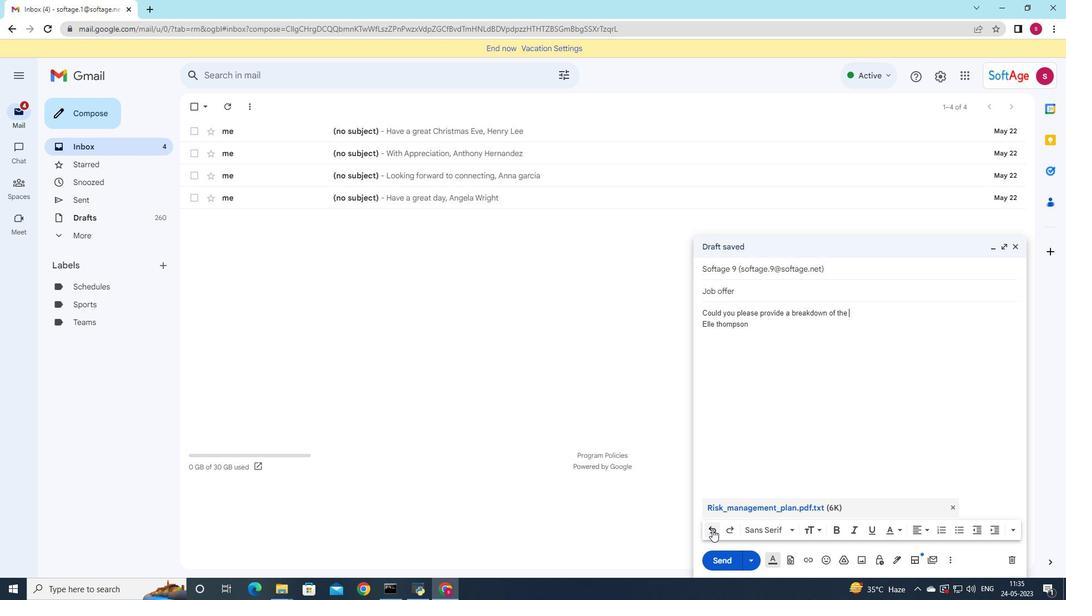 
Action: Mouse pressed left at (712, 529)
Screenshot: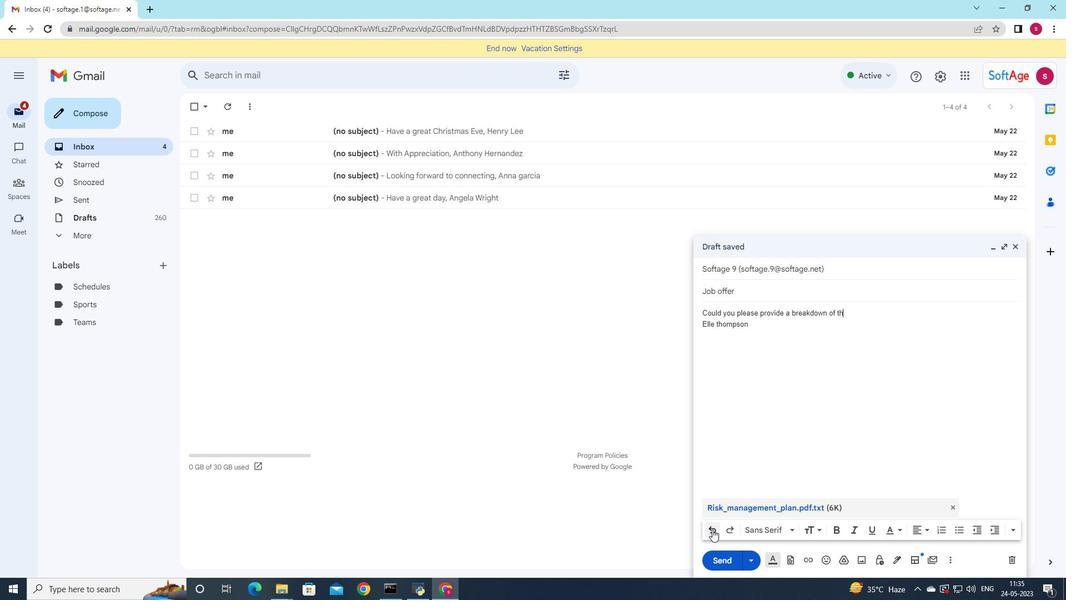 
Action: Mouse pressed left at (712, 529)
Screenshot: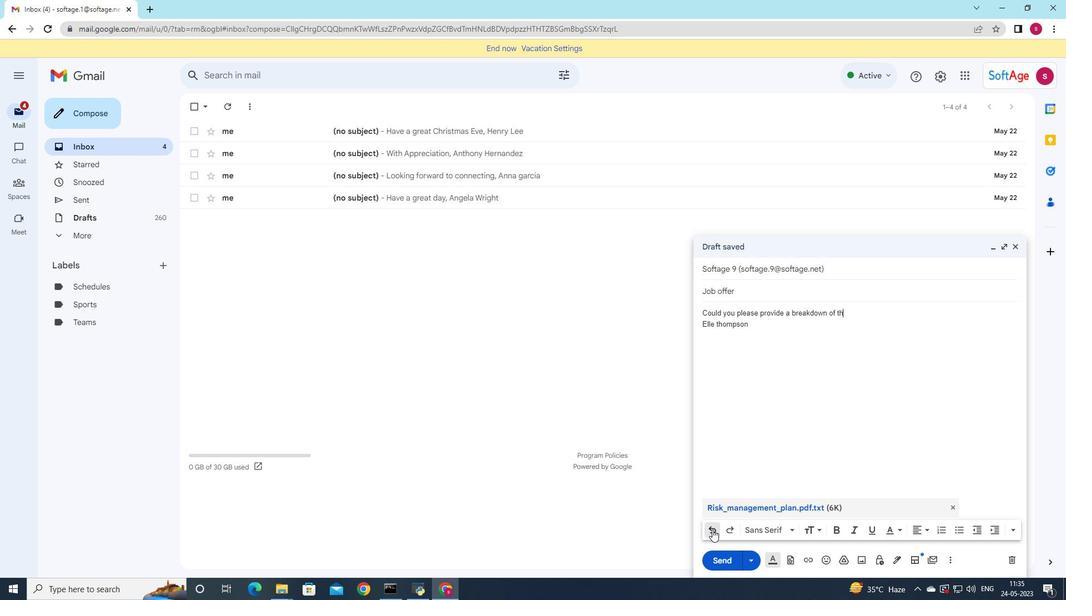 
Action: Mouse pressed left at (712, 529)
Screenshot: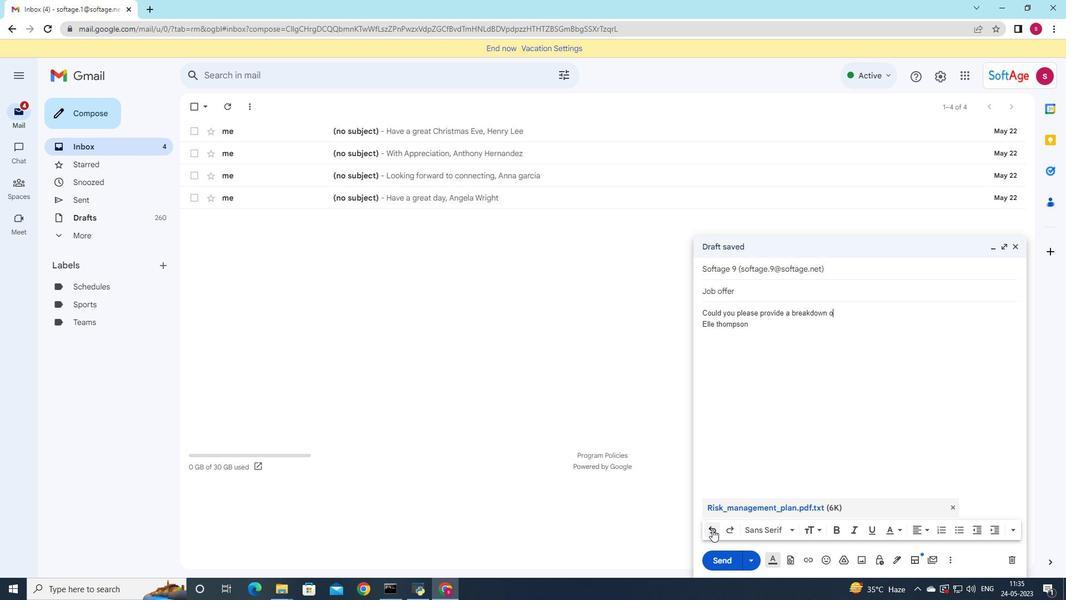 
Action: Mouse pressed left at (712, 529)
Screenshot: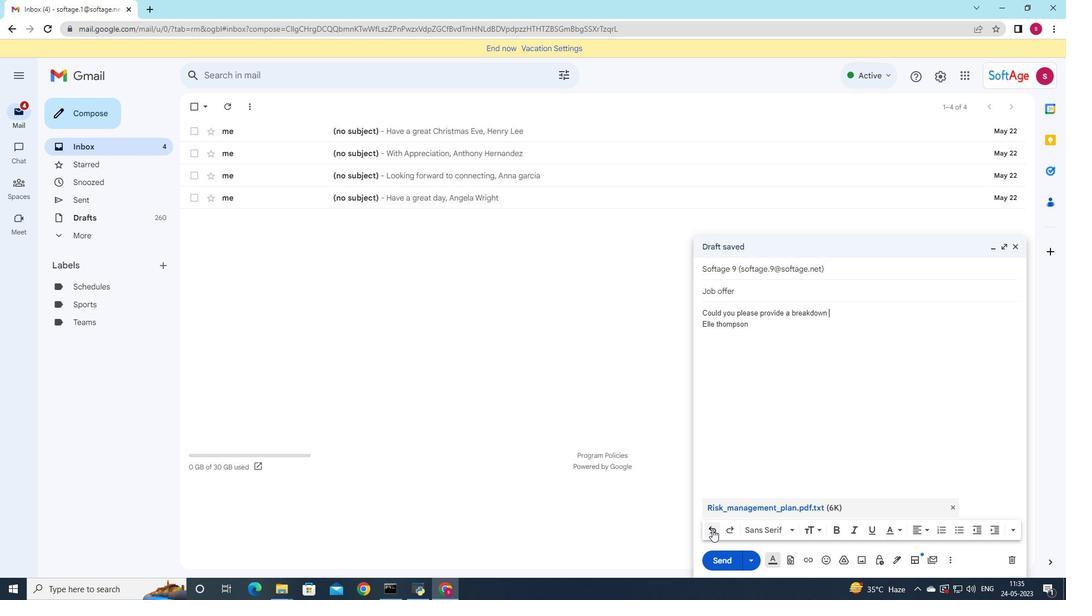 
Action: Mouse pressed left at (712, 529)
Screenshot: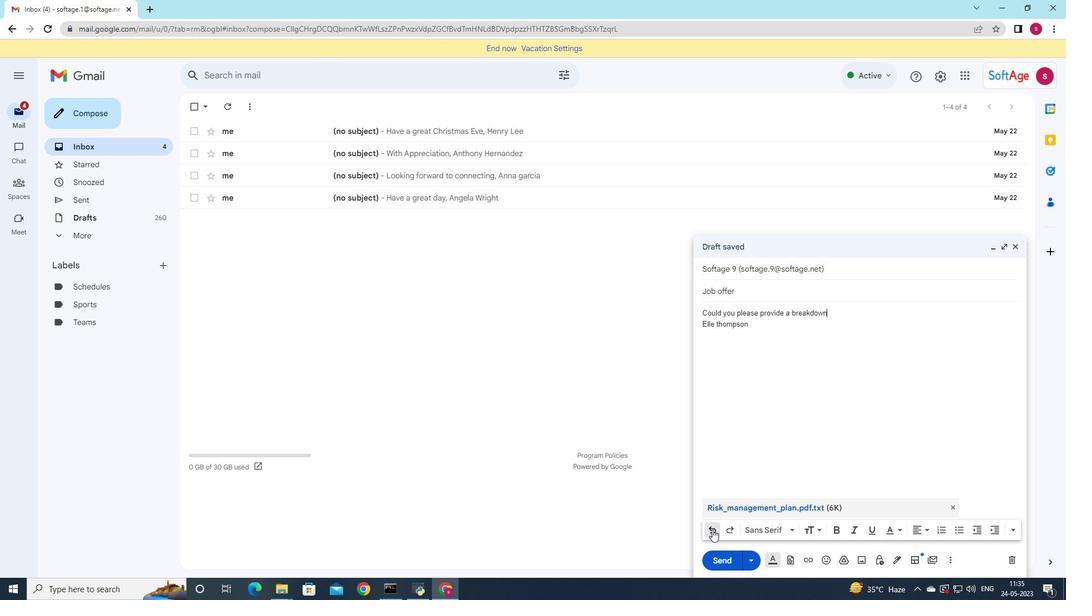 
Action: Mouse pressed left at (712, 529)
Screenshot: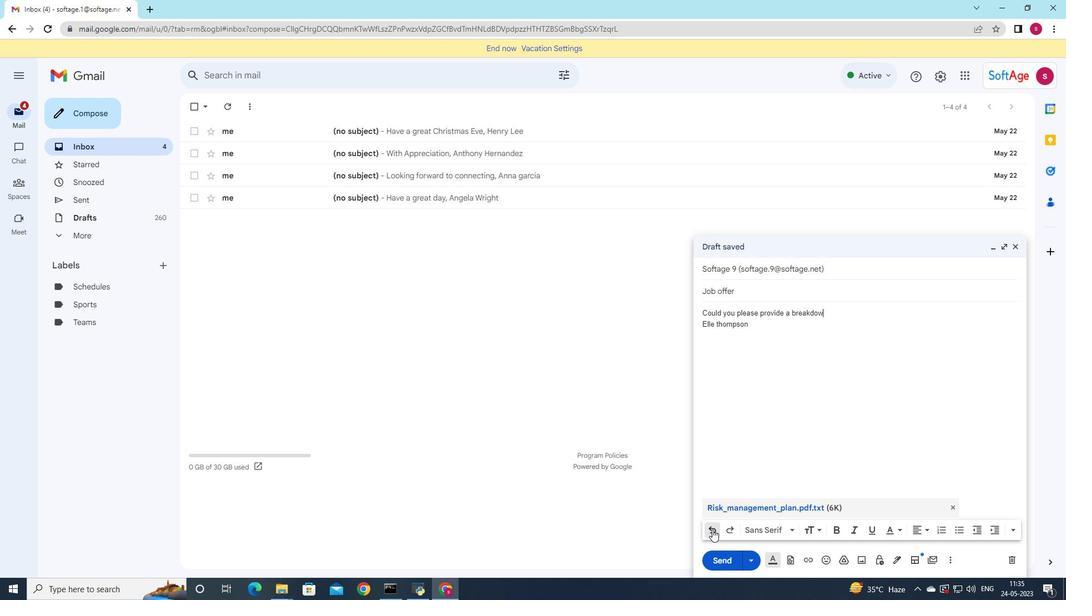 
Action: Mouse pressed left at (712, 529)
Screenshot: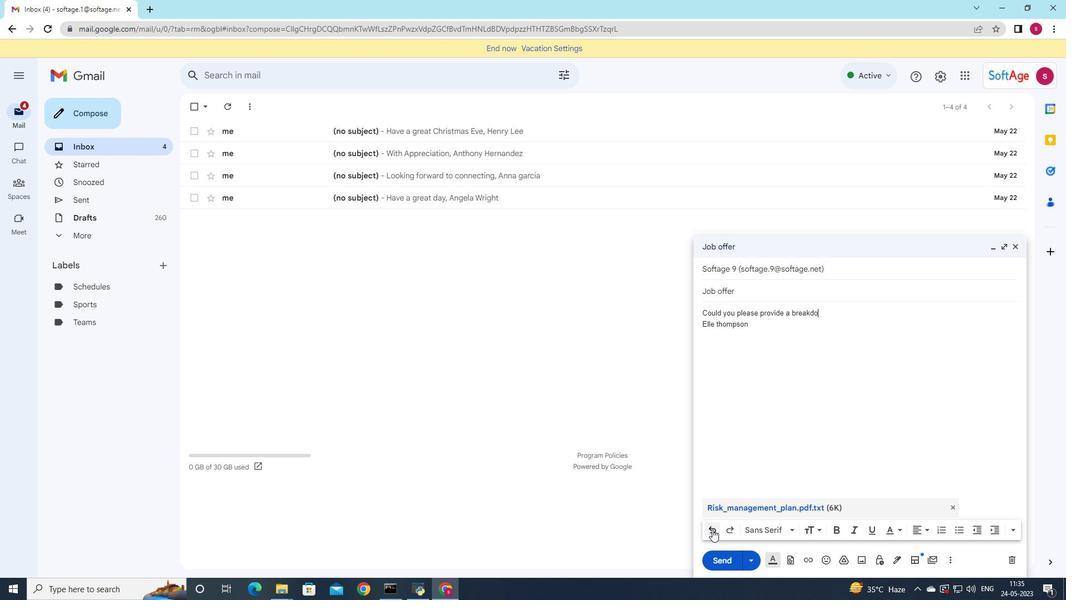 
Action: Mouse pressed left at (712, 529)
Screenshot: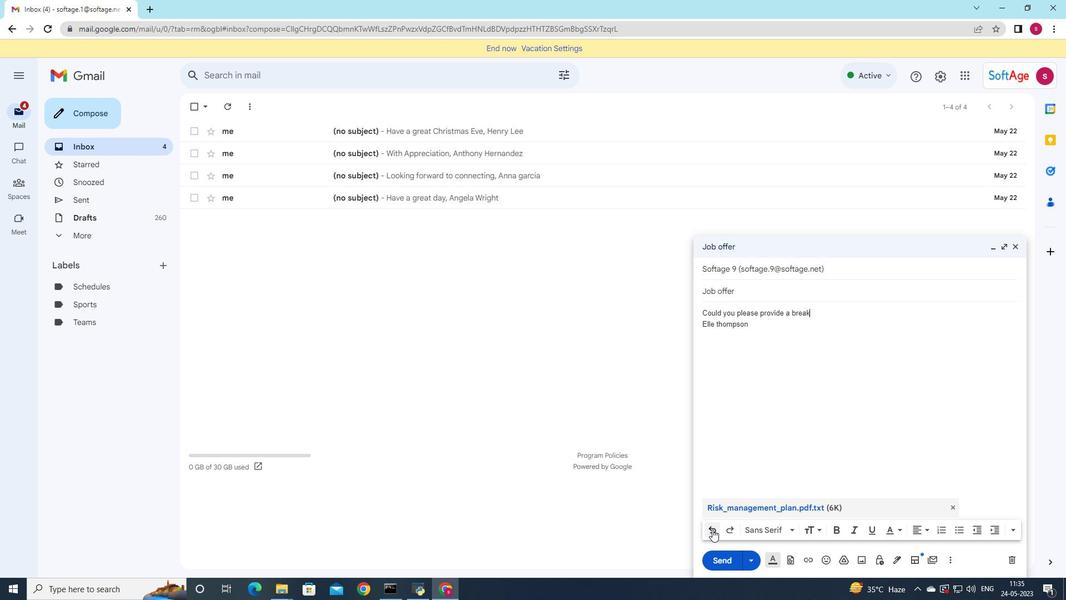 
Action: Mouse pressed left at (712, 529)
Screenshot: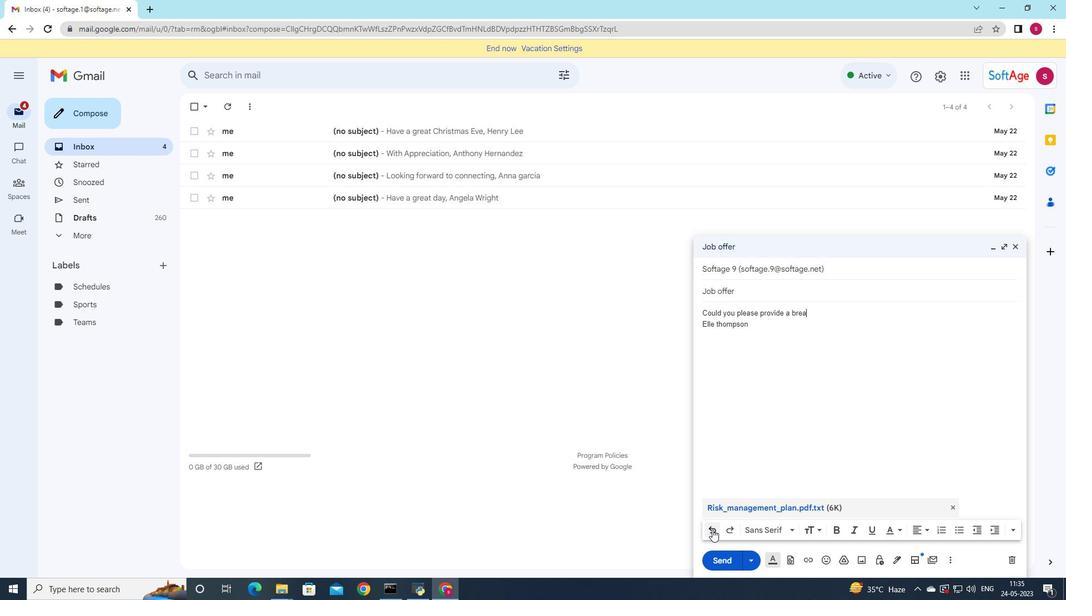 
Action: Mouse pressed left at (712, 529)
Screenshot: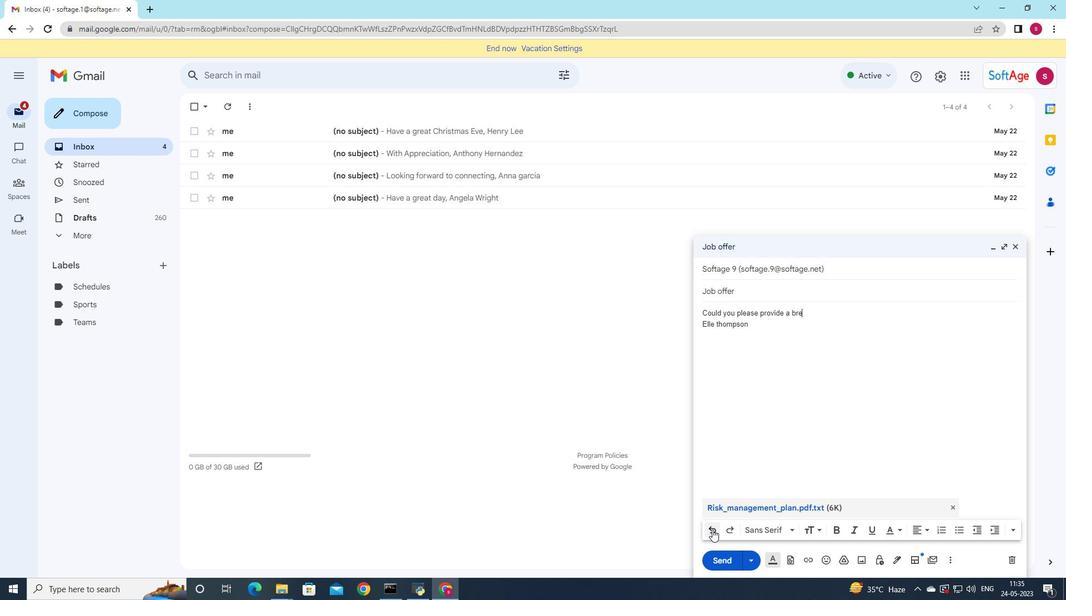 
Action: Mouse pressed left at (712, 529)
Screenshot: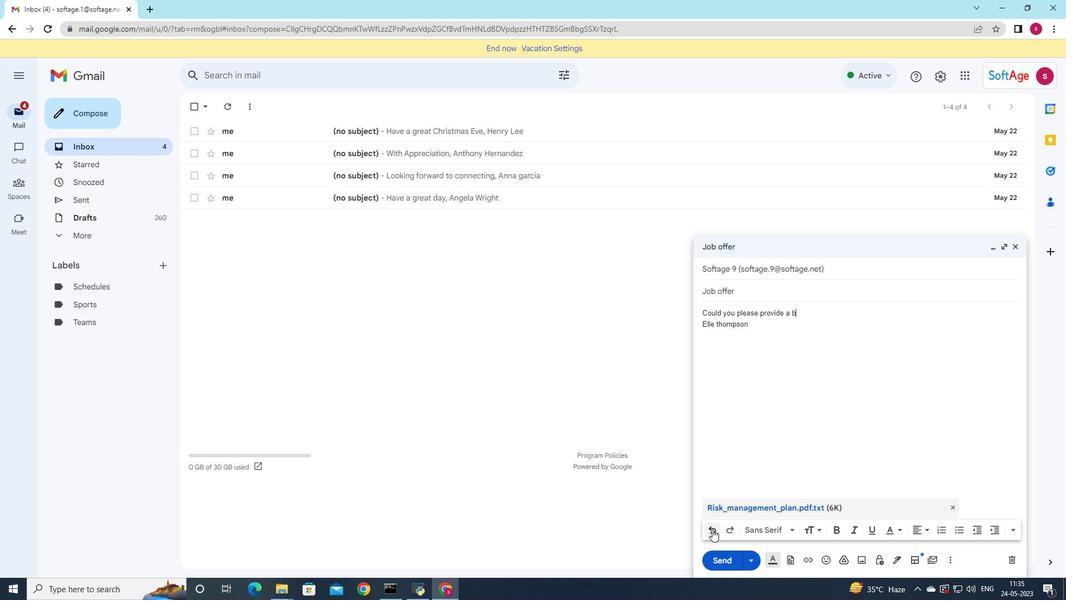 
Action: Mouse pressed left at (712, 529)
Screenshot: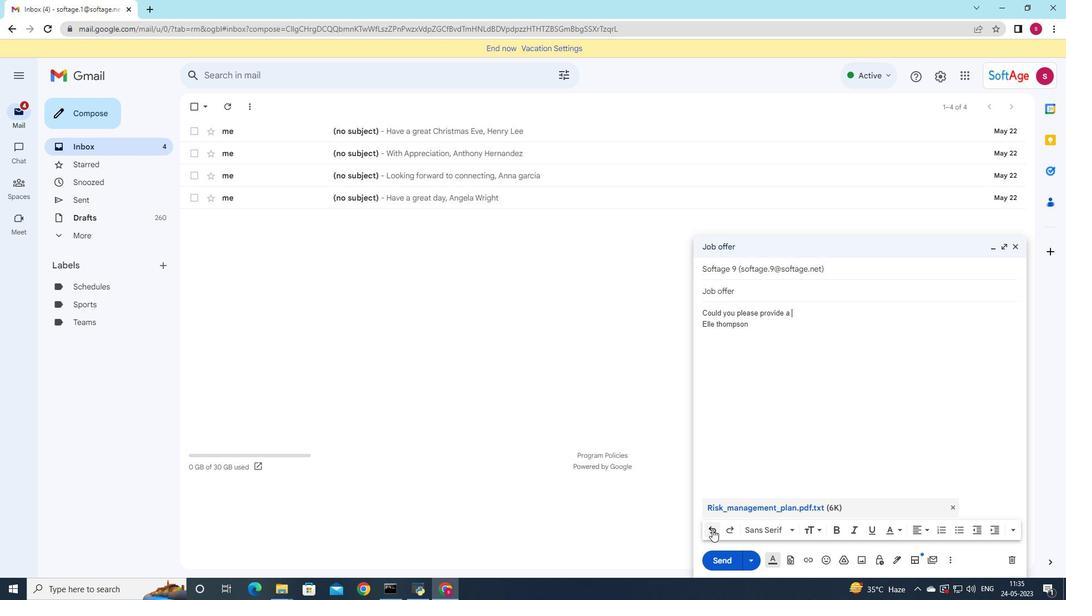 
Action: Mouse pressed left at (712, 529)
Screenshot: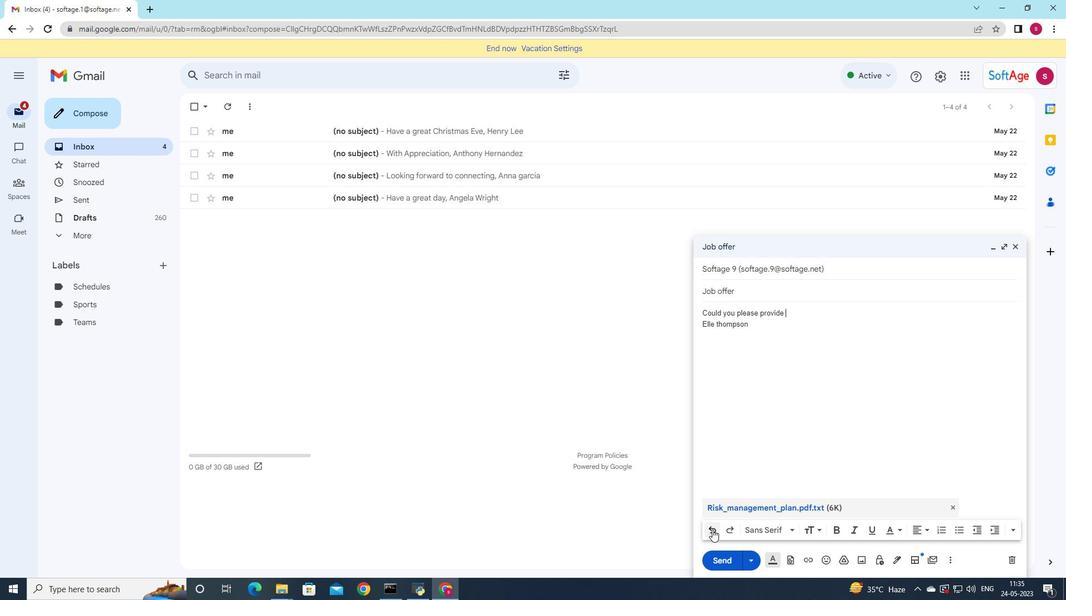 
Action: Mouse pressed left at (712, 529)
Screenshot: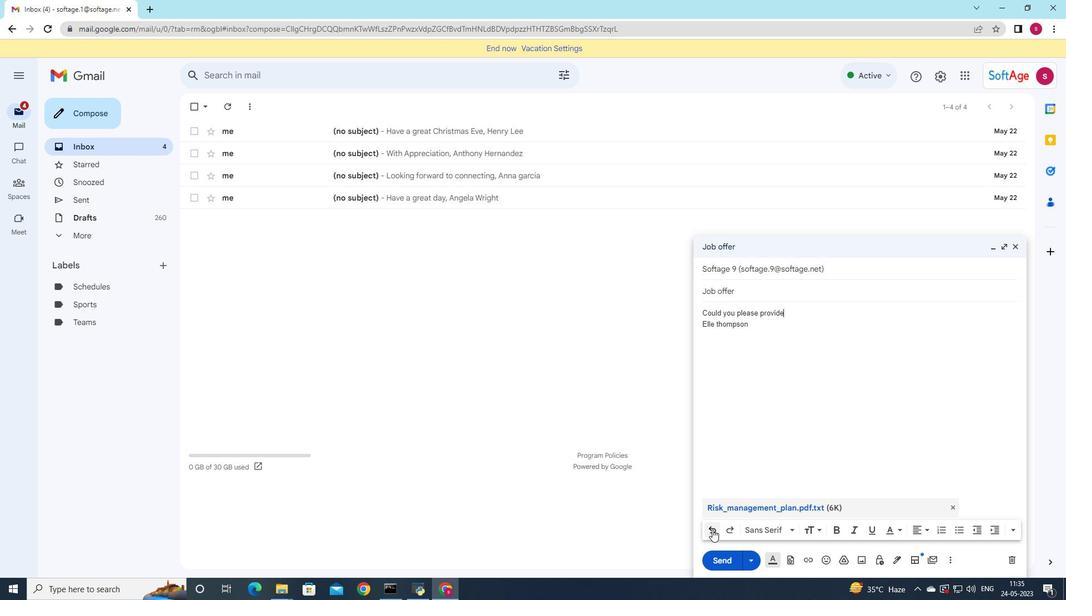 
Action: Mouse pressed left at (712, 529)
Screenshot: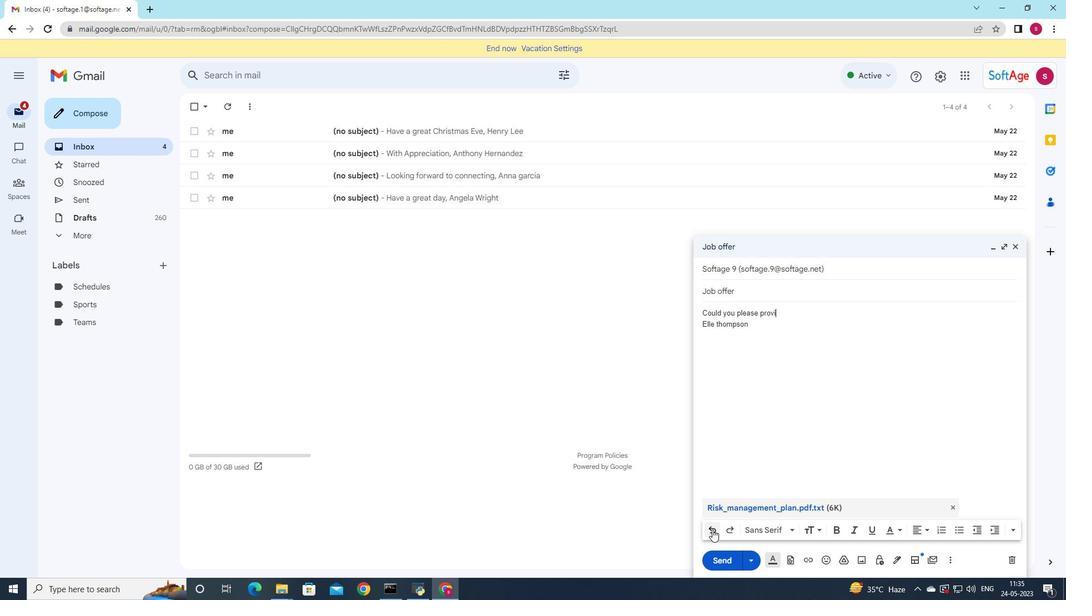 
Action: Mouse pressed left at (712, 529)
Screenshot: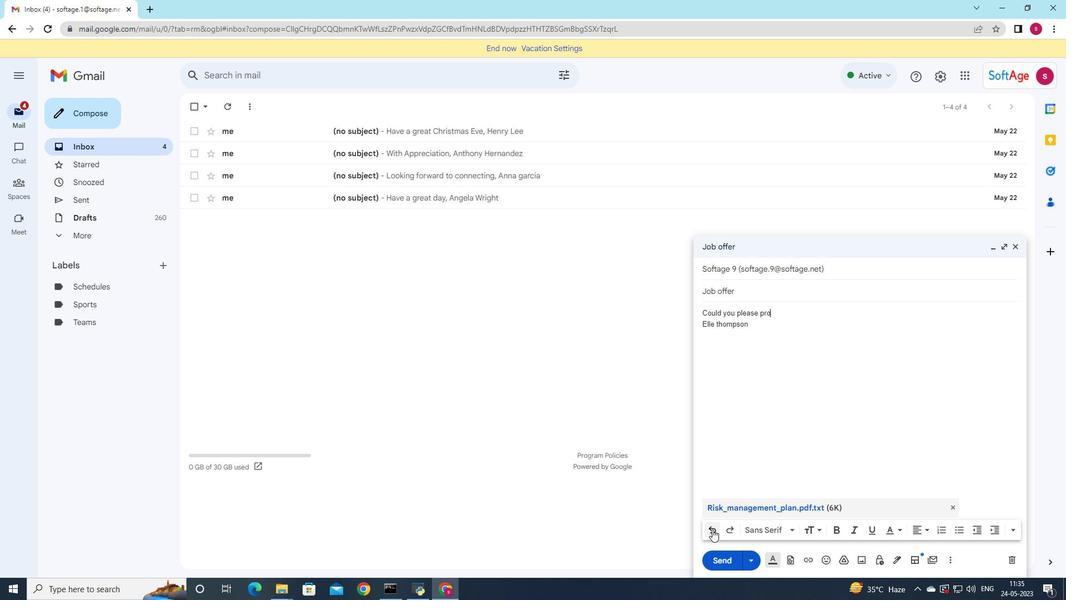 
Action: Mouse pressed left at (712, 529)
Screenshot: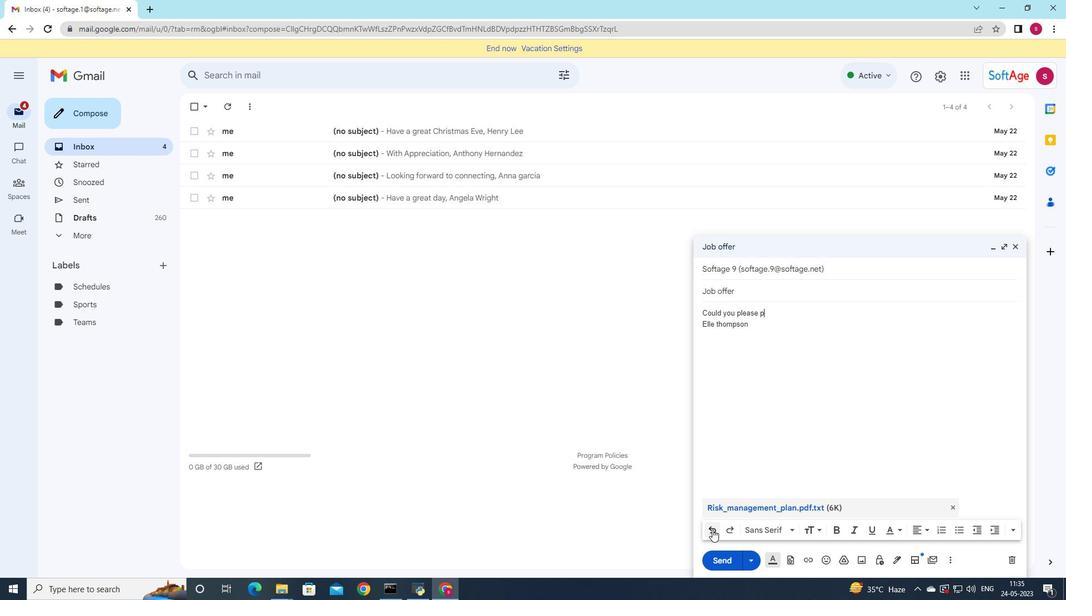 
Action: Mouse pressed left at (712, 529)
Screenshot: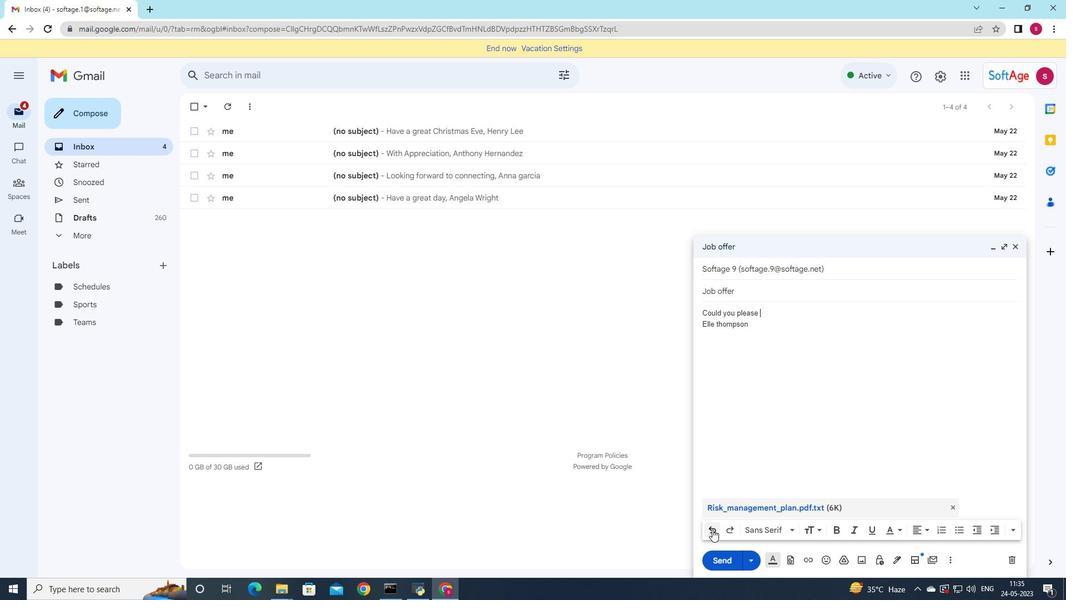 
Action: Mouse pressed left at (712, 529)
Screenshot: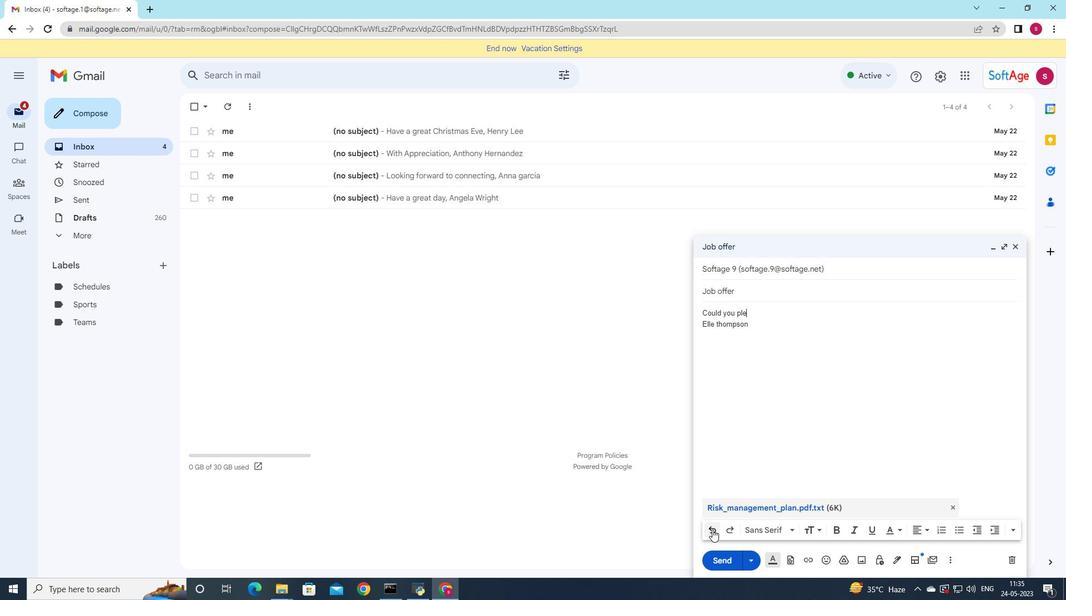 
Action: Mouse pressed left at (712, 529)
Screenshot: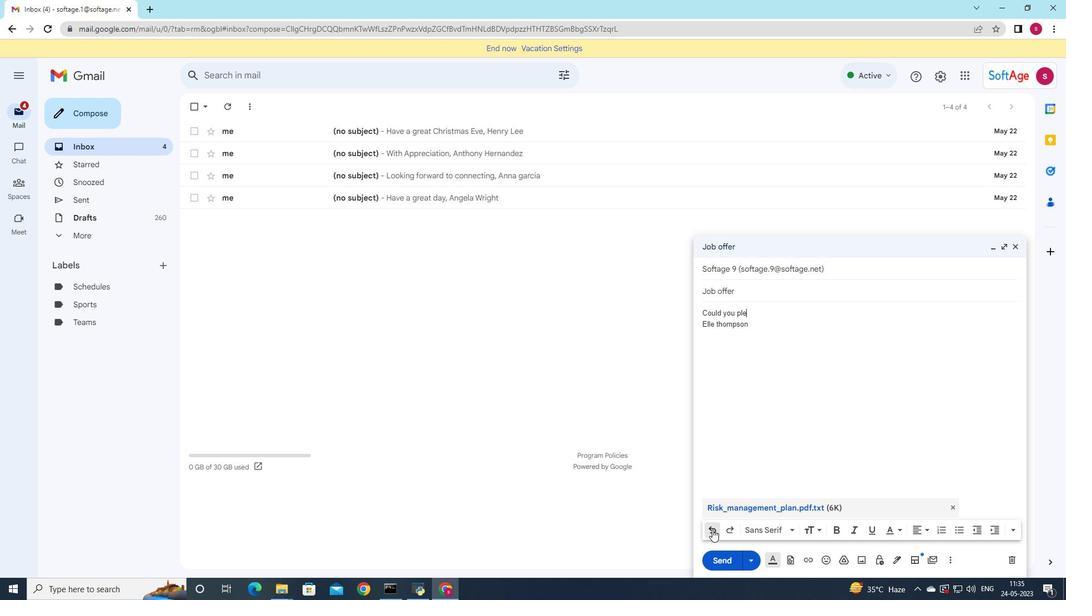 
Action: Mouse pressed left at (712, 529)
Screenshot: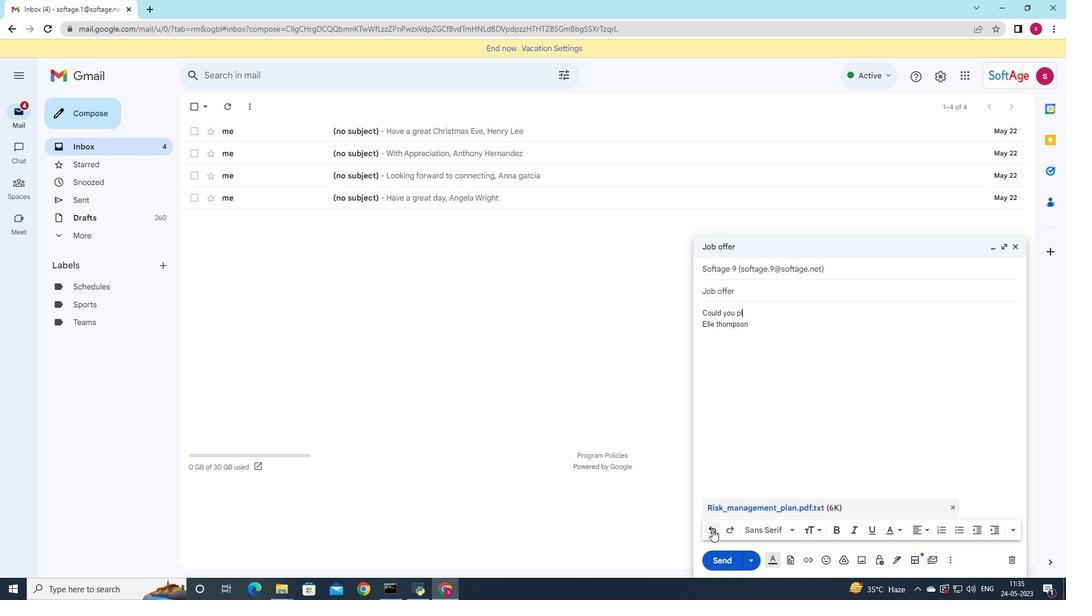 
Action: Mouse pressed left at (712, 529)
Screenshot: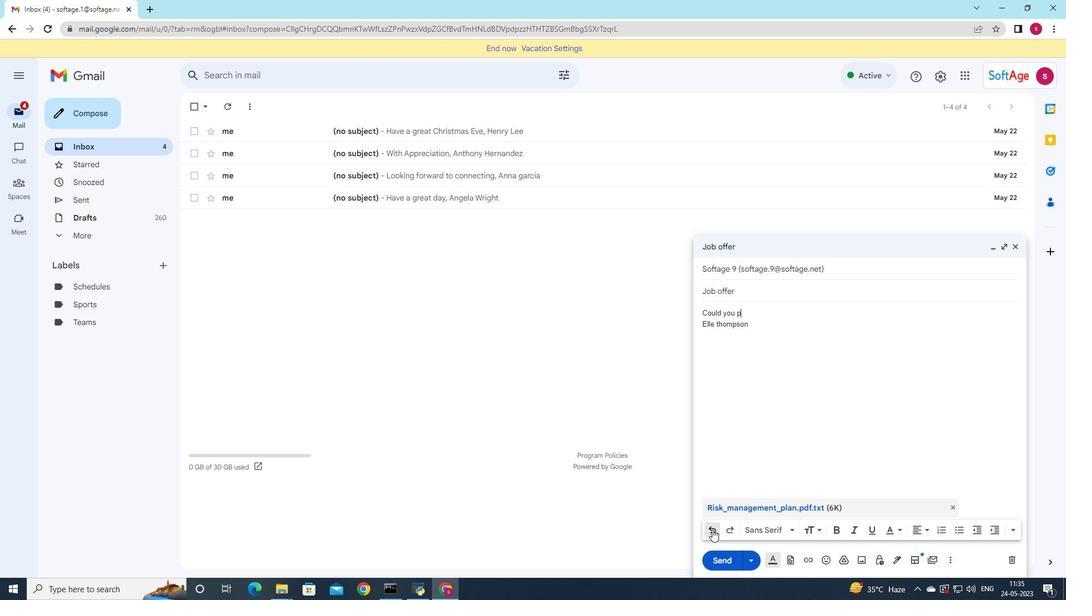 
Action: Mouse pressed left at (712, 529)
Screenshot: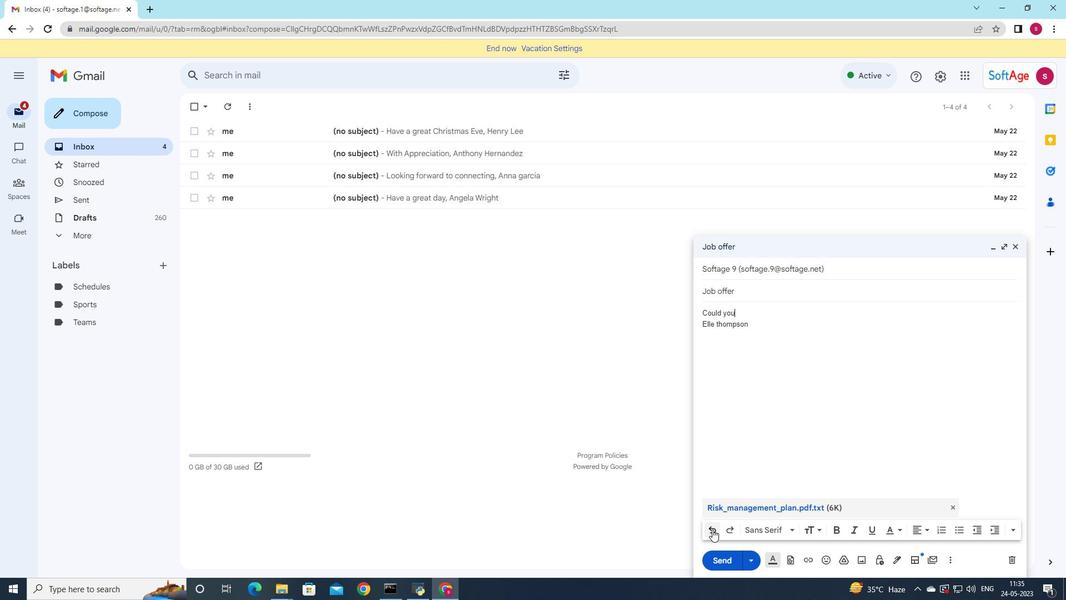 
Action: Mouse pressed left at (712, 529)
Screenshot: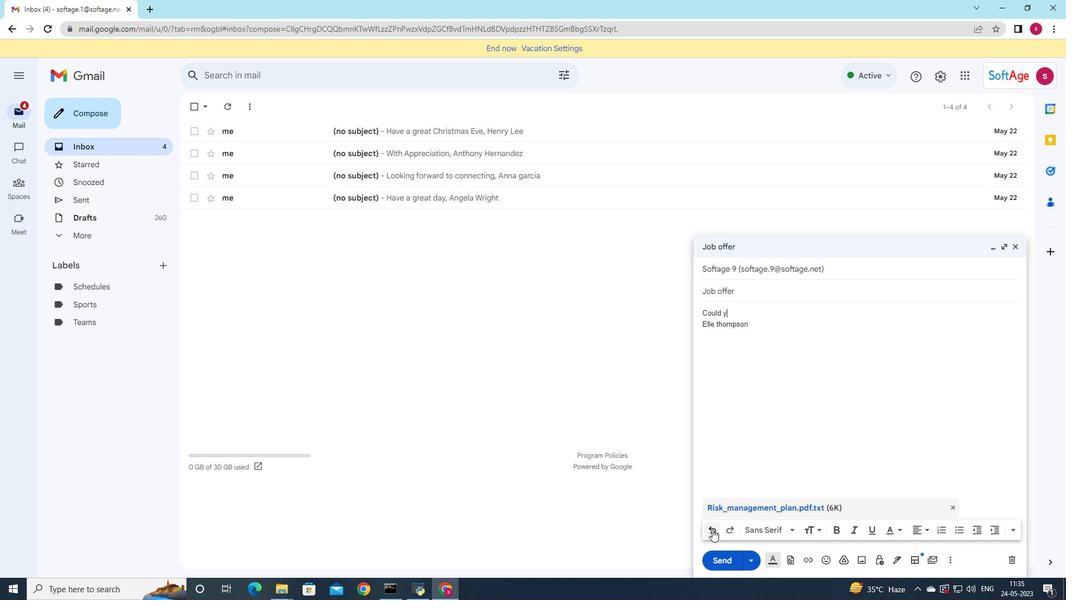 
Action: Mouse pressed left at (712, 529)
Screenshot: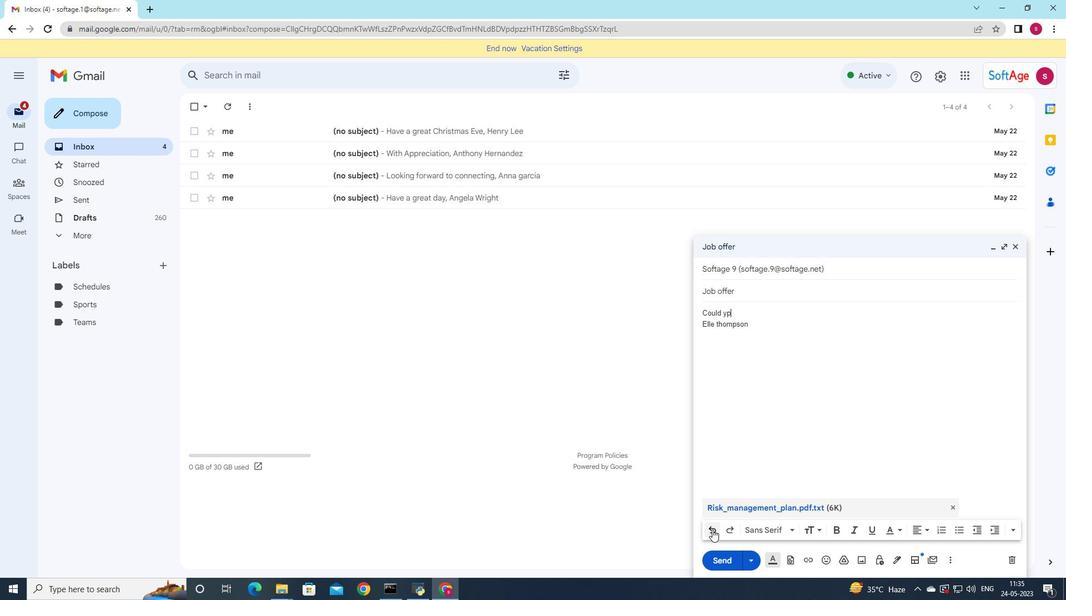 
Action: Mouse pressed left at (712, 529)
Screenshot: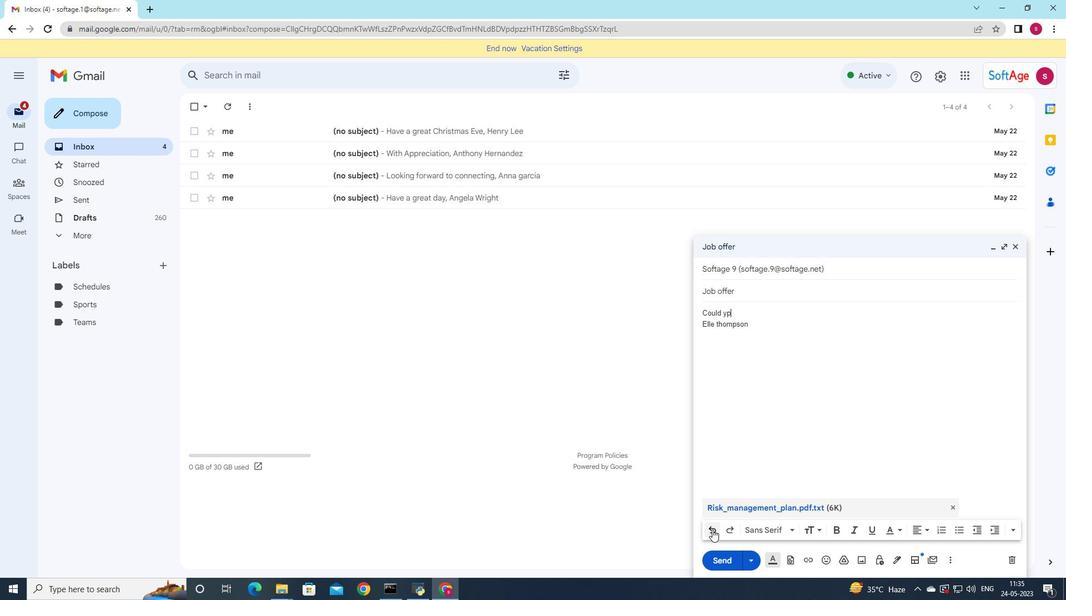
Action: Mouse pressed left at (712, 529)
Screenshot: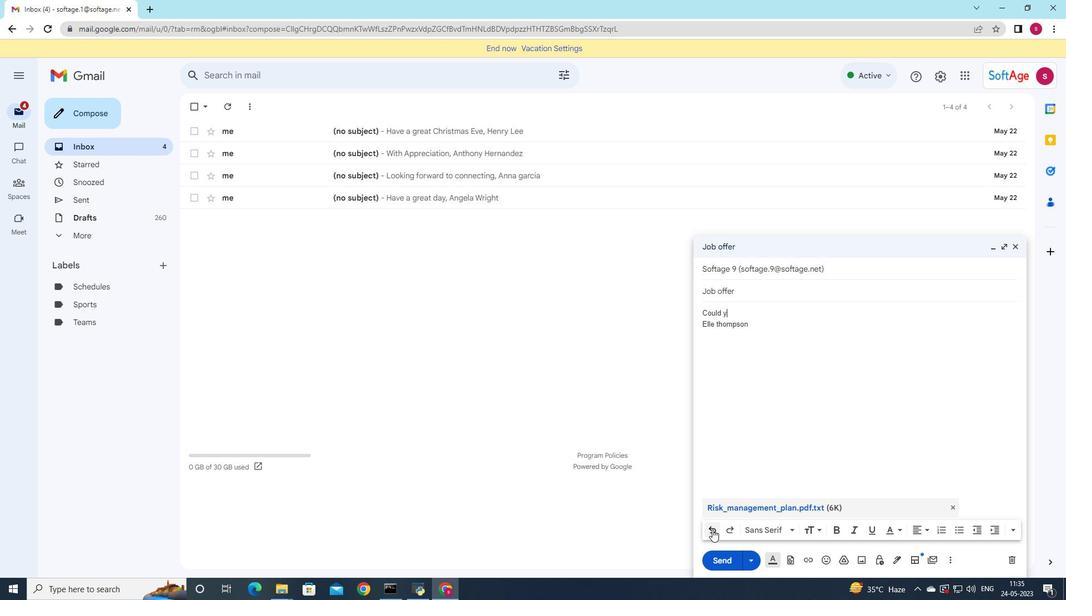 
Action: Mouse pressed left at (712, 529)
Screenshot: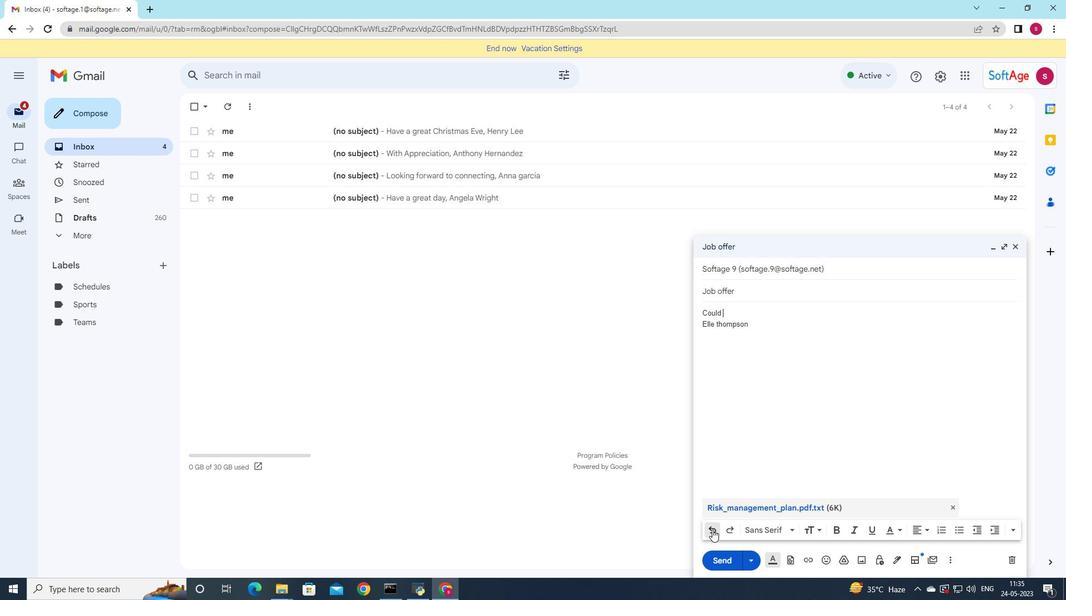 
Action: Mouse pressed left at (712, 529)
Screenshot: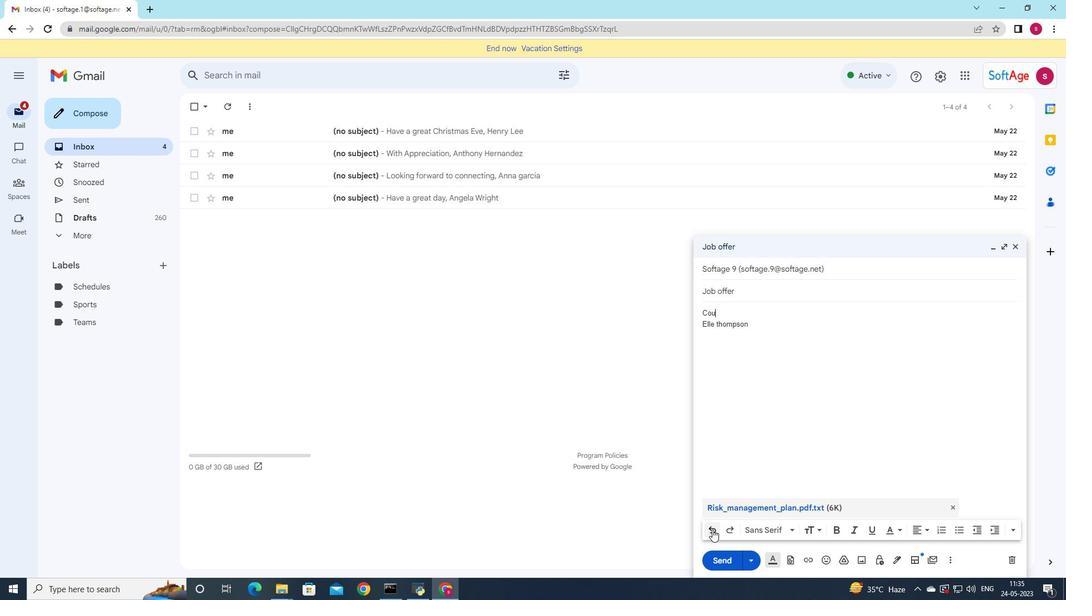
Action: Mouse pressed left at (712, 529)
Screenshot: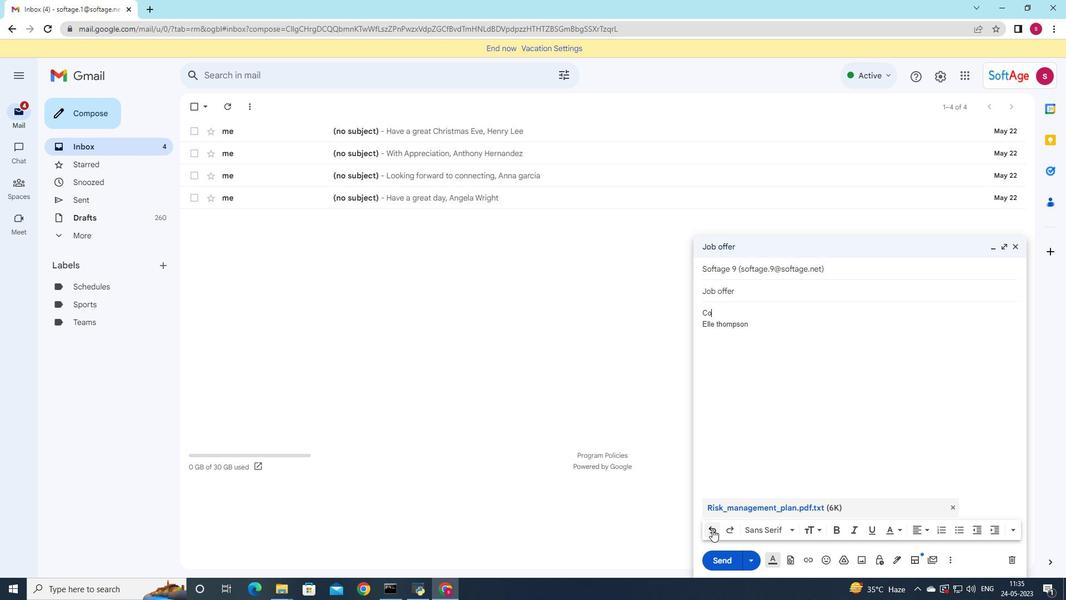 
Action: Mouse pressed left at (712, 529)
Screenshot: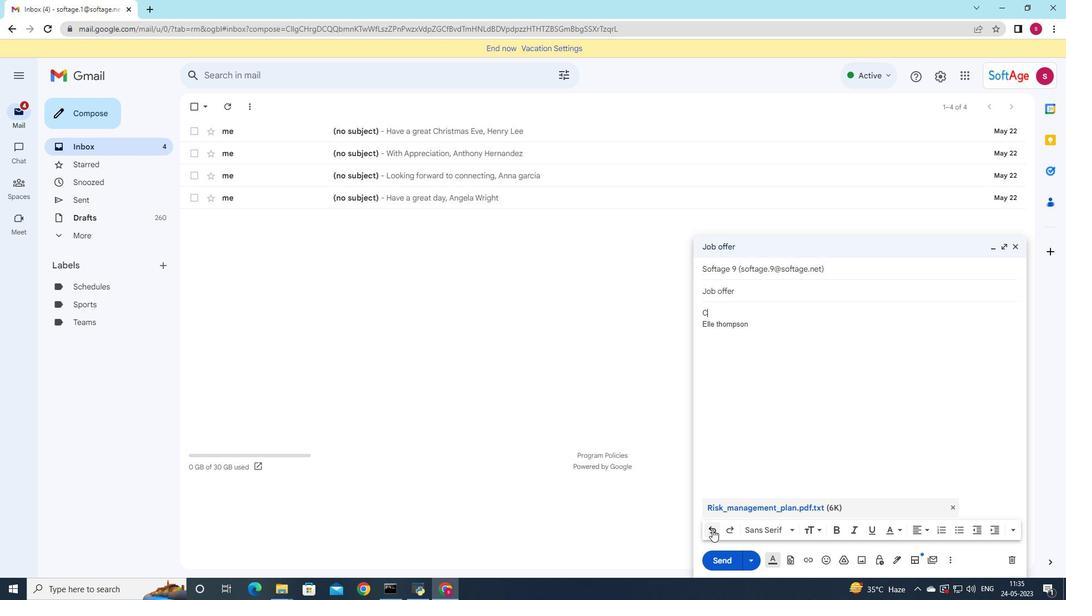 
Action: Key pressed <Key.shift><Key.shift>I<Key.space>will<Key.space>need<Key.space>to<Key.space>consult<Key.space>with<Key.space>my<Key.space>team<Key.space>before<Key.space>making<Key.space>a<Key.space>decision.
Screenshot: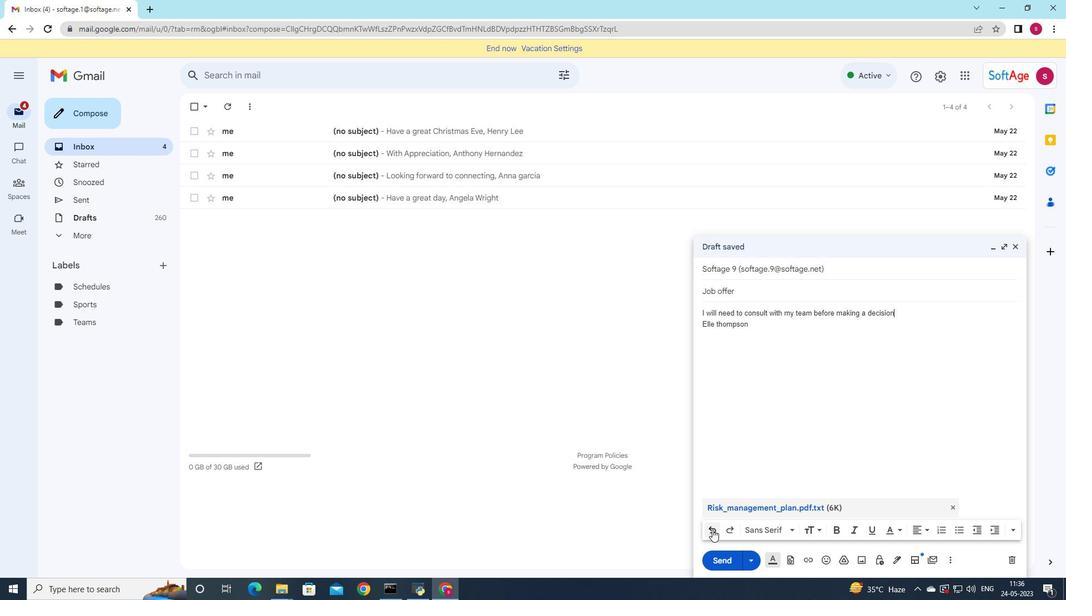 
Action: Mouse moved to (716, 562)
Screenshot: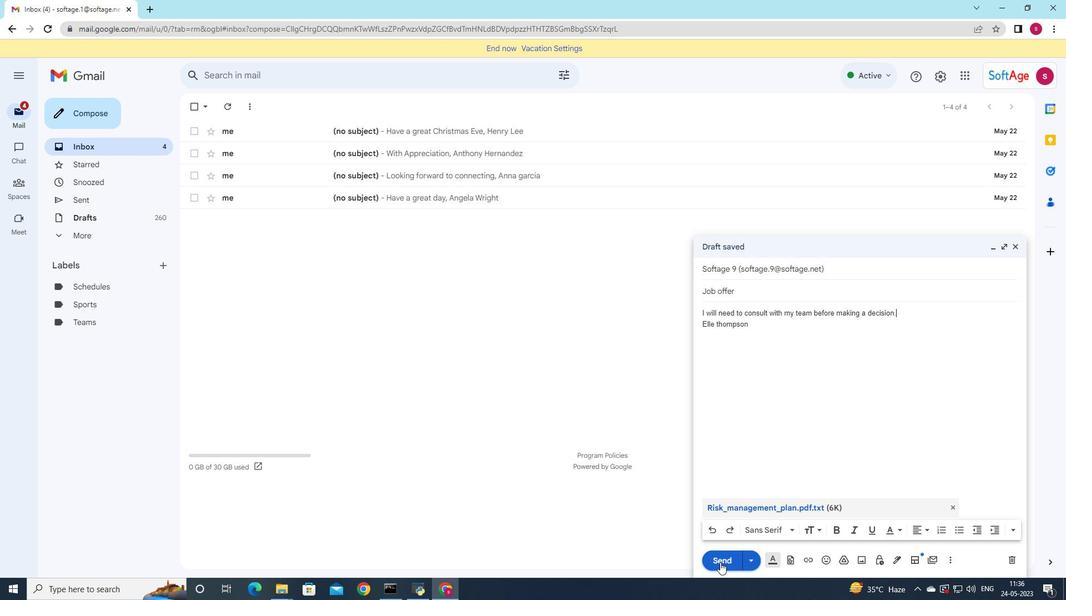 
Action: Mouse pressed left at (716, 562)
Screenshot: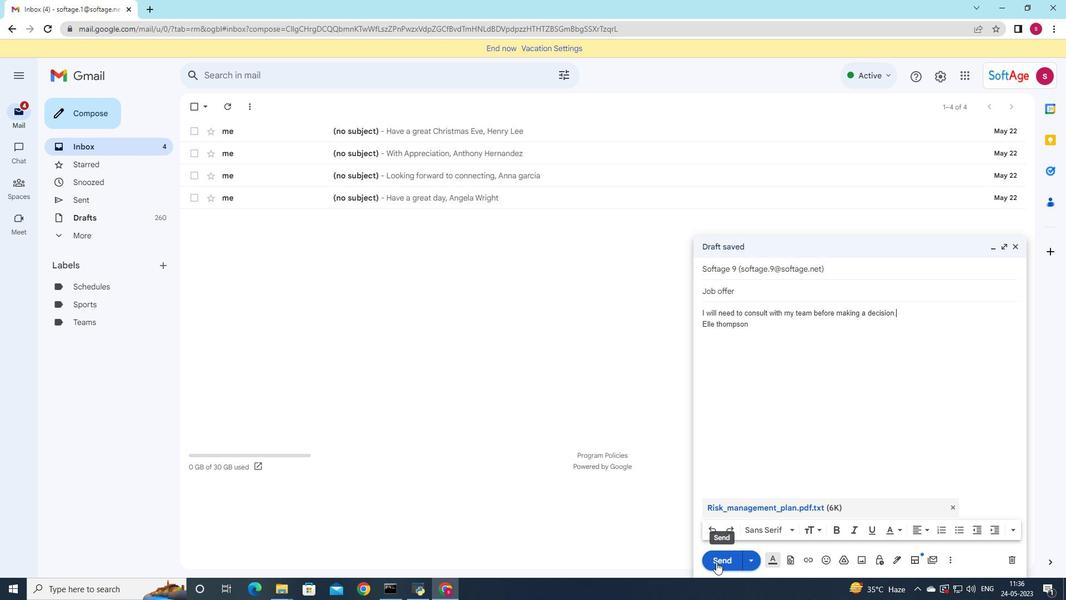 
Action: Mouse moved to (100, 198)
Screenshot: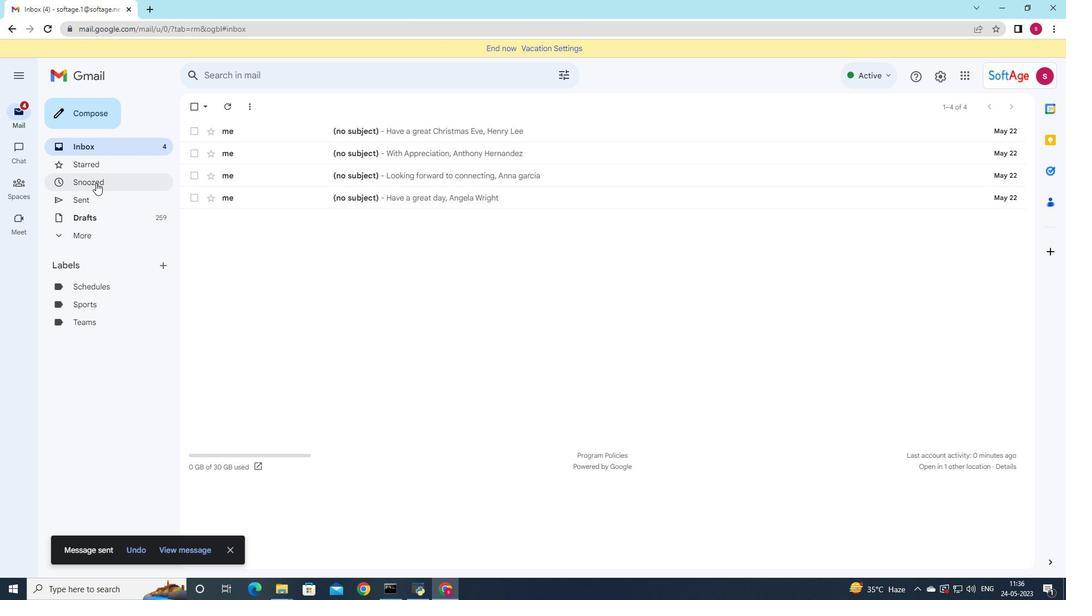 
Action: Mouse pressed left at (100, 198)
Screenshot: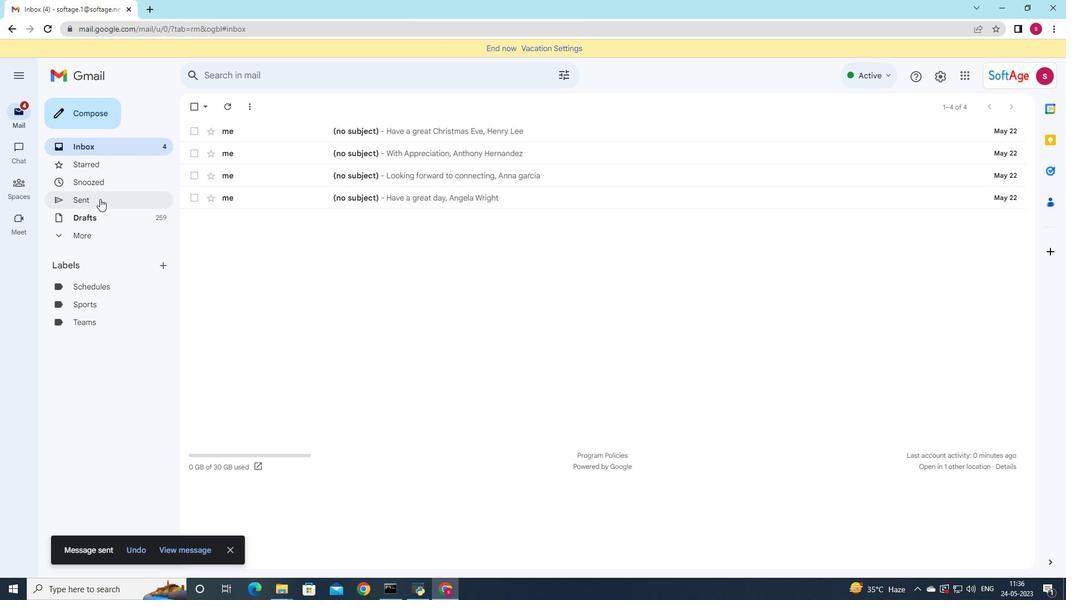 
Action: Mouse moved to (505, 166)
Screenshot: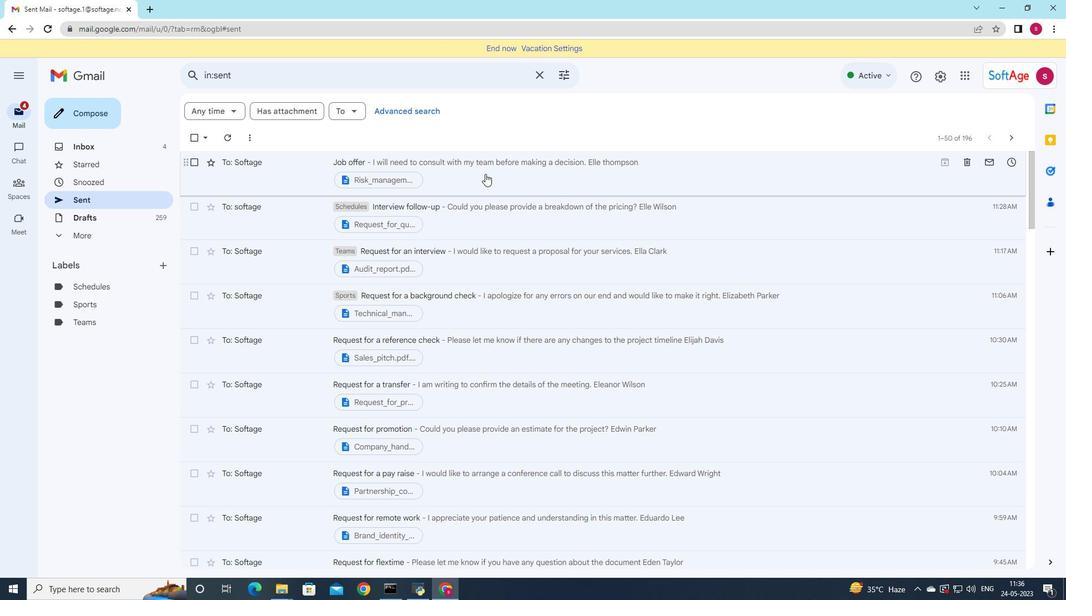 
Action: Mouse pressed left at (505, 166)
Screenshot: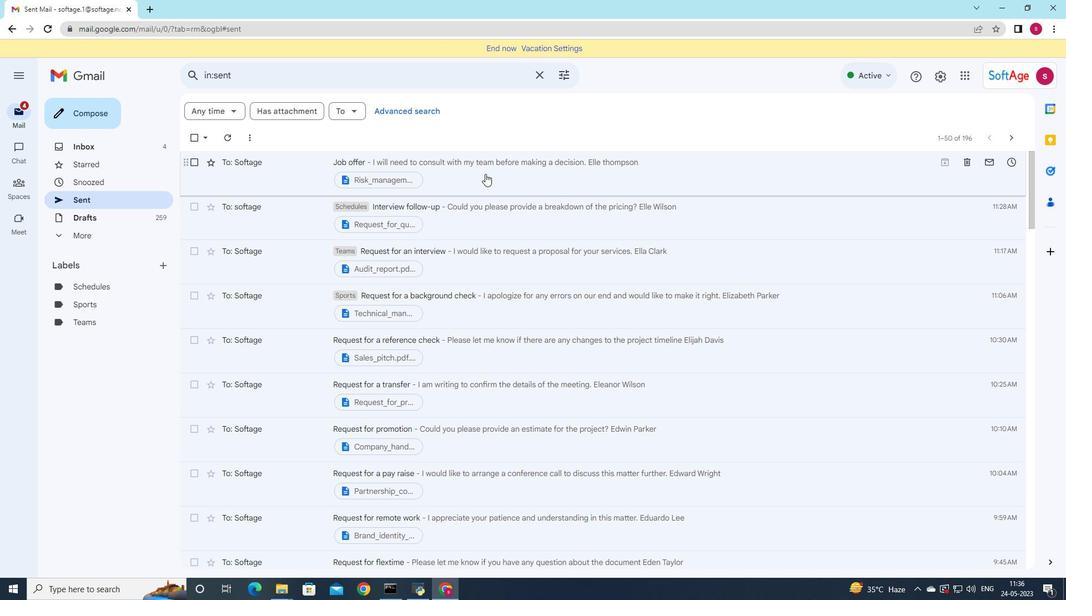 
Action: Mouse moved to (415, 105)
Screenshot: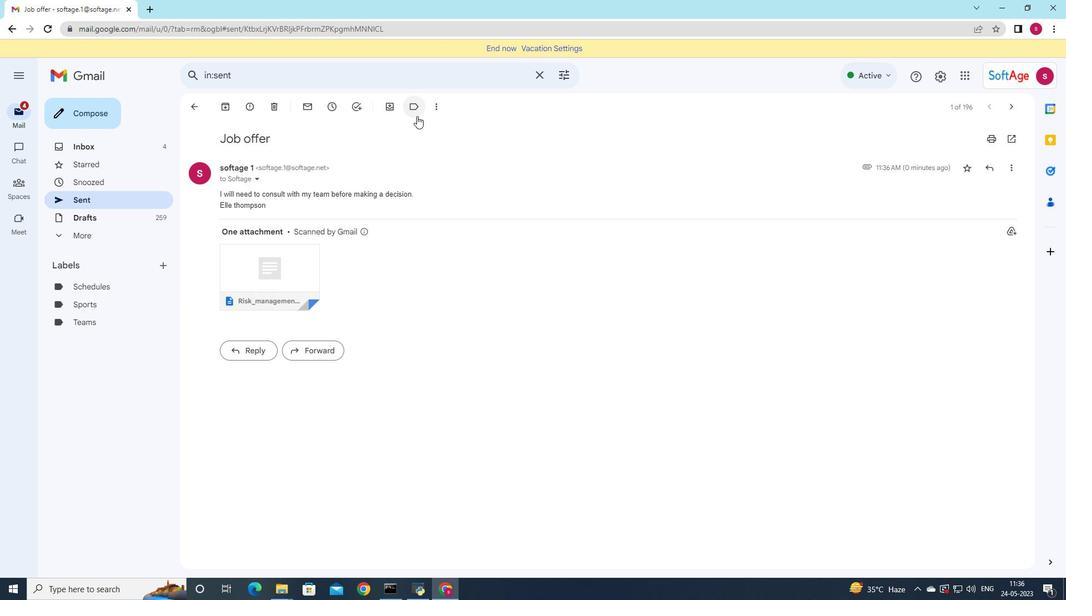 
Action: Mouse pressed left at (415, 105)
Screenshot: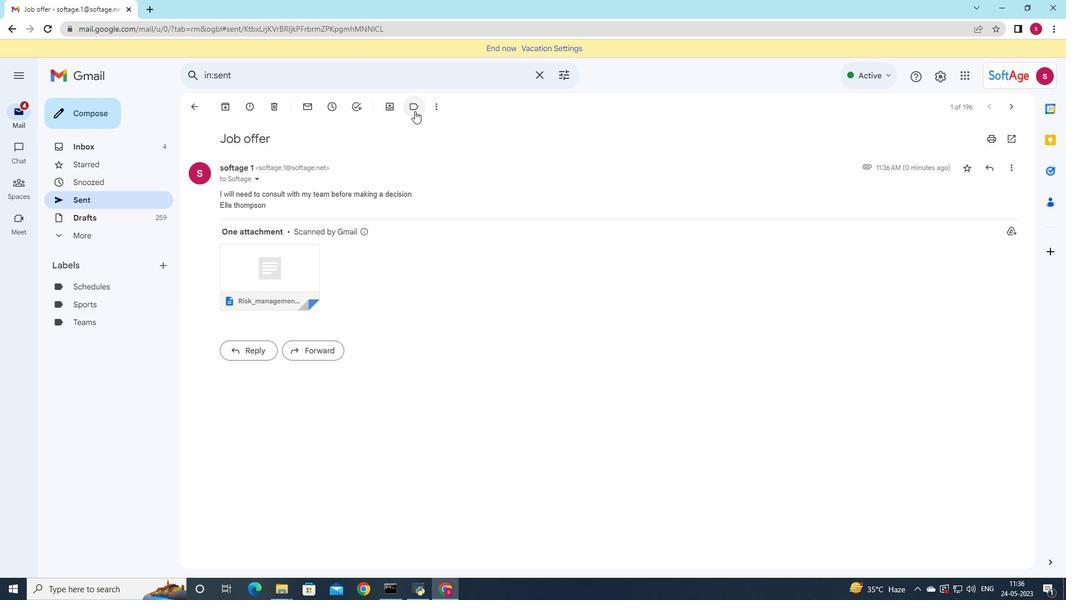 
Action: Mouse moved to (477, 300)
Screenshot: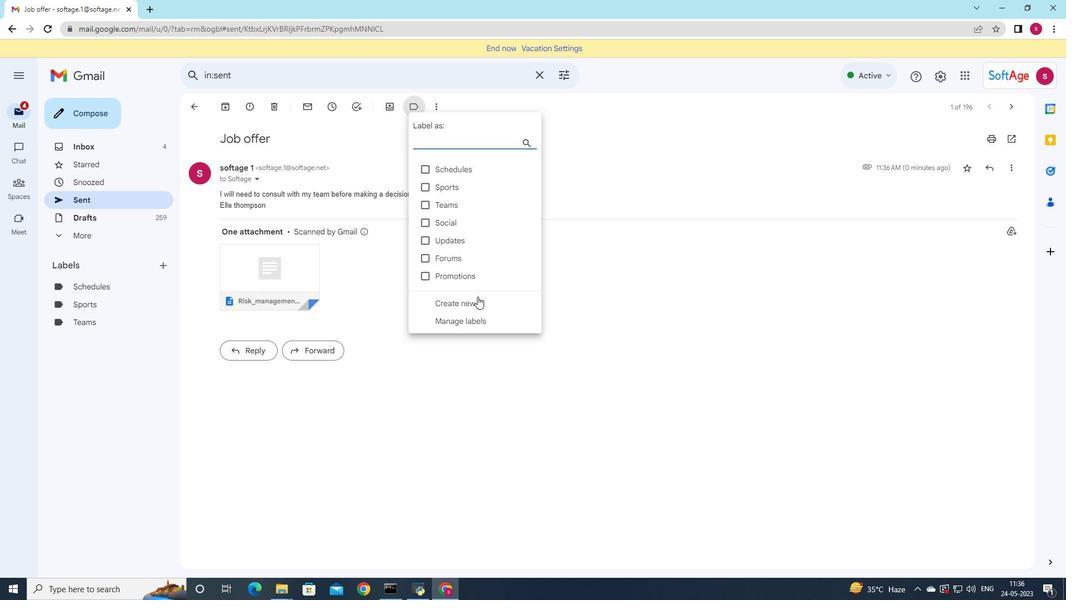 
Action: Mouse pressed left at (477, 300)
Screenshot: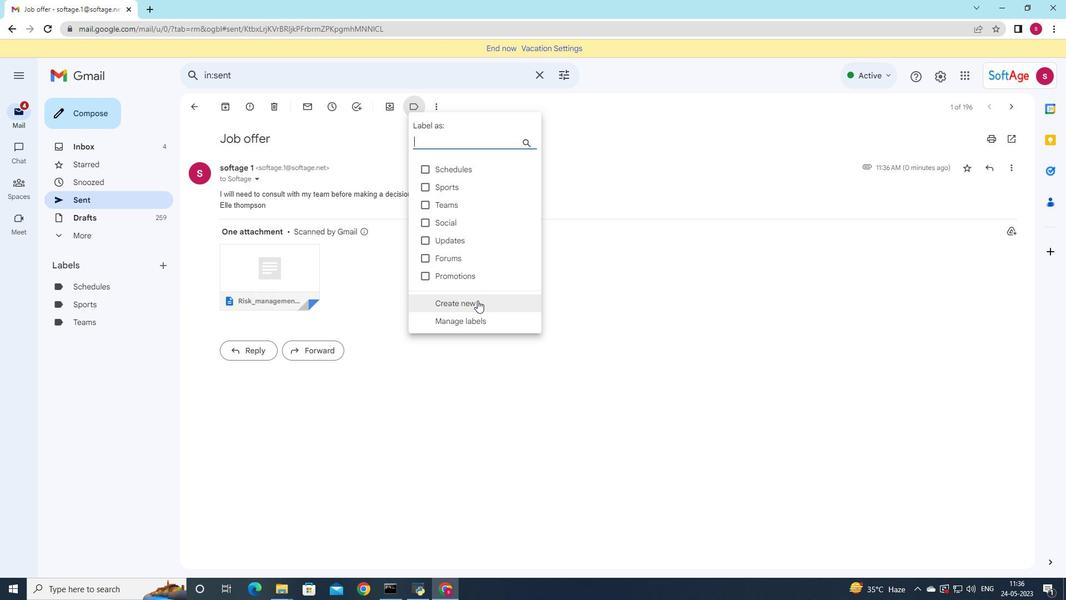 
Action: Mouse moved to (526, 284)
Screenshot: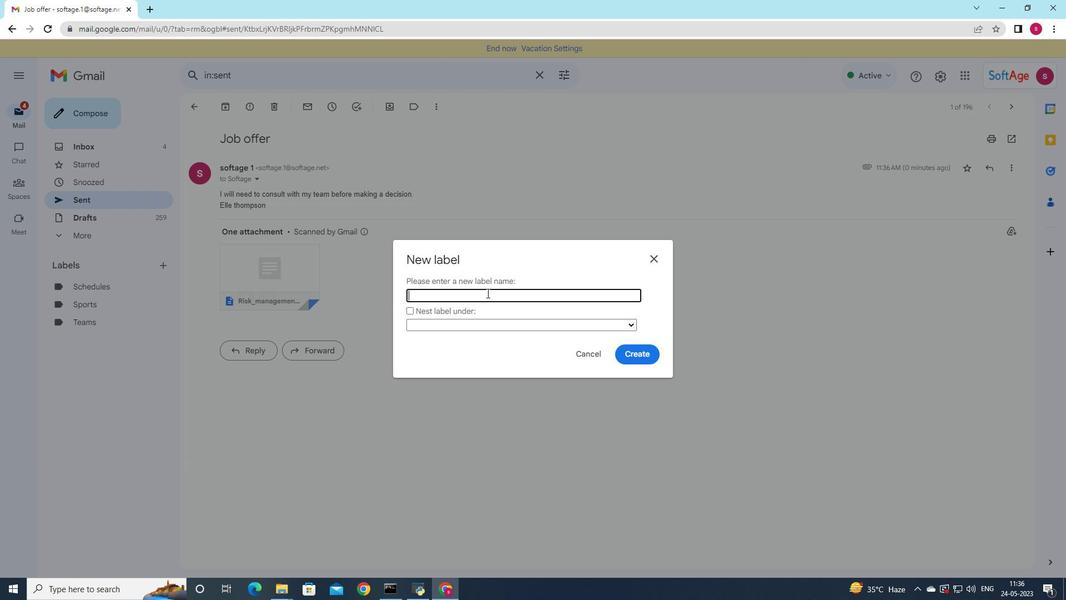 
Action: Key pressed <Key.shift>Equipment
Screenshot: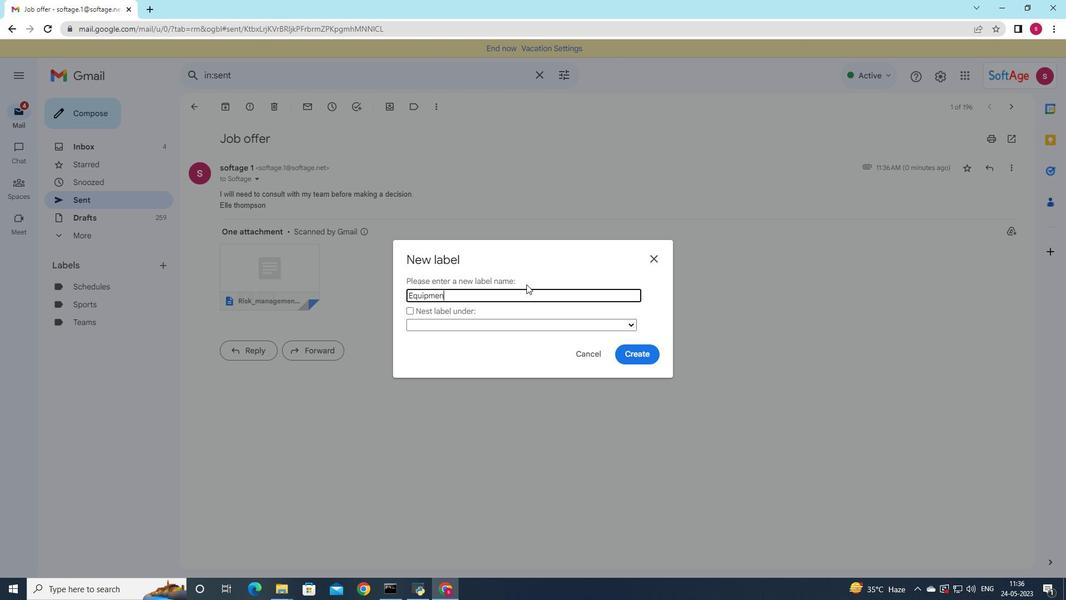 
Action: Mouse moved to (615, 355)
Screenshot: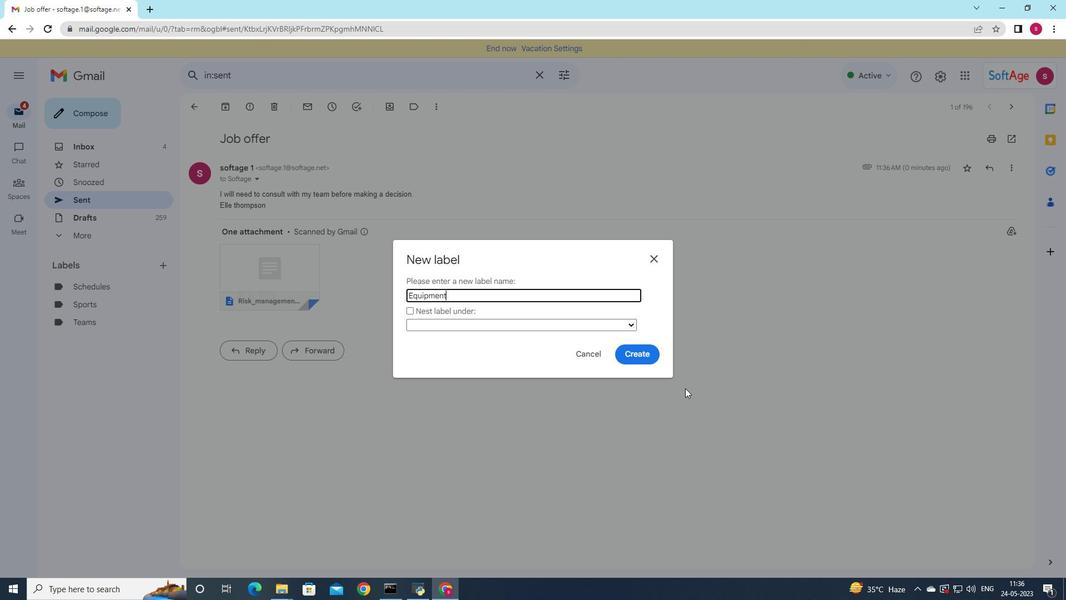 
Action: Mouse pressed left at (615, 355)
Screenshot: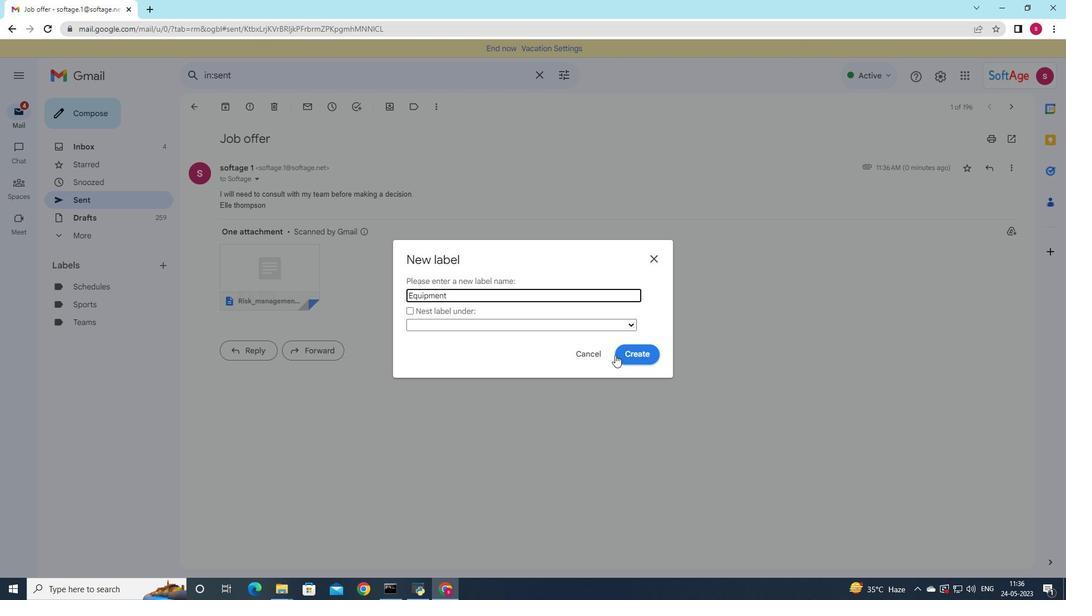 
Action: Mouse moved to (618, 351)
Screenshot: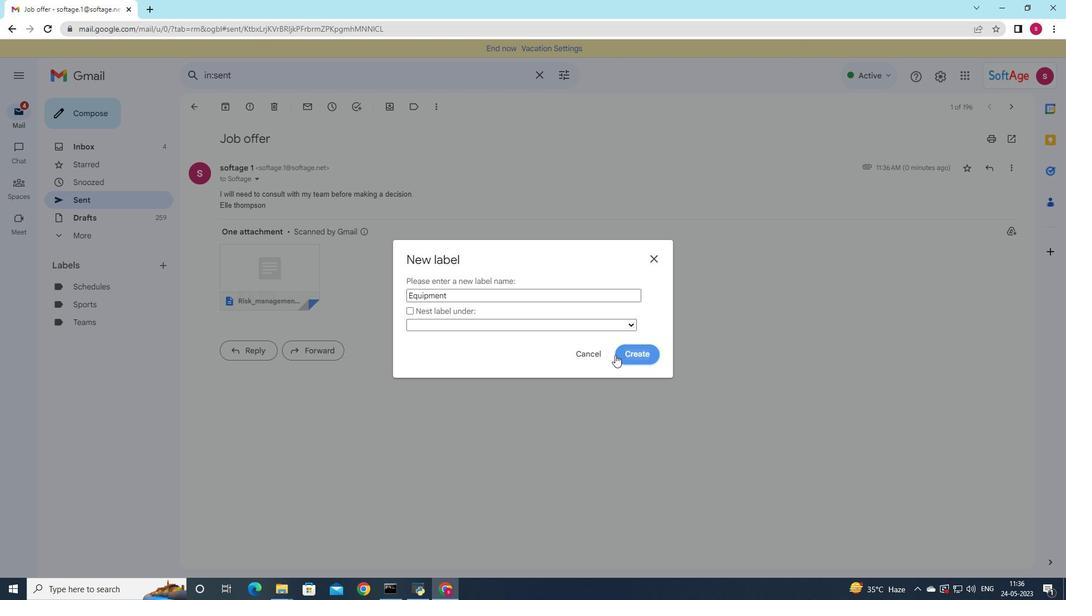 
